 Task: Find connections with filter location Puttūr with filter topic #Strategywith filter profile language German with filter current company TQM for better Future ?? with filter school Indian Institute of Technology, Guwahati with filter industry Periodical Publishing with filter service category Immigration Law with filter keywords title Salon Manager
Action: Mouse moved to (734, 68)
Screenshot: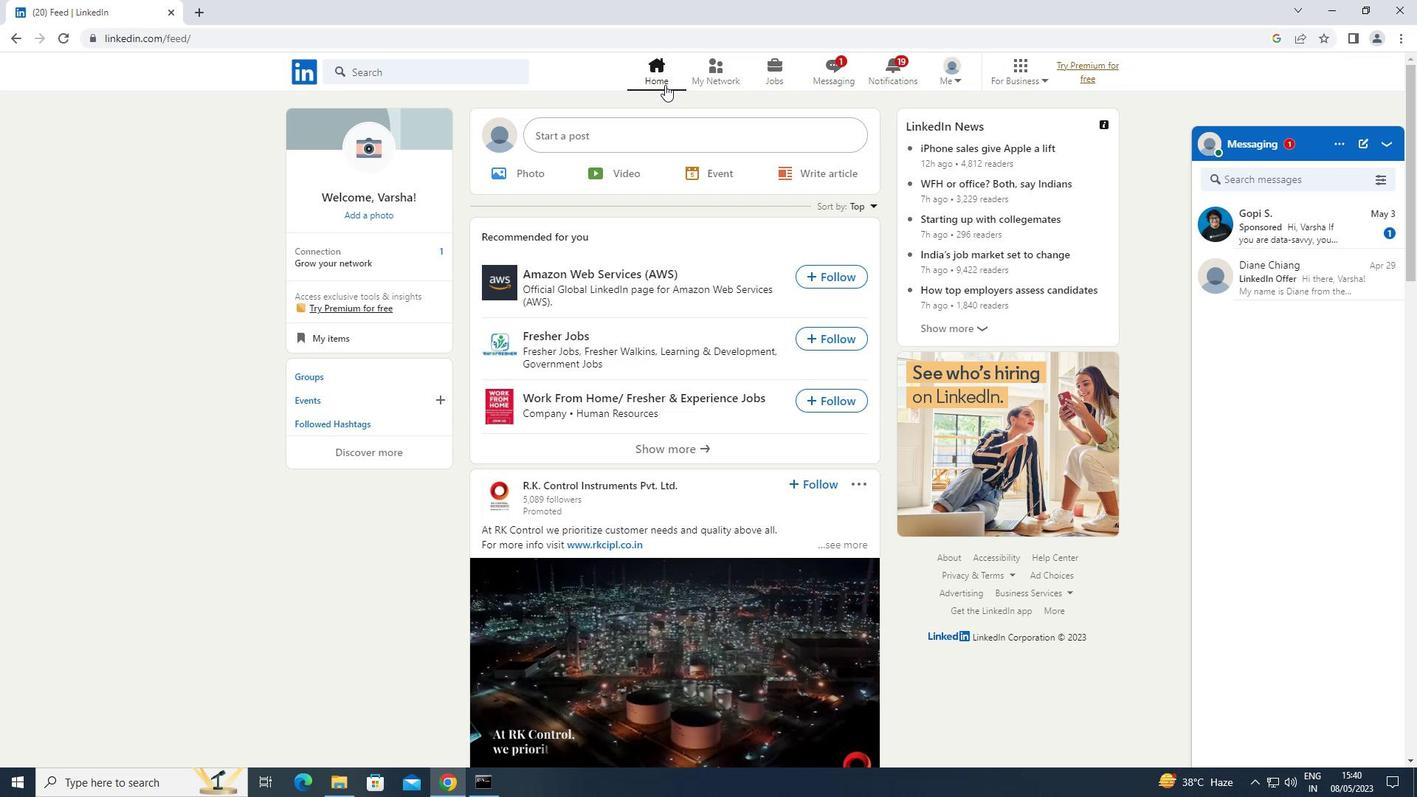 
Action: Mouse pressed left at (734, 68)
Screenshot: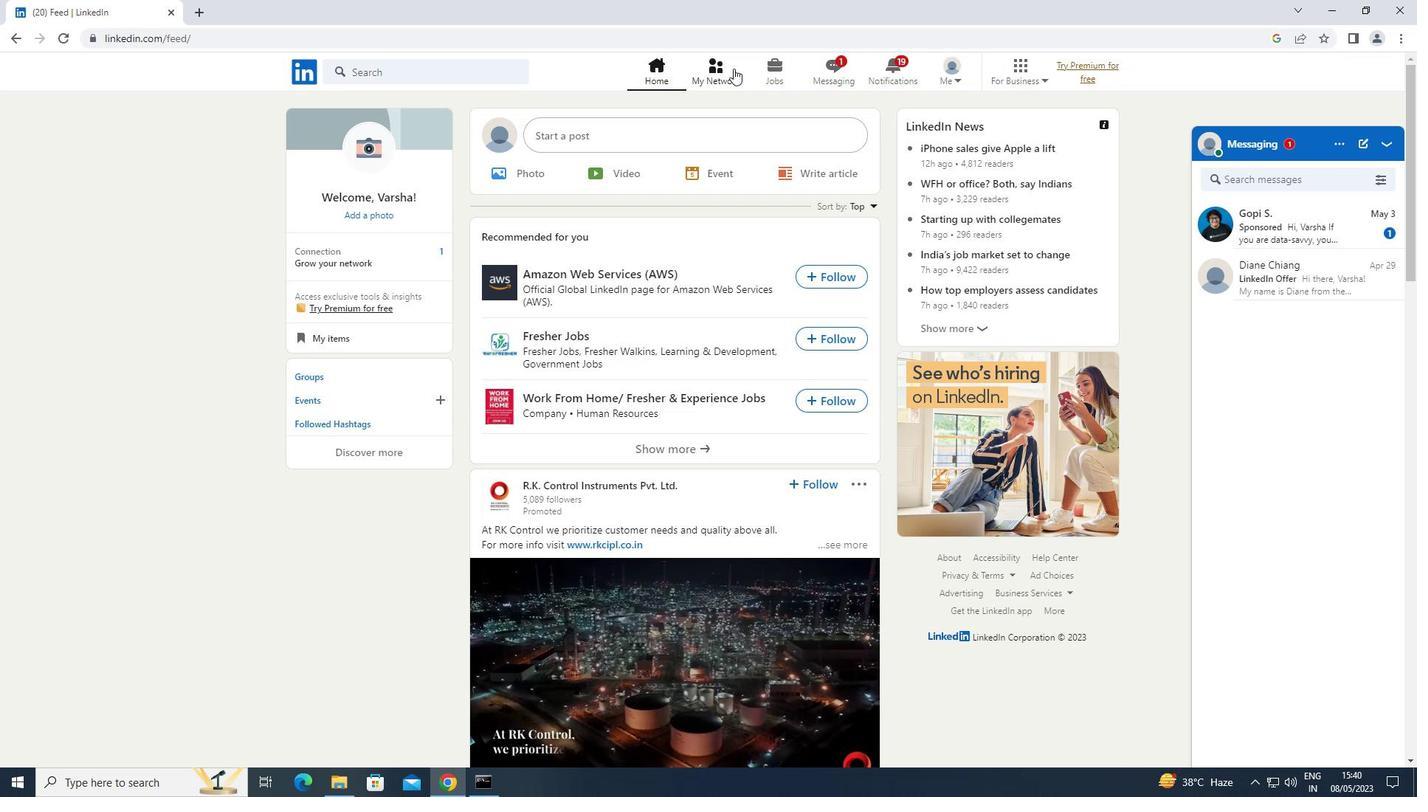 
Action: Mouse moved to (375, 155)
Screenshot: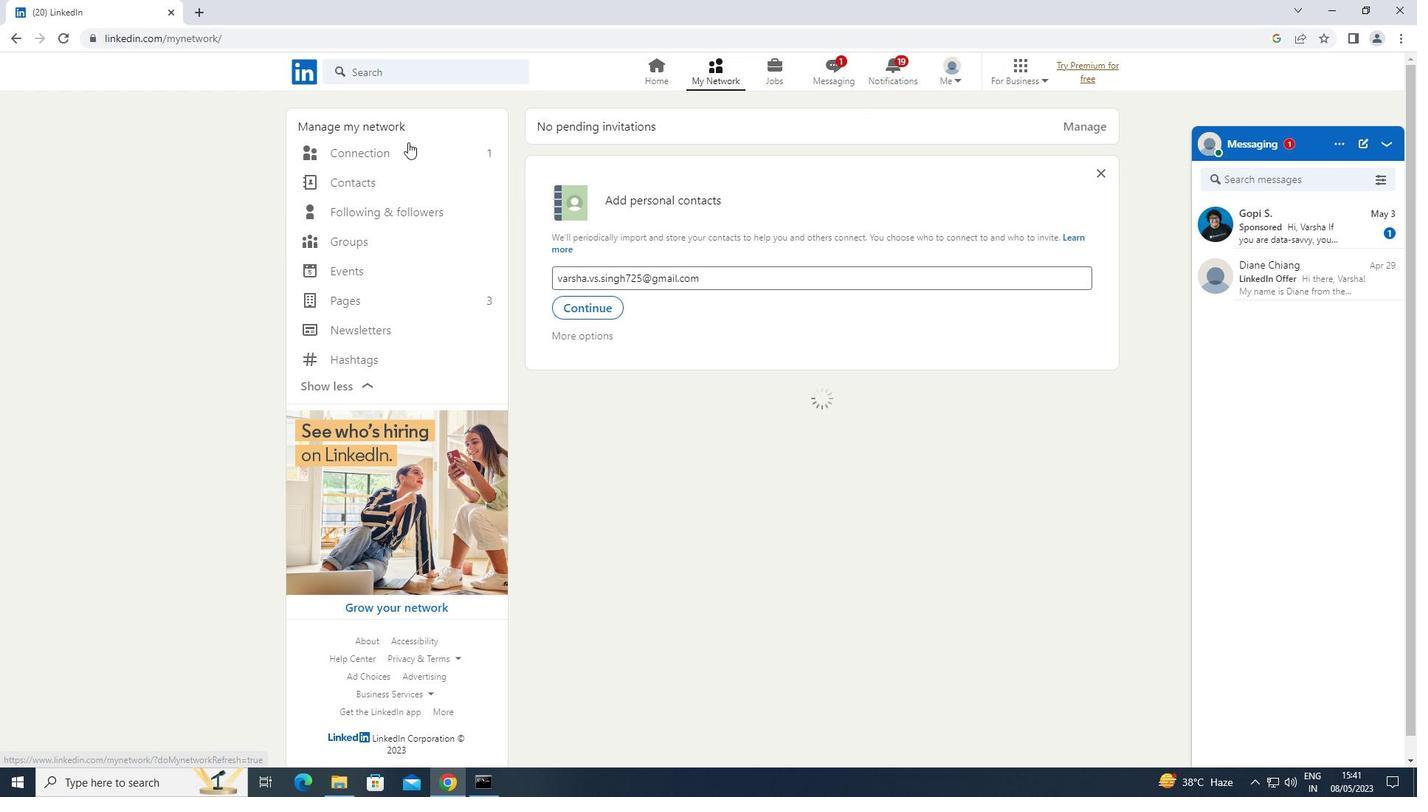 
Action: Mouse pressed left at (375, 155)
Screenshot: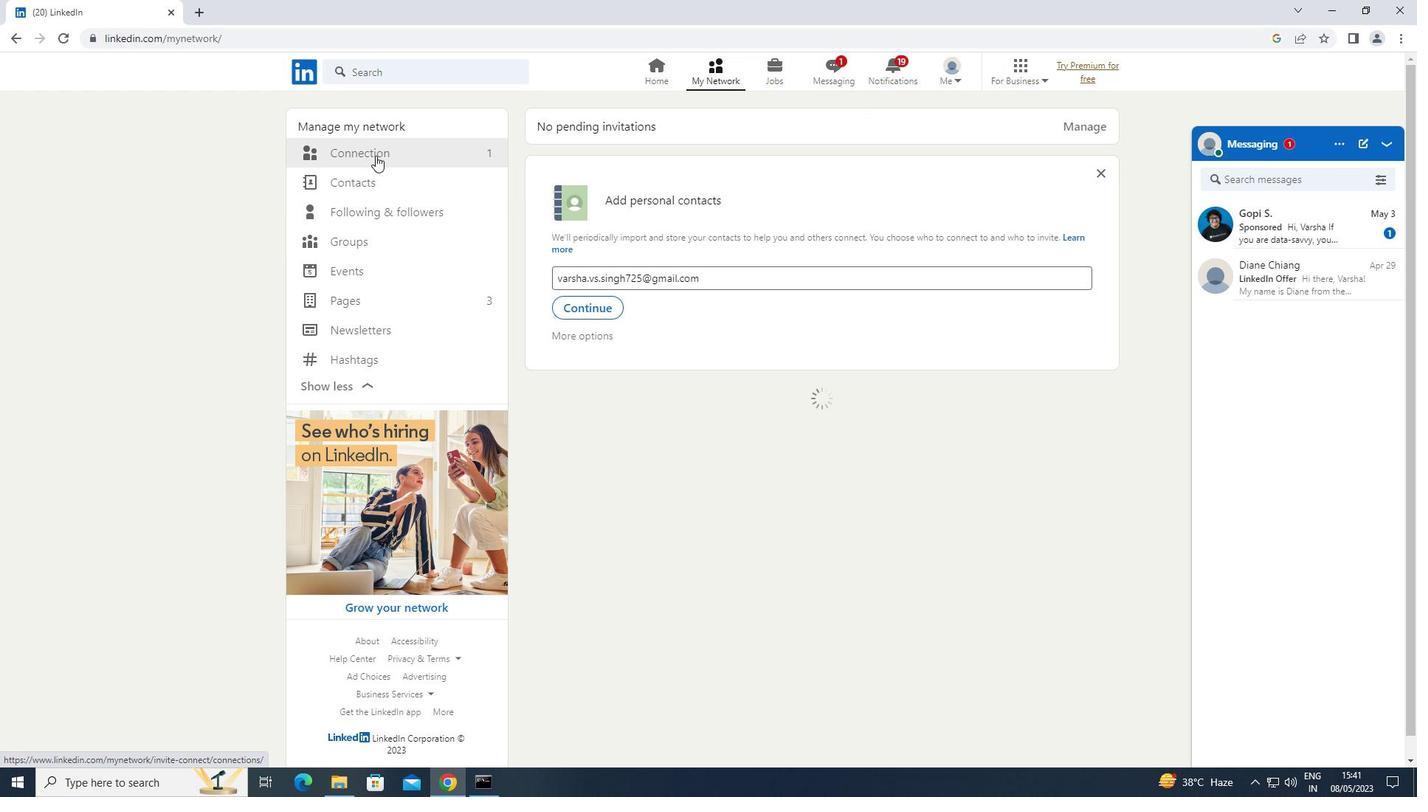
Action: Mouse moved to (823, 155)
Screenshot: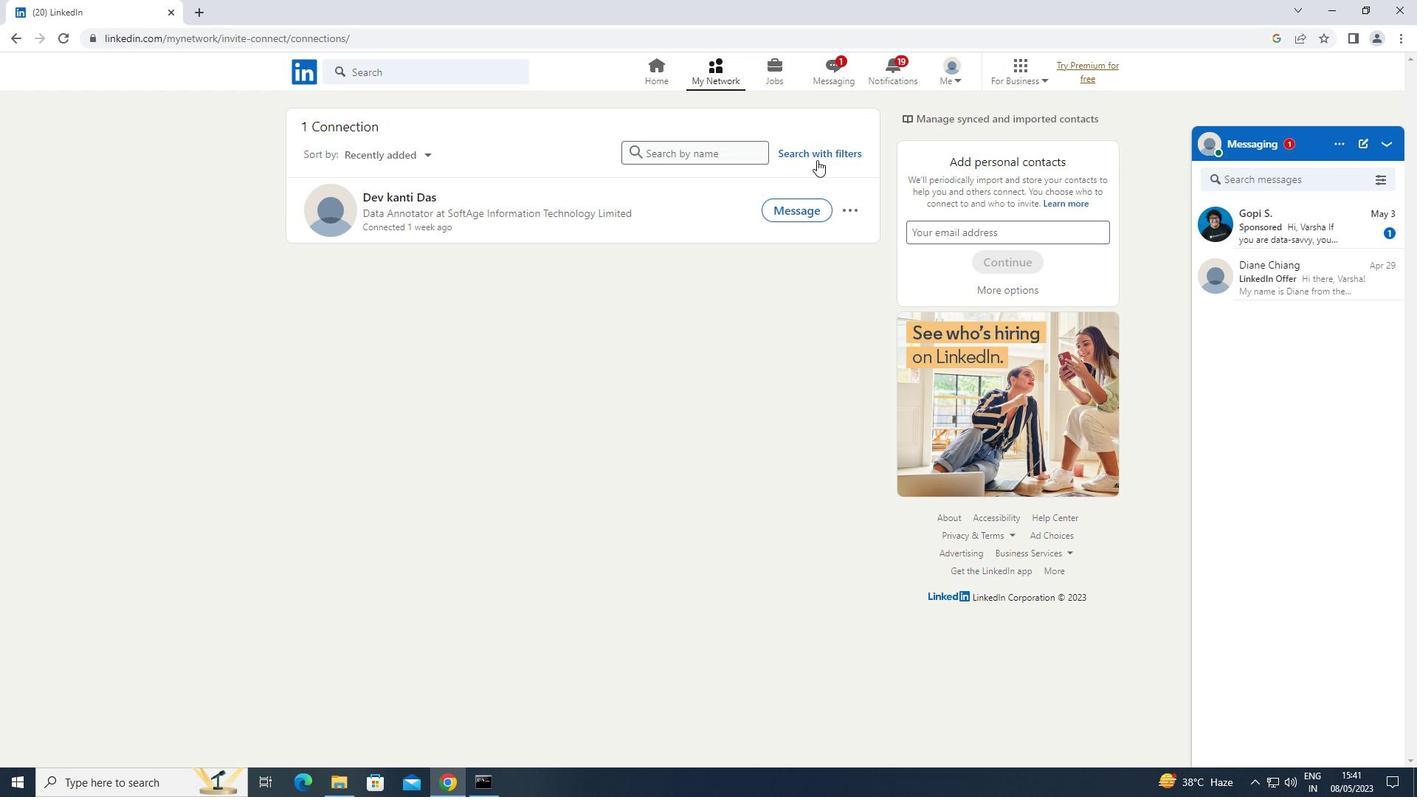 
Action: Mouse pressed left at (823, 155)
Screenshot: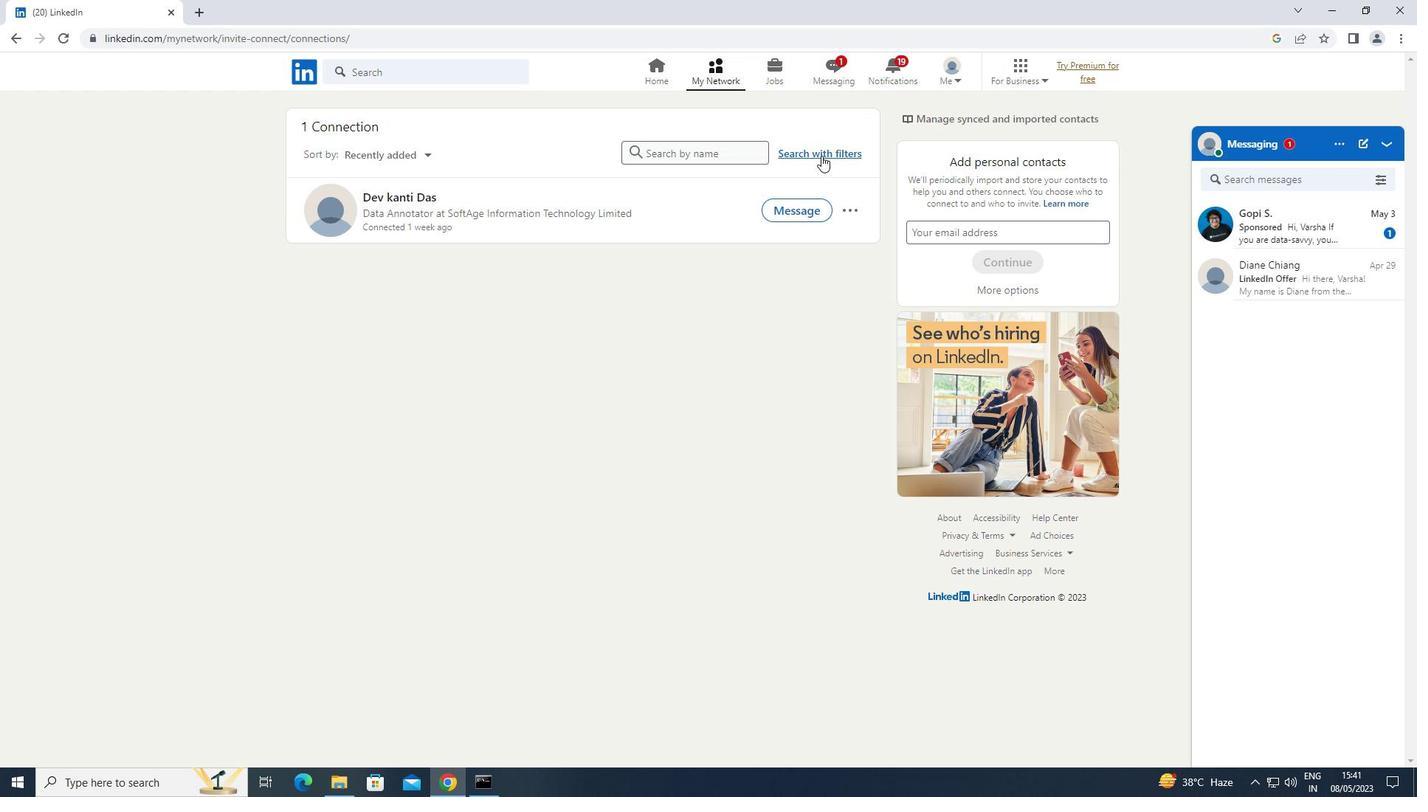 
Action: Mouse moved to (746, 110)
Screenshot: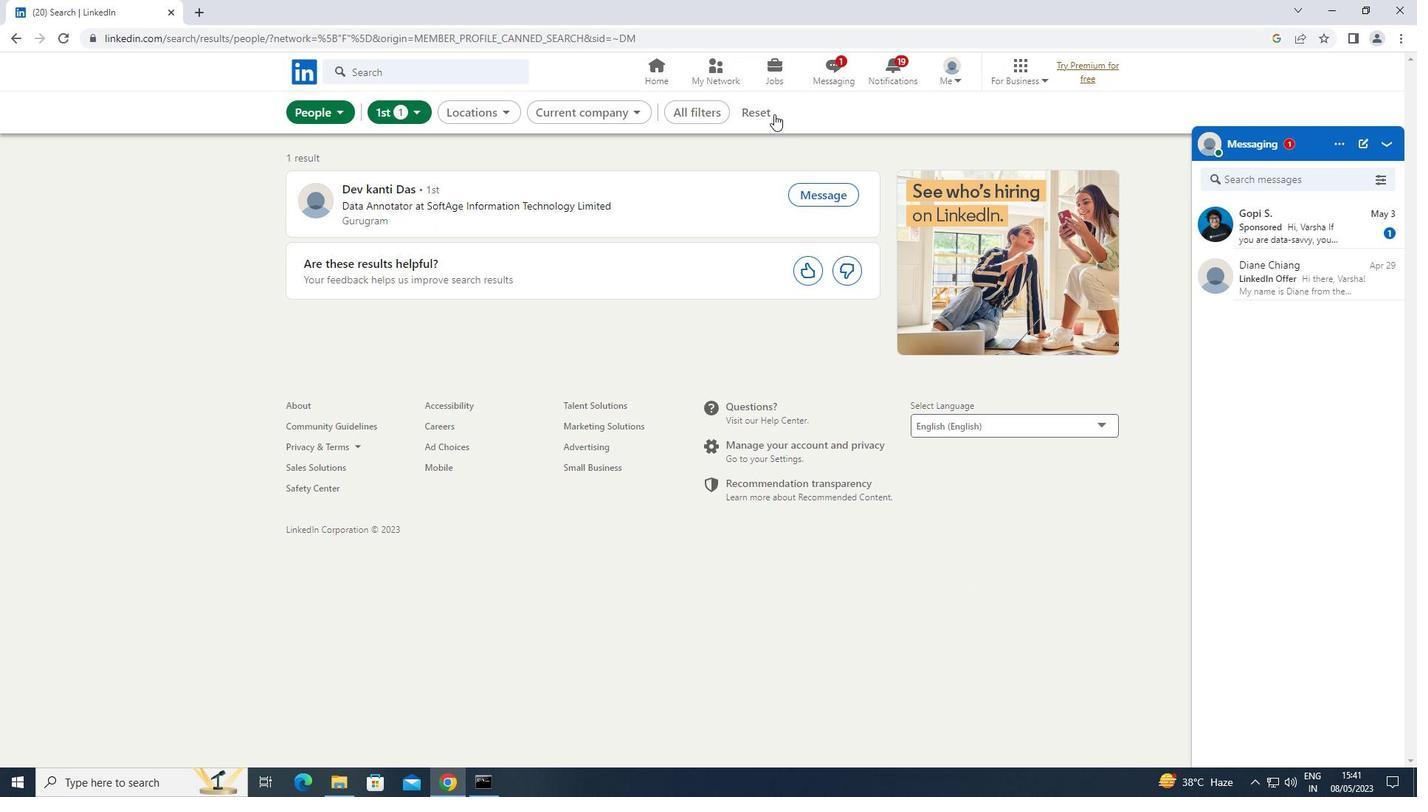 
Action: Mouse pressed left at (746, 110)
Screenshot: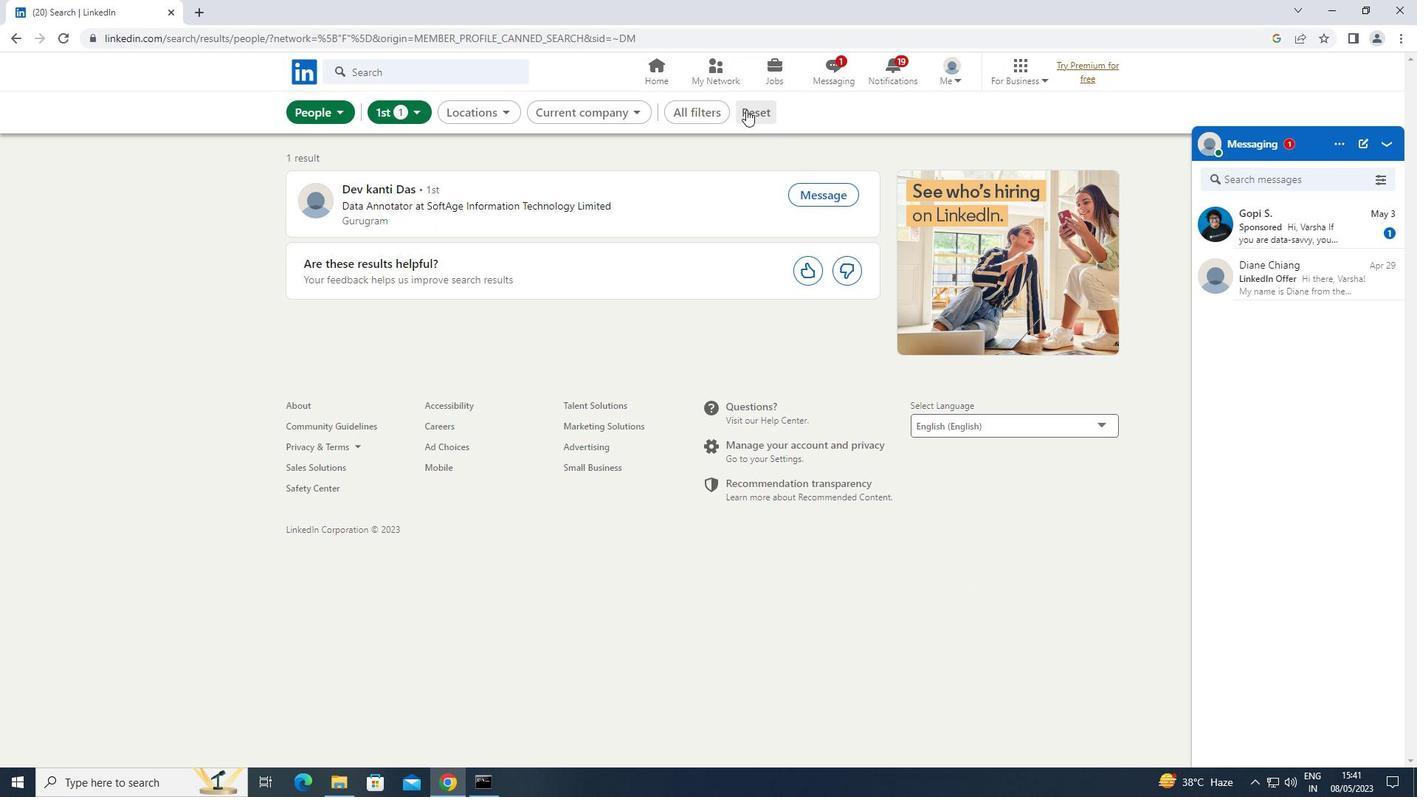 
Action: Mouse moved to (738, 111)
Screenshot: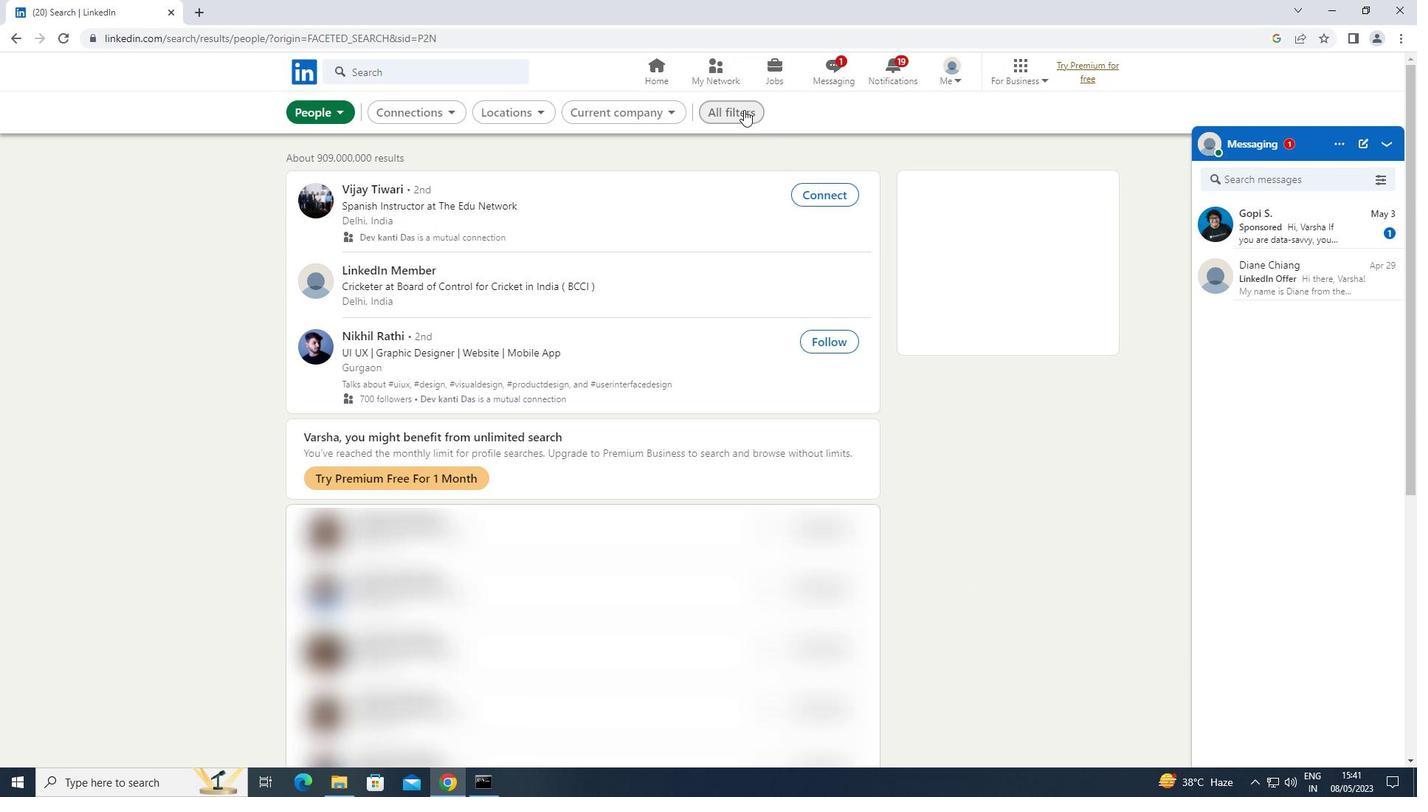 
Action: Mouse pressed left at (738, 111)
Screenshot: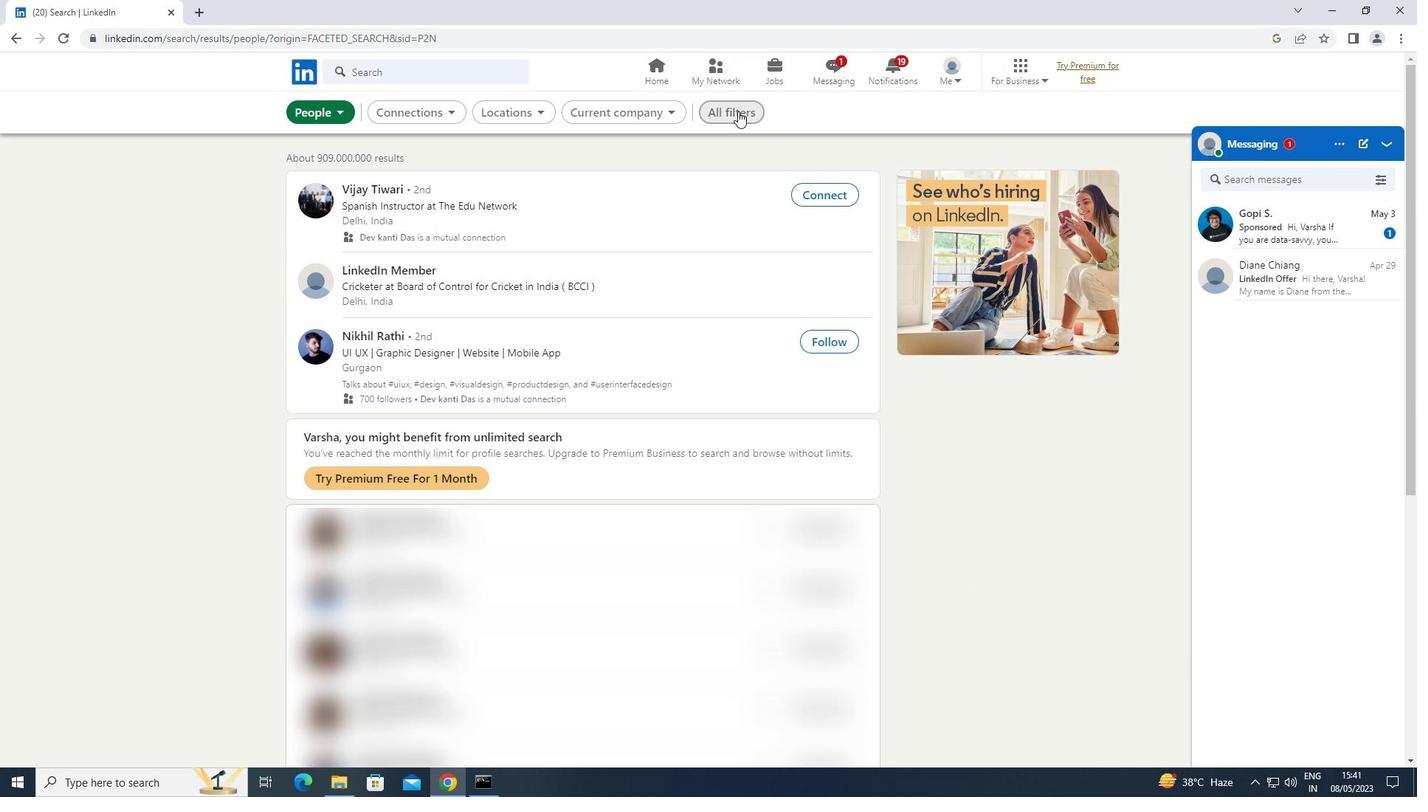 
Action: Mouse moved to (1005, 278)
Screenshot: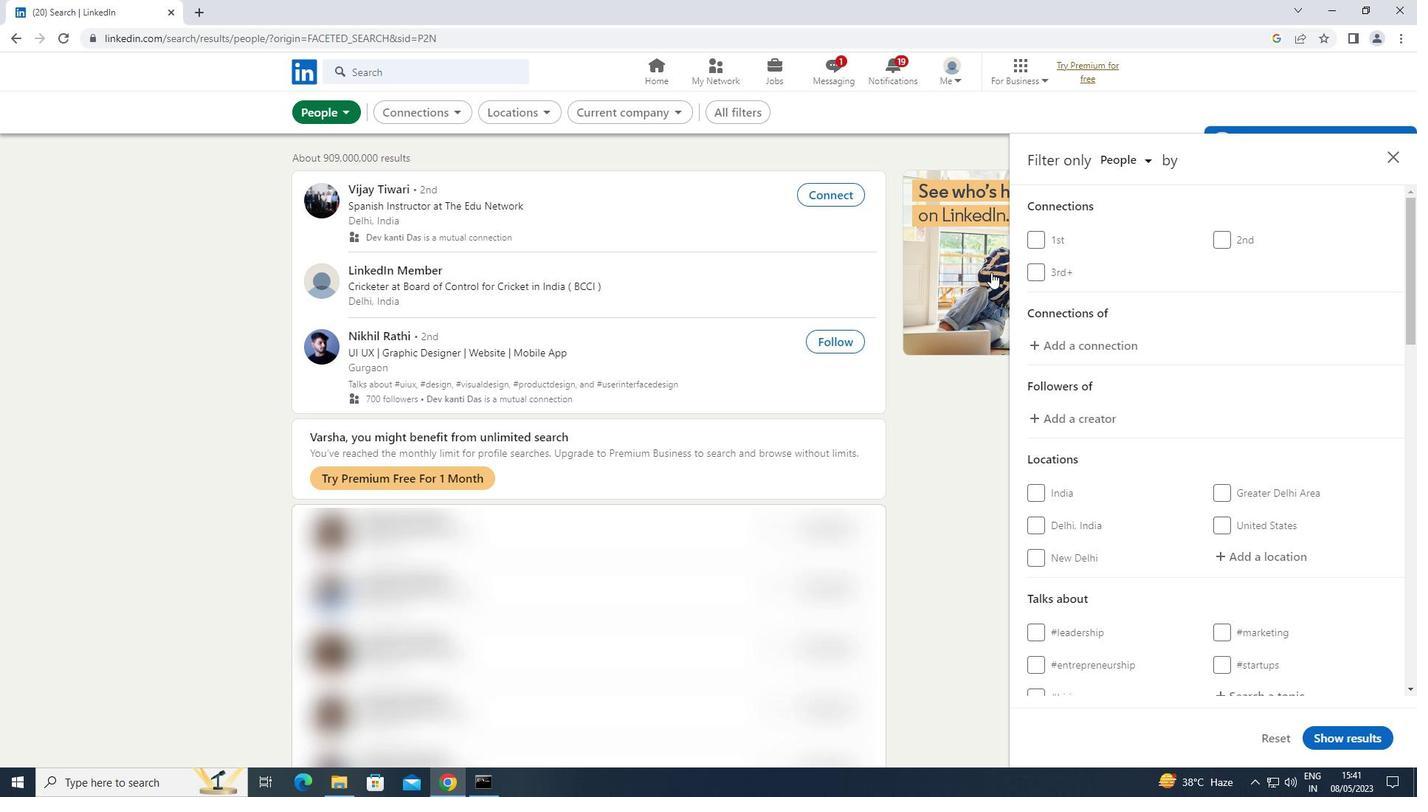 
Action: Mouse scrolled (1005, 277) with delta (0, 0)
Screenshot: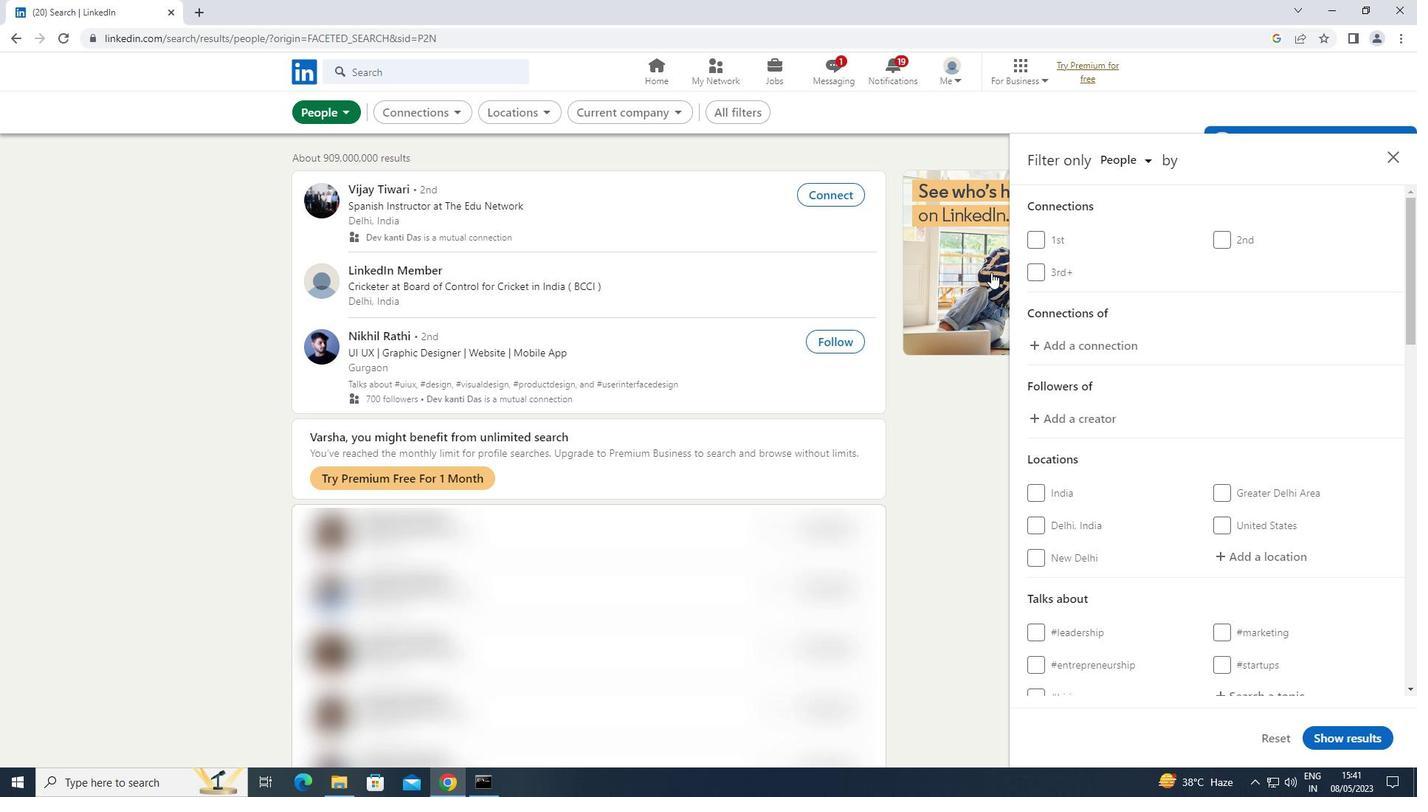 
Action: Mouse scrolled (1005, 277) with delta (0, 0)
Screenshot: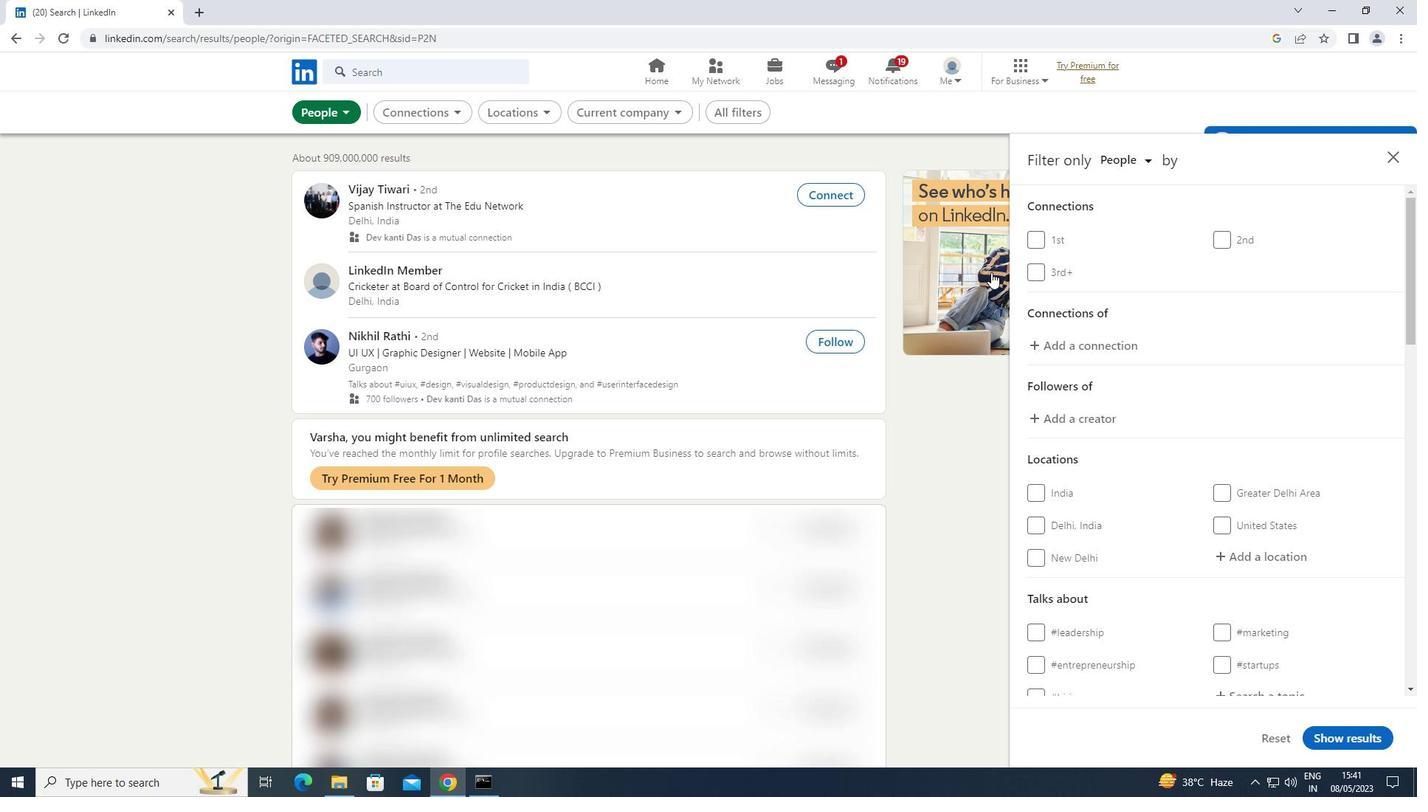 
Action: Mouse scrolled (1005, 277) with delta (0, 0)
Screenshot: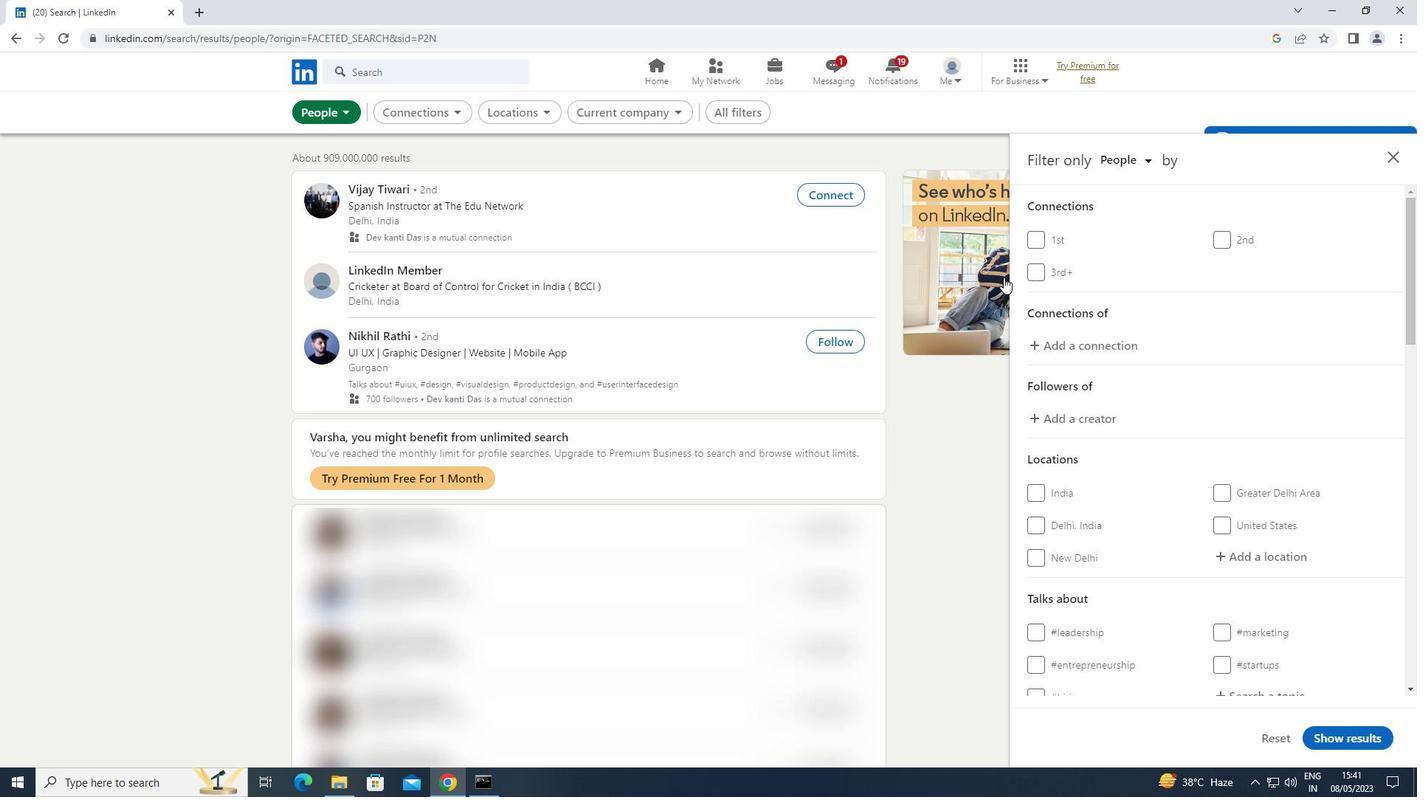
Action: Mouse moved to (1118, 339)
Screenshot: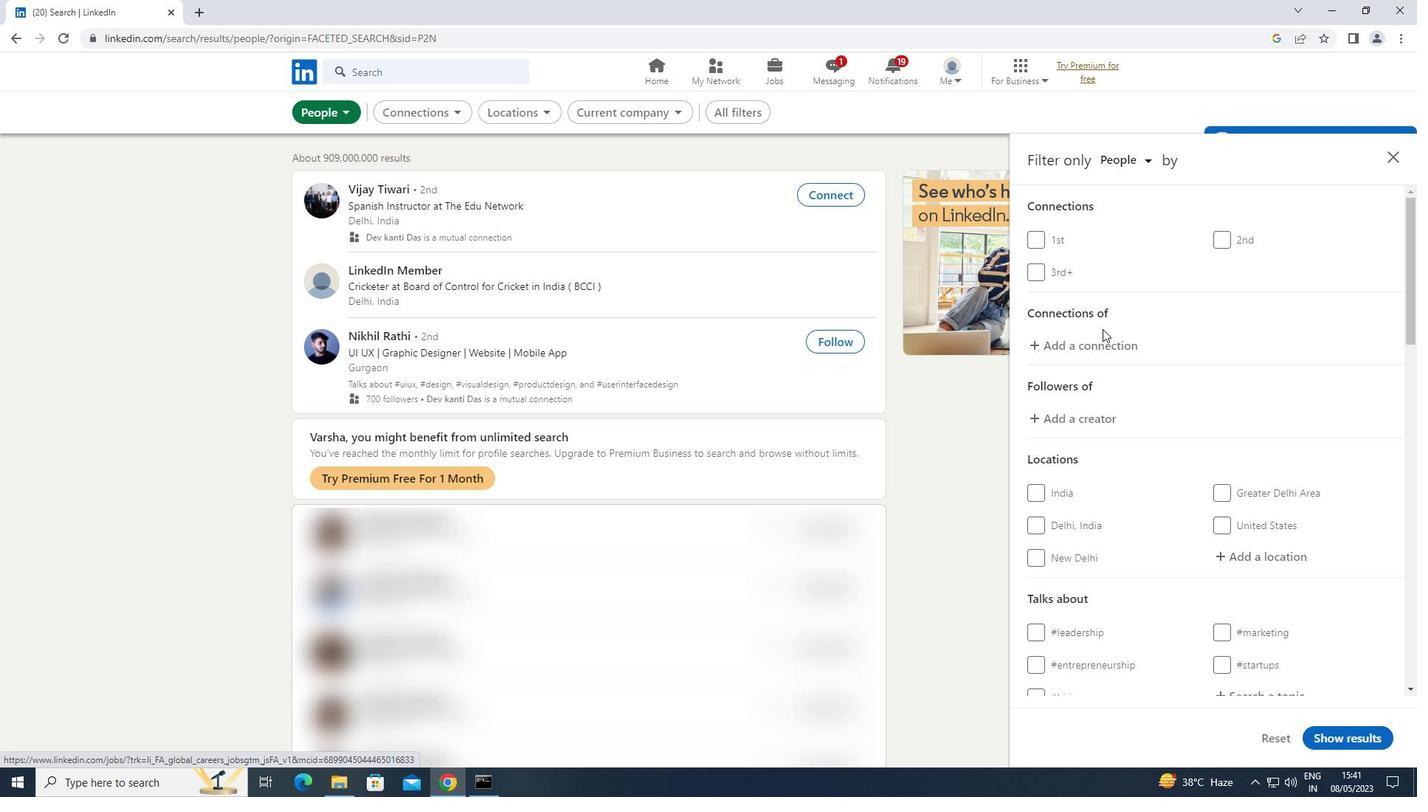 
Action: Mouse scrolled (1118, 338) with delta (0, 0)
Screenshot: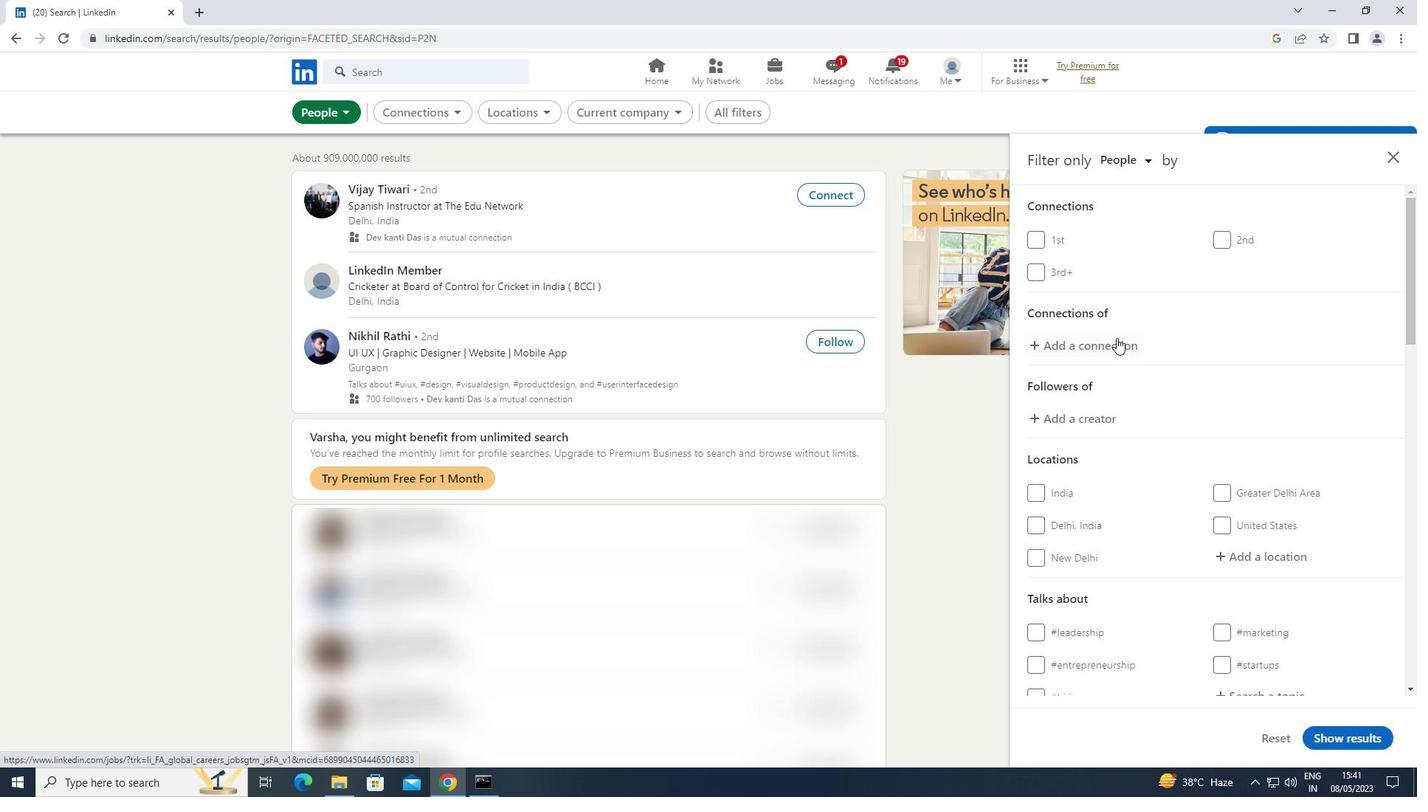 
Action: Mouse scrolled (1118, 338) with delta (0, 0)
Screenshot: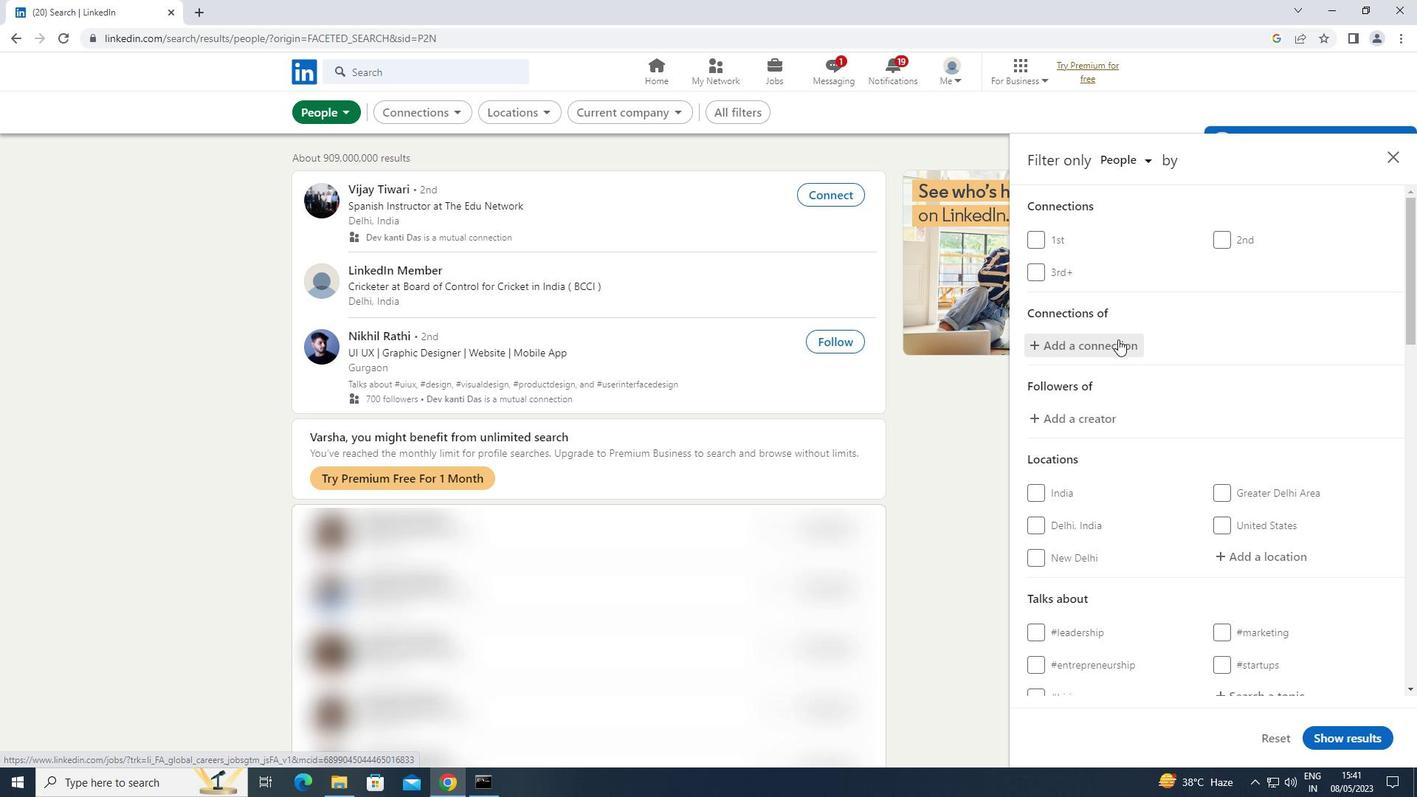 
Action: Mouse moved to (1239, 405)
Screenshot: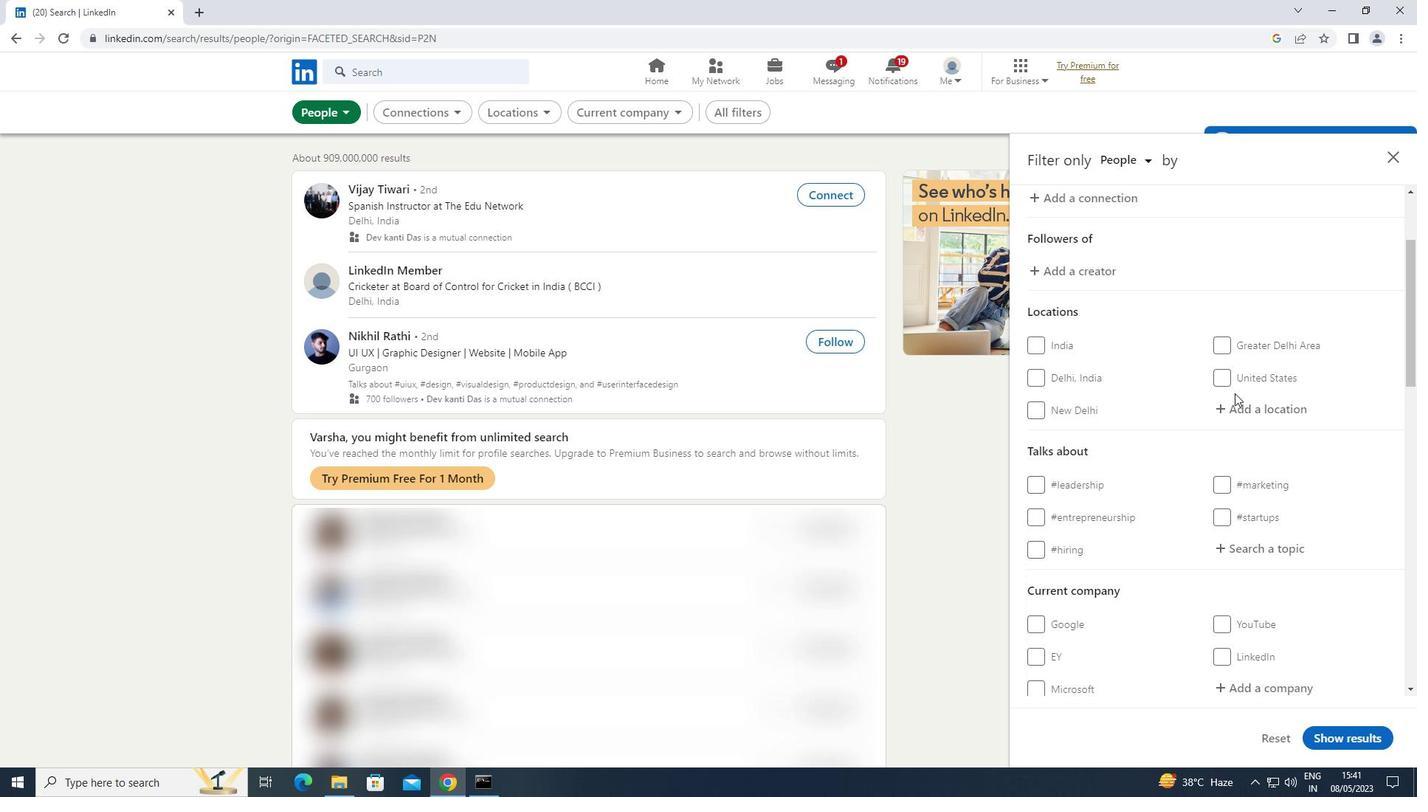 
Action: Mouse pressed left at (1239, 405)
Screenshot: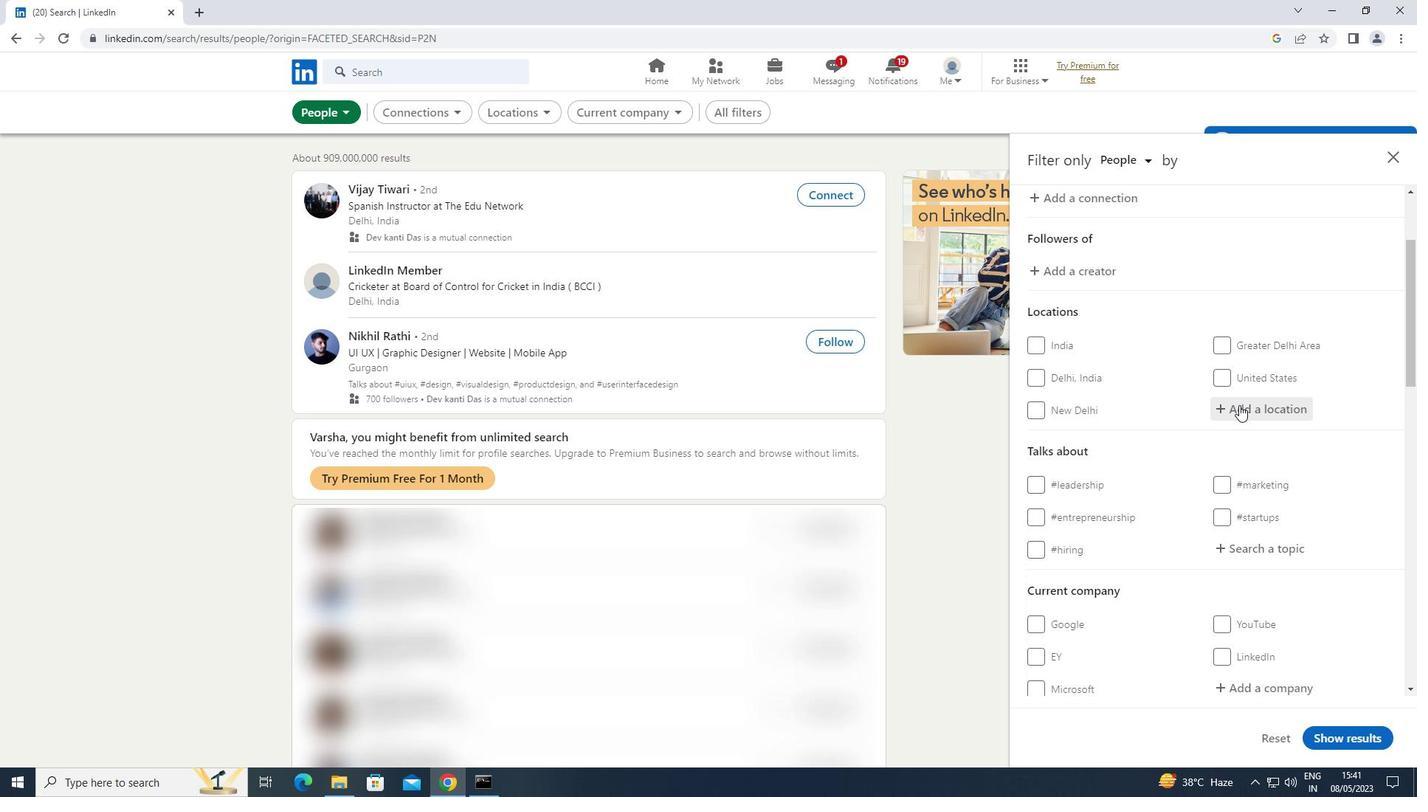 
Action: Mouse moved to (1236, 393)
Screenshot: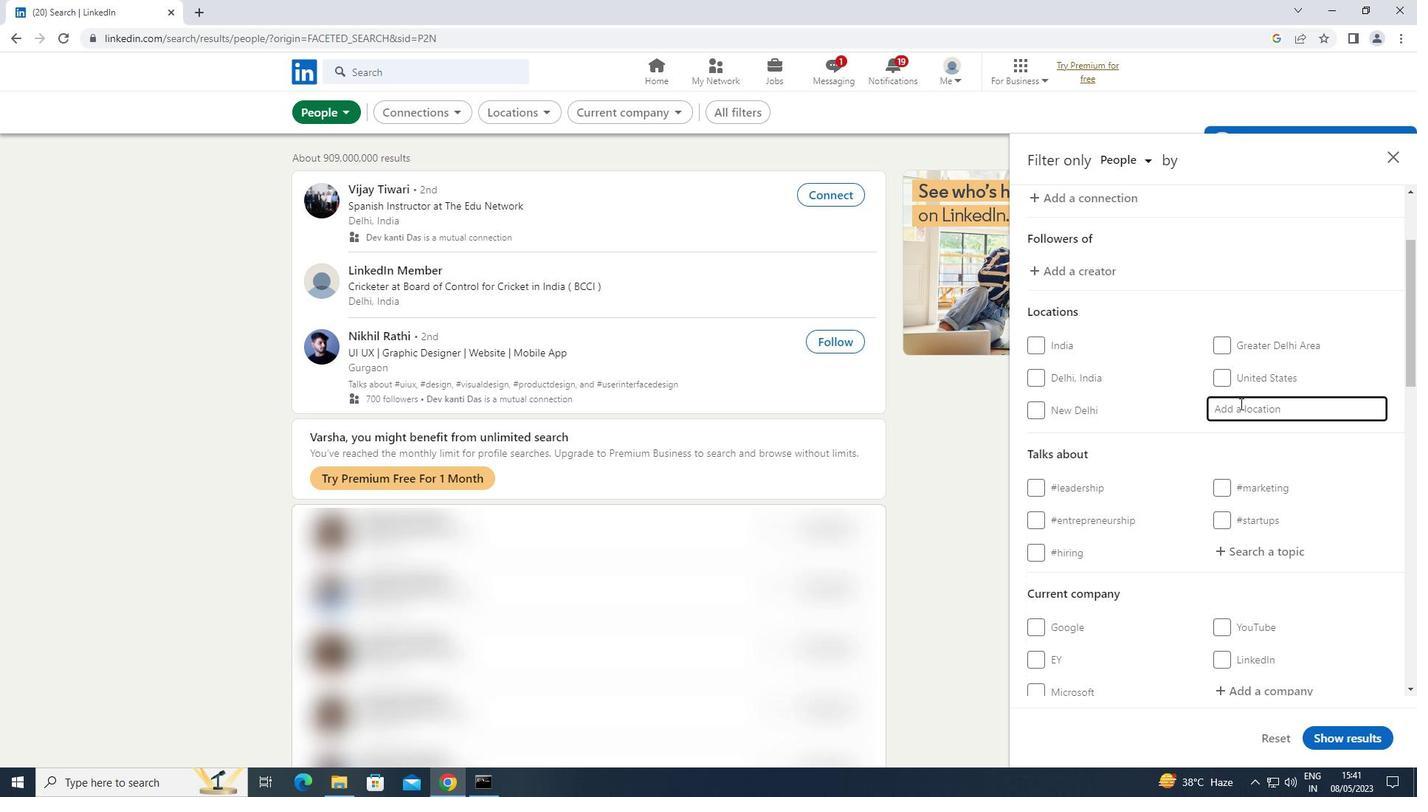 
Action: Key pressed <Key.shift>PUTTUR
Screenshot: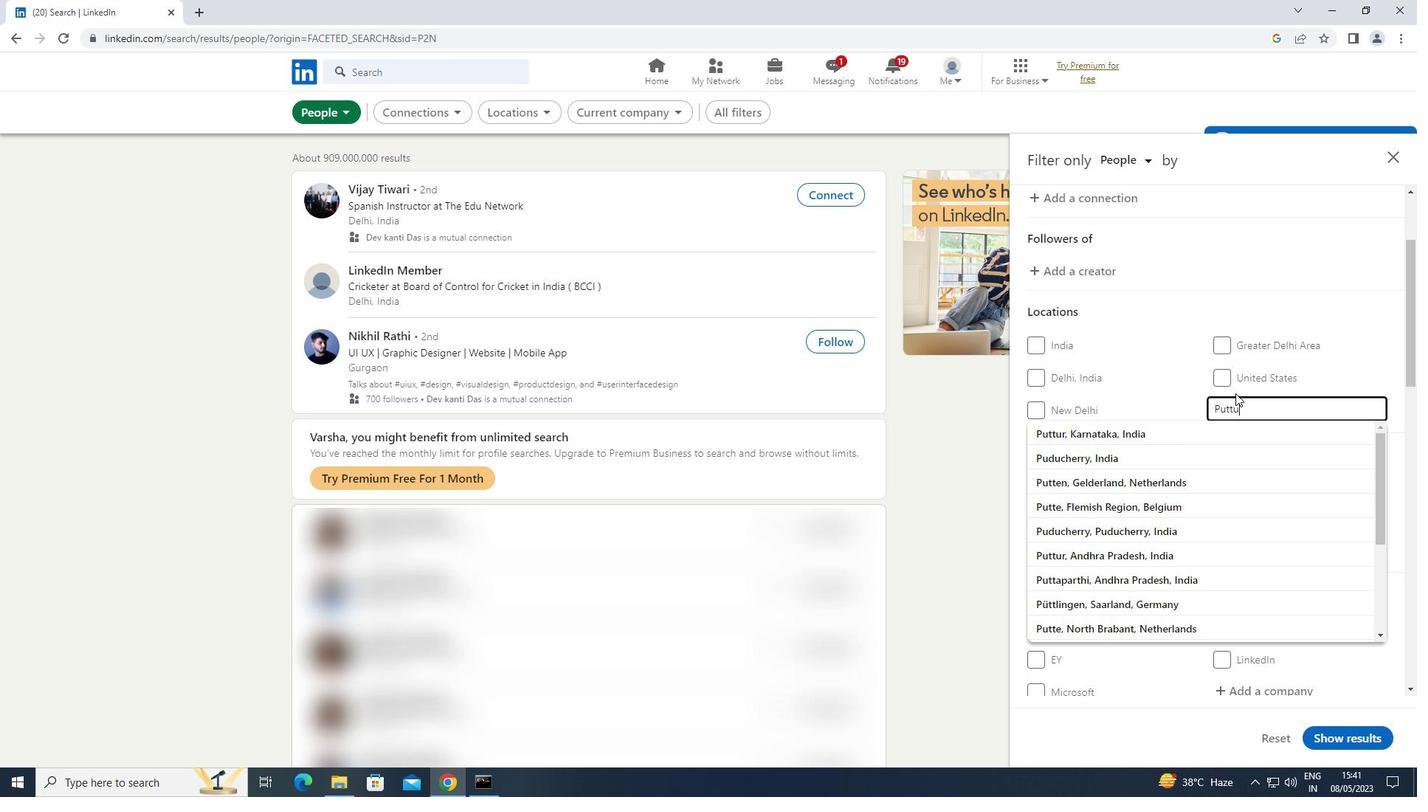
Action: Mouse moved to (1260, 556)
Screenshot: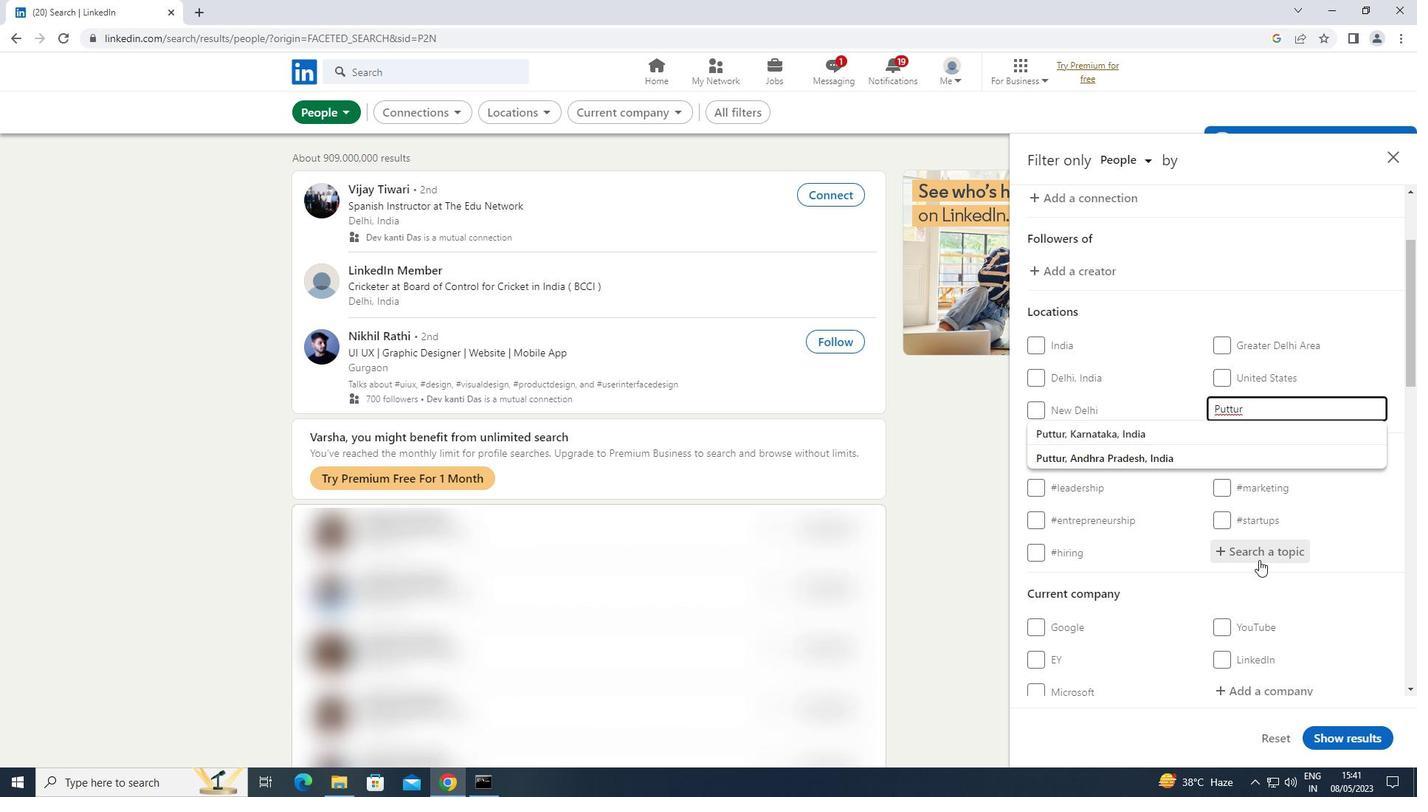 
Action: Mouse pressed left at (1260, 556)
Screenshot: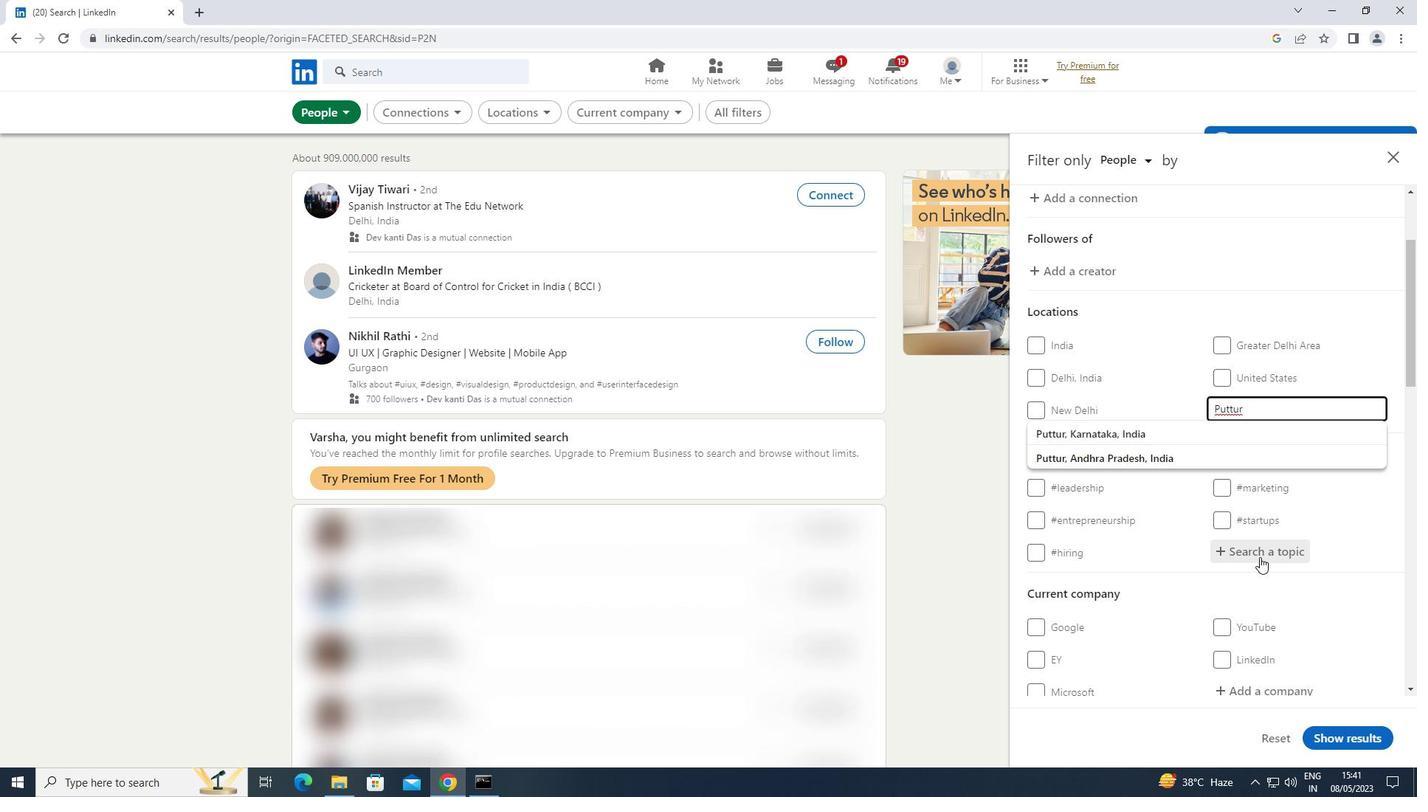 
Action: Key pressed <Key.shift><Key.shift><Key.shift><Key.shift>#<Key.shift>STRATEGY
Screenshot: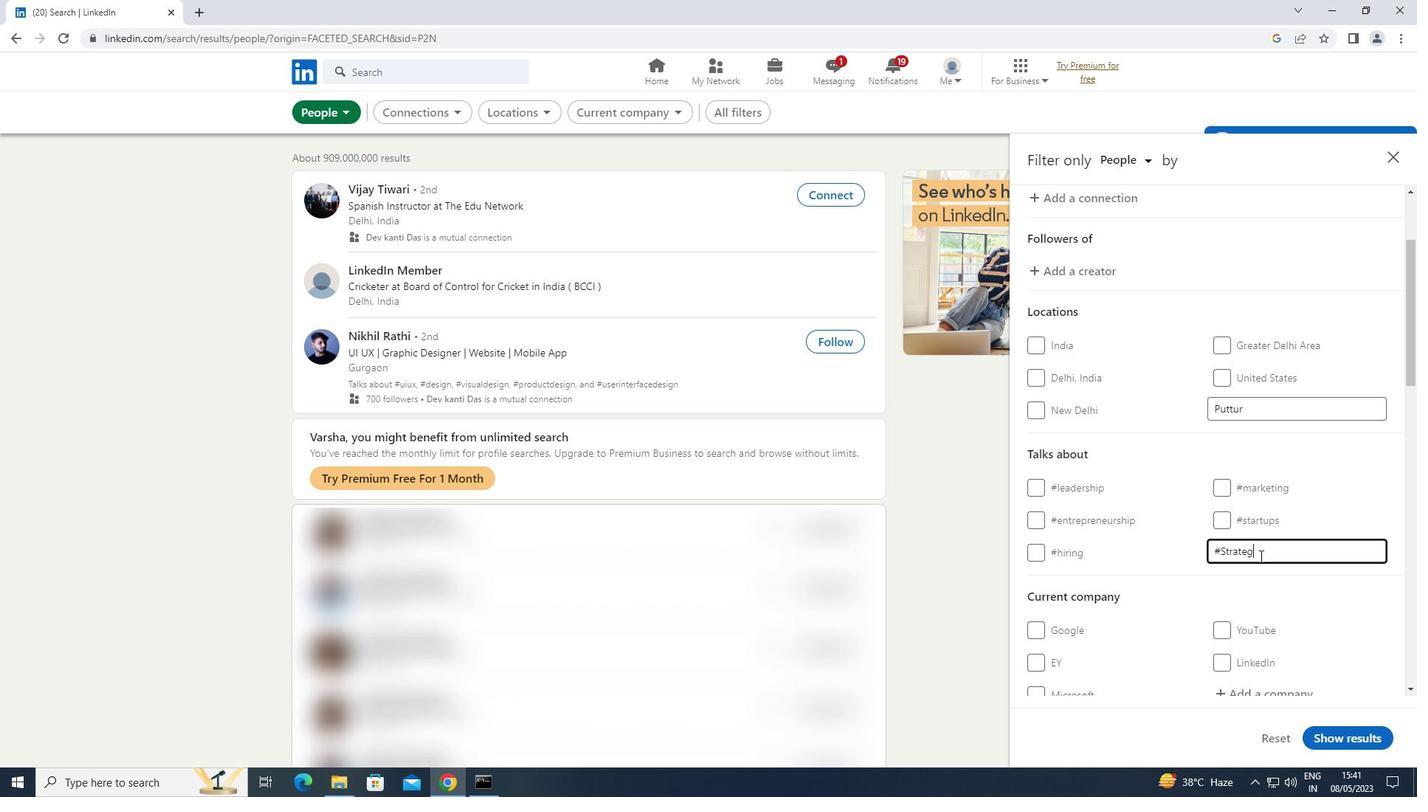 
Action: Mouse moved to (1277, 587)
Screenshot: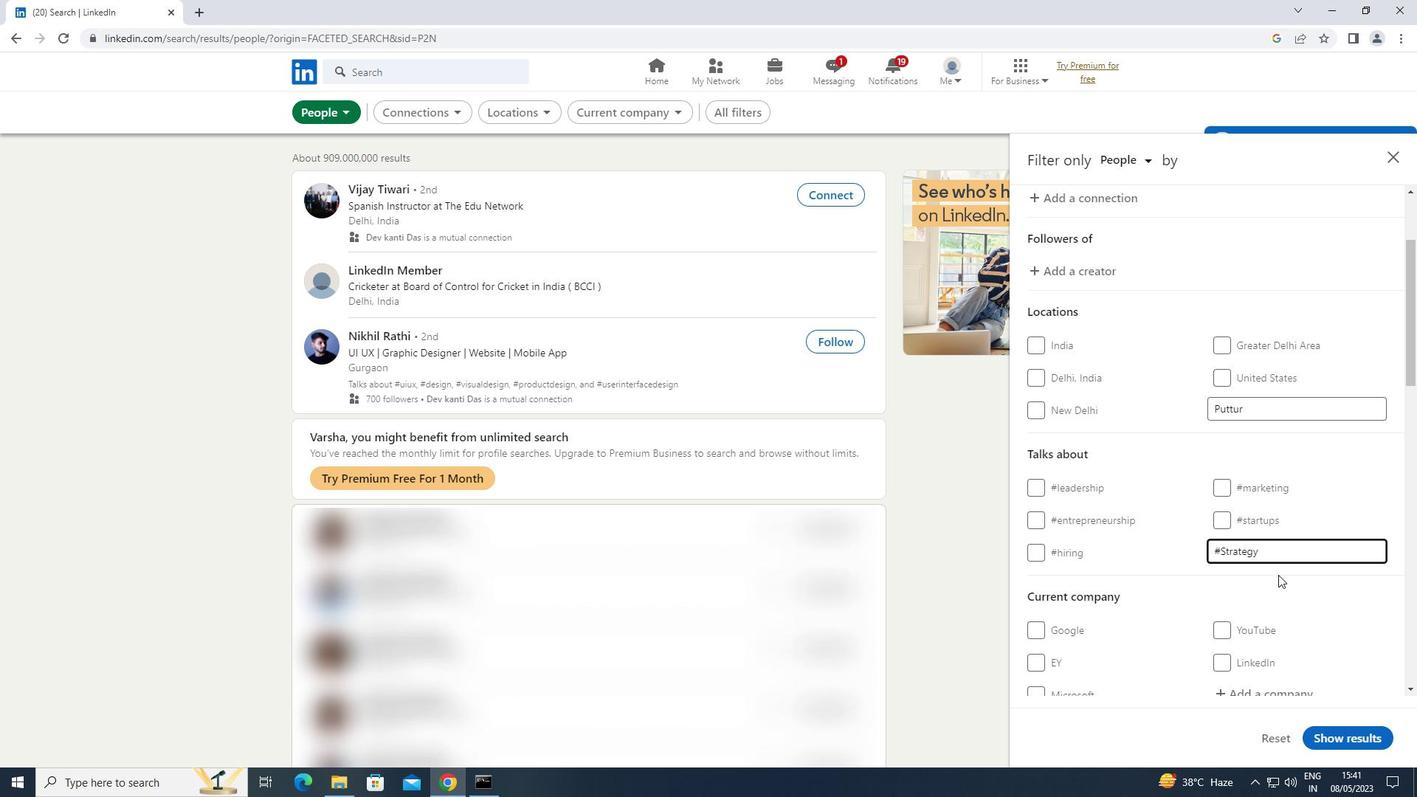 
Action: Mouse scrolled (1277, 586) with delta (0, 0)
Screenshot: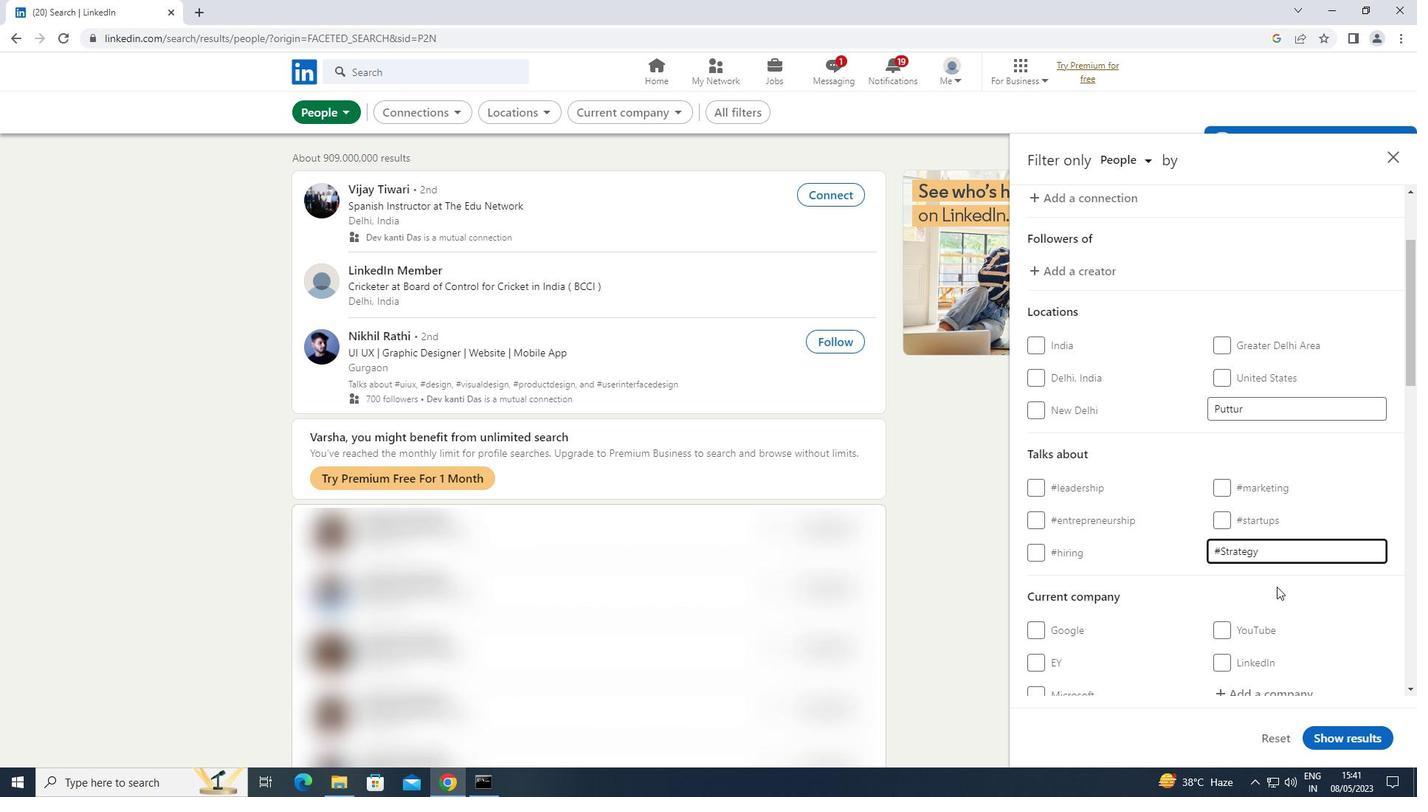 
Action: Mouse scrolled (1277, 586) with delta (0, 0)
Screenshot: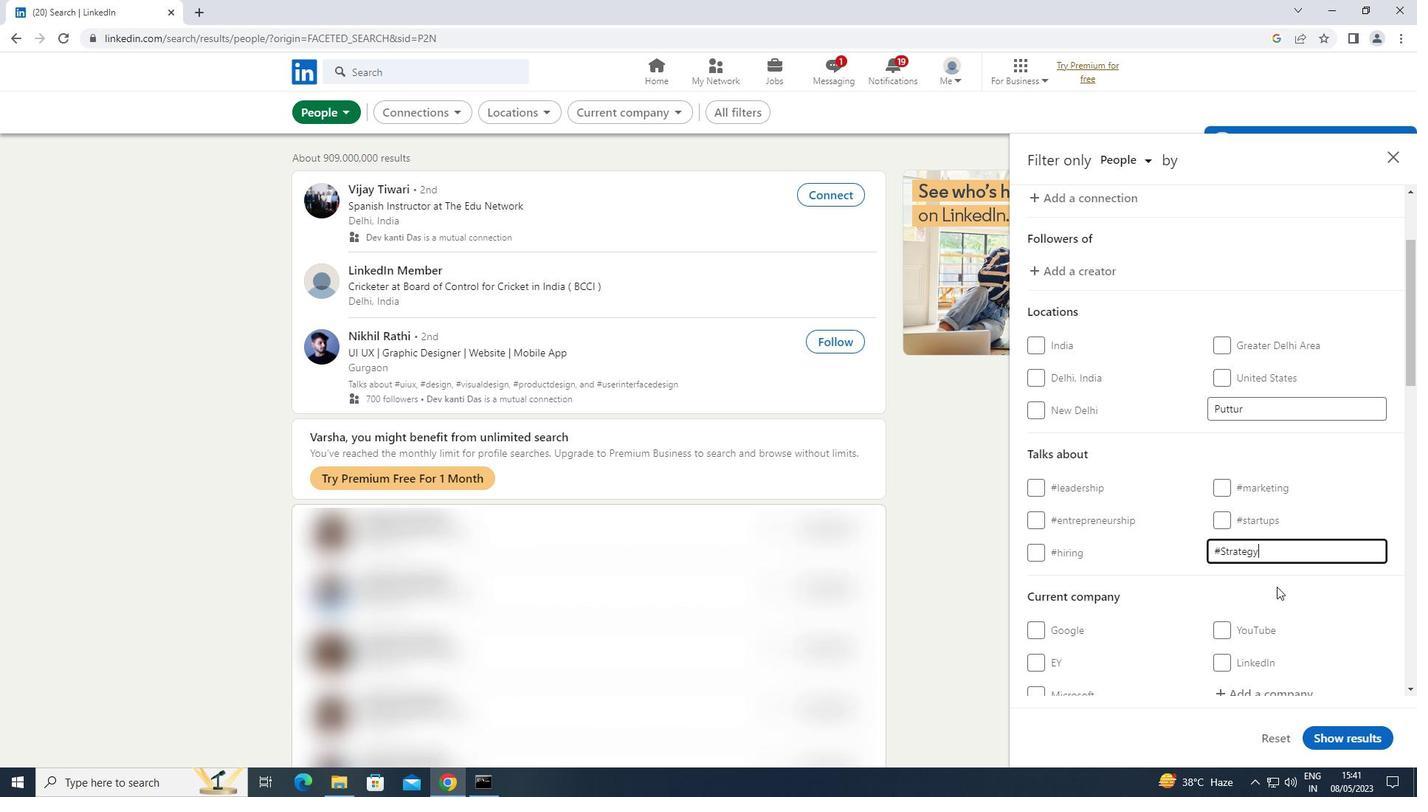 
Action: Mouse moved to (1277, 587)
Screenshot: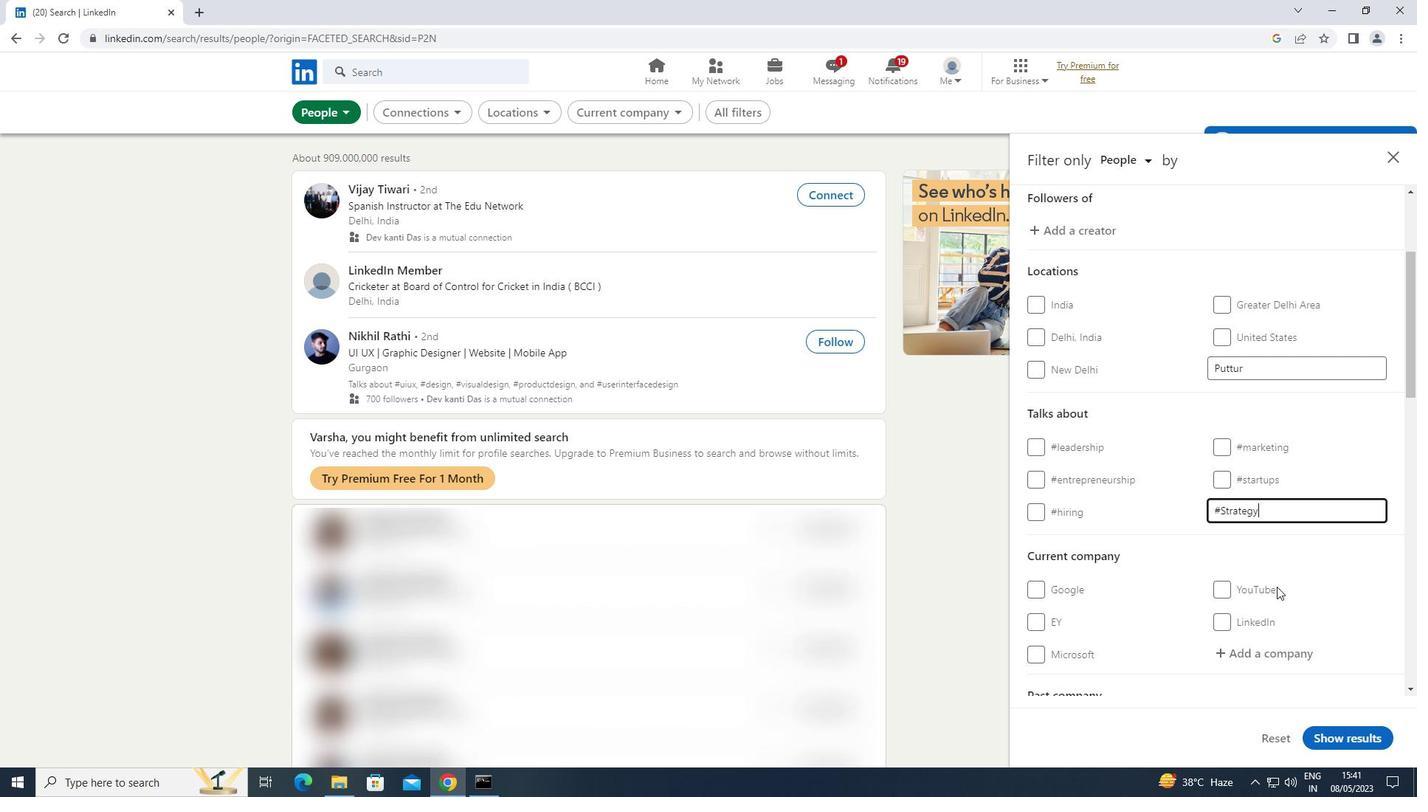 
Action: Mouse scrolled (1277, 586) with delta (0, 0)
Screenshot: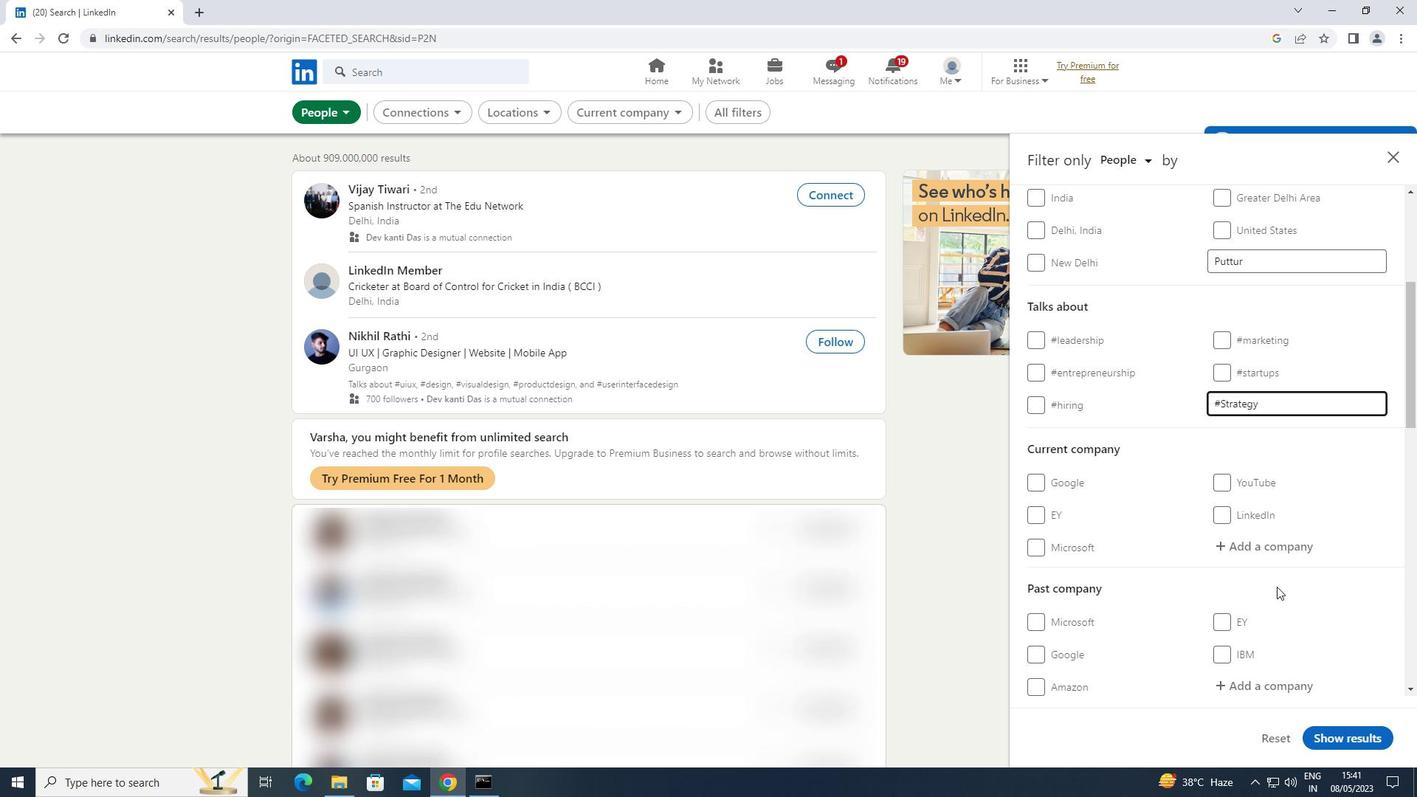 
Action: Mouse scrolled (1277, 586) with delta (0, 0)
Screenshot: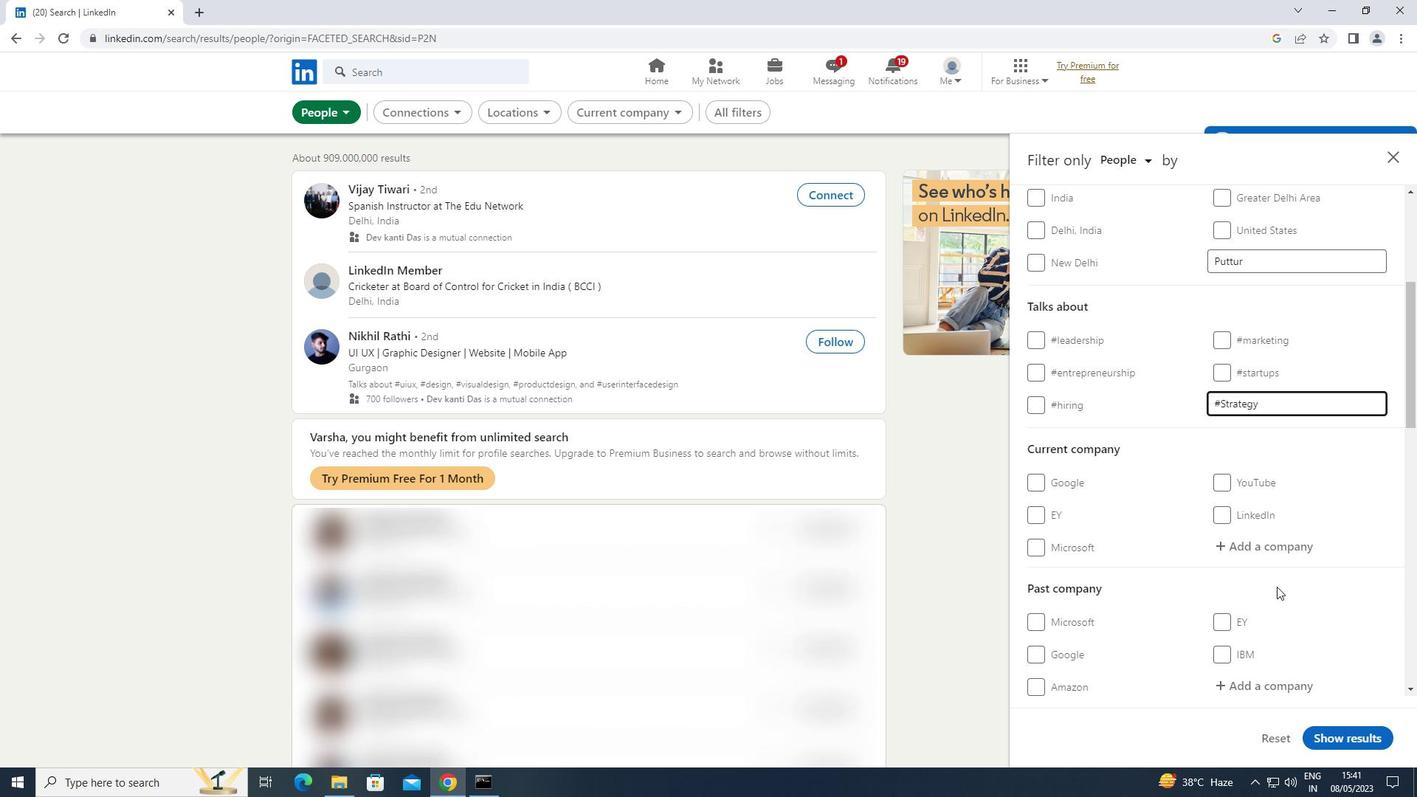 
Action: Mouse scrolled (1277, 586) with delta (0, 0)
Screenshot: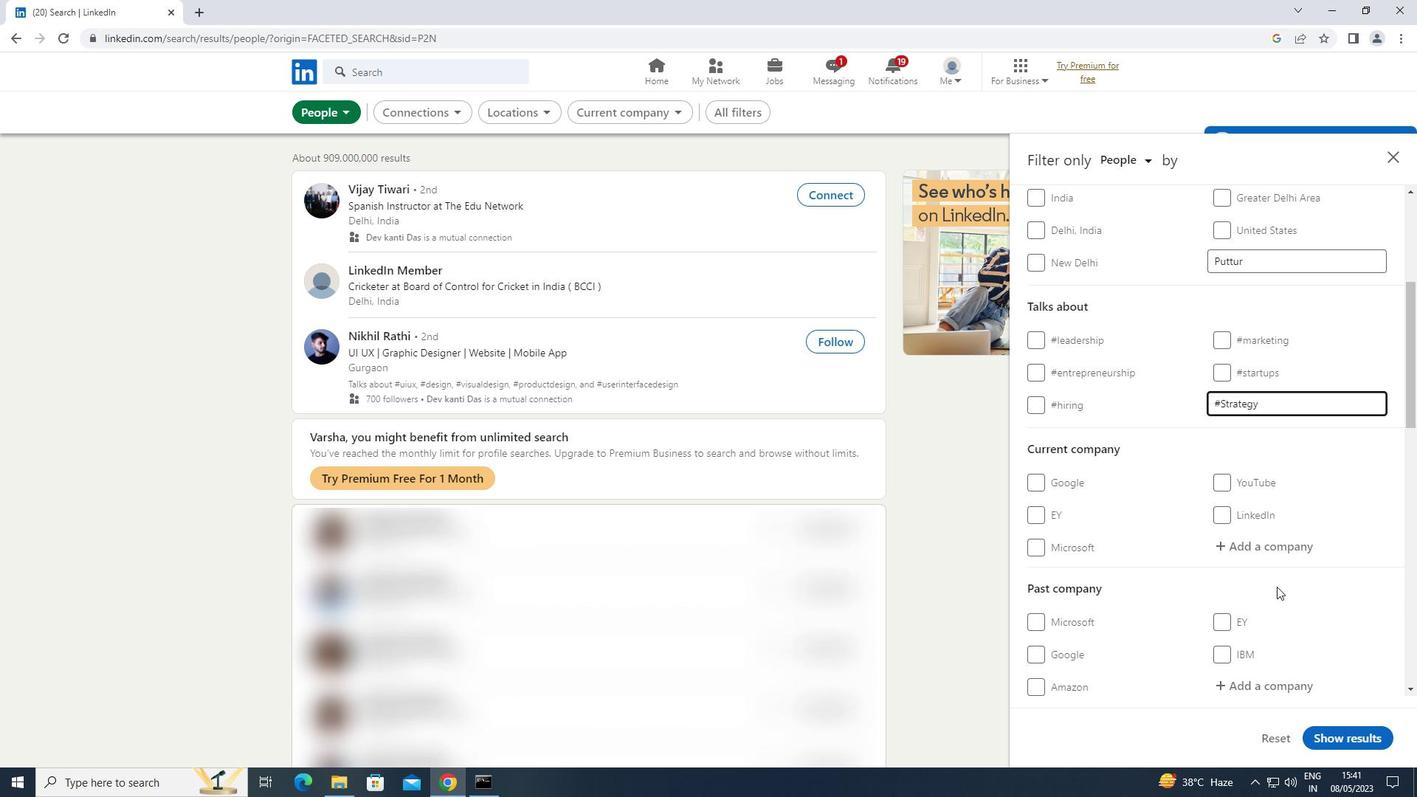 
Action: Mouse scrolled (1277, 586) with delta (0, 0)
Screenshot: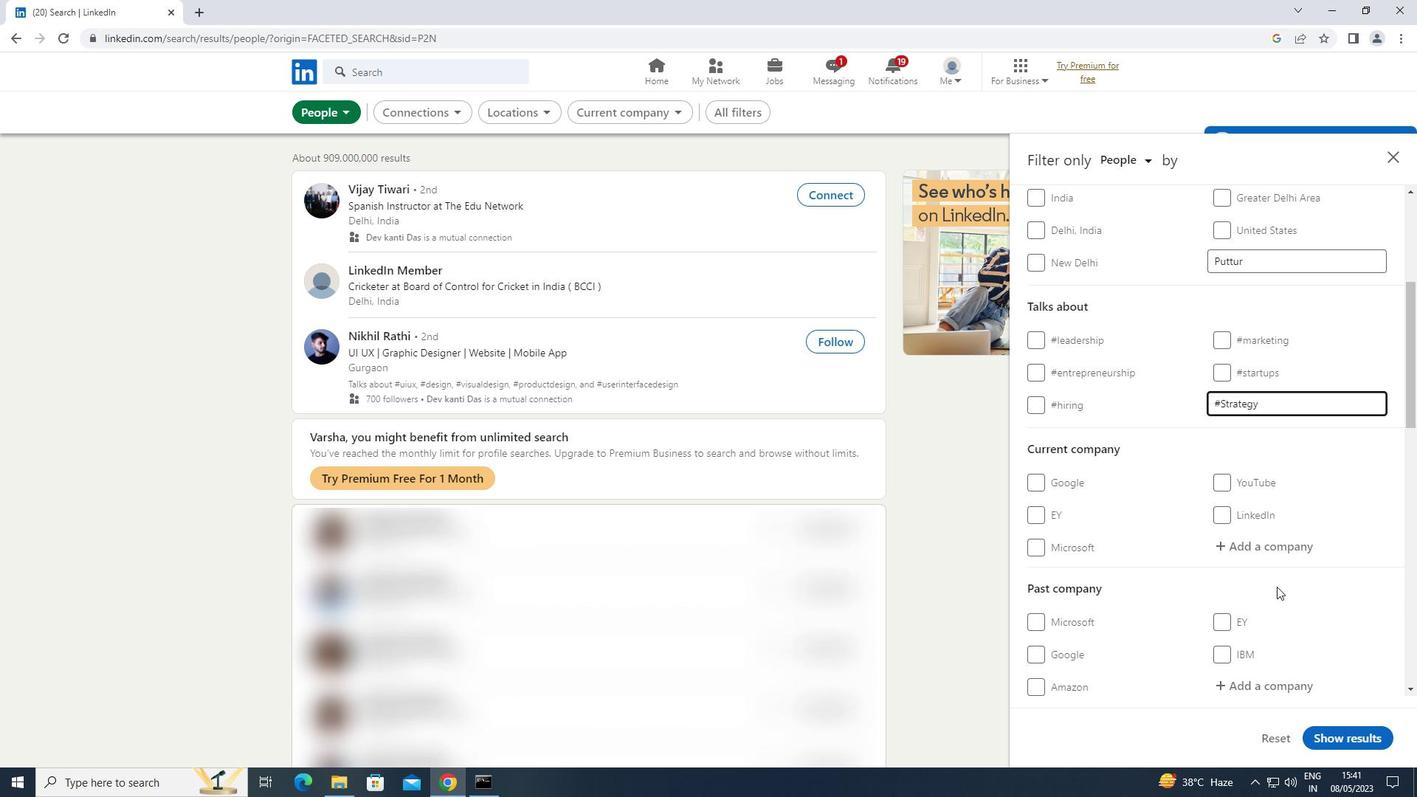 
Action: Mouse scrolled (1277, 586) with delta (0, 0)
Screenshot: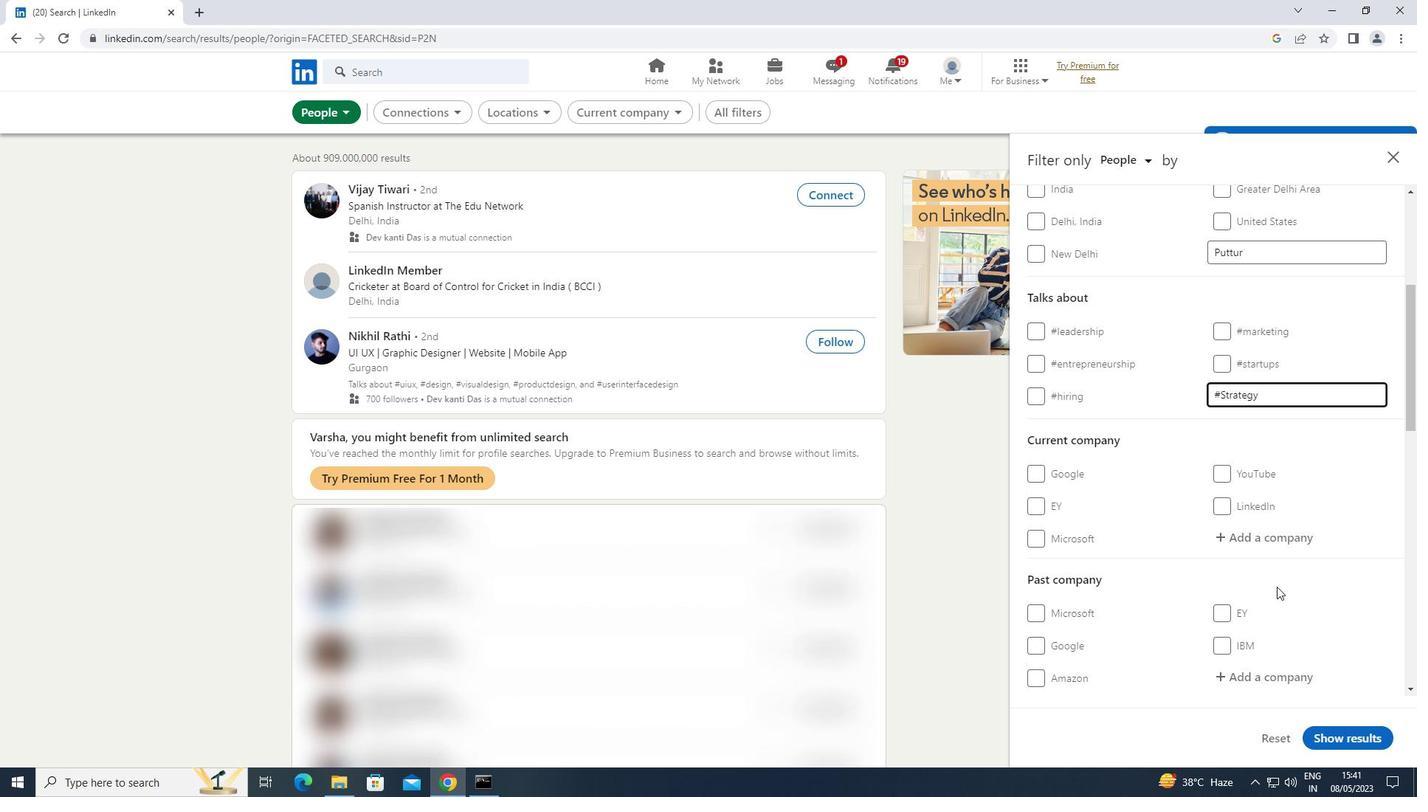 
Action: Mouse scrolled (1277, 586) with delta (0, 0)
Screenshot: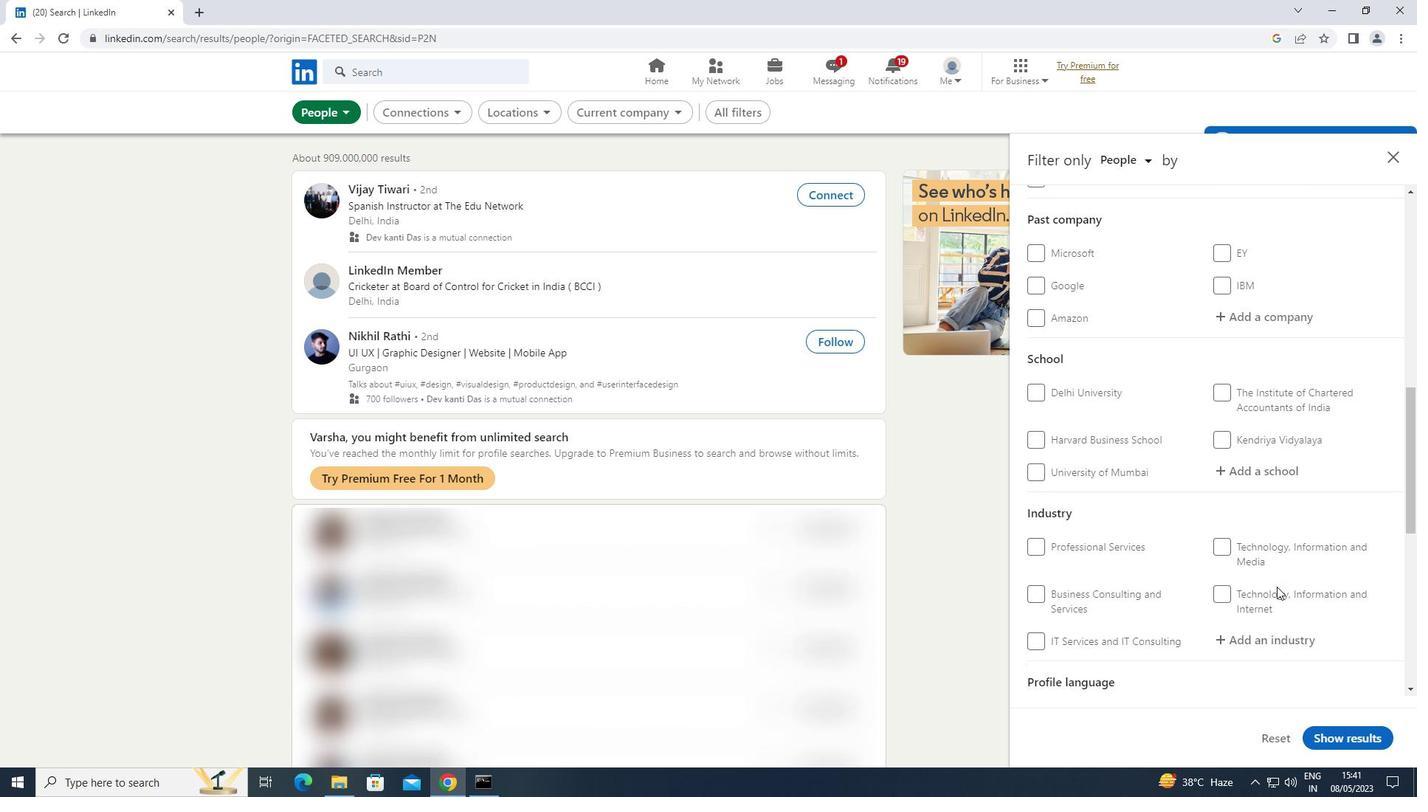
Action: Mouse scrolled (1277, 586) with delta (0, 0)
Screenshot: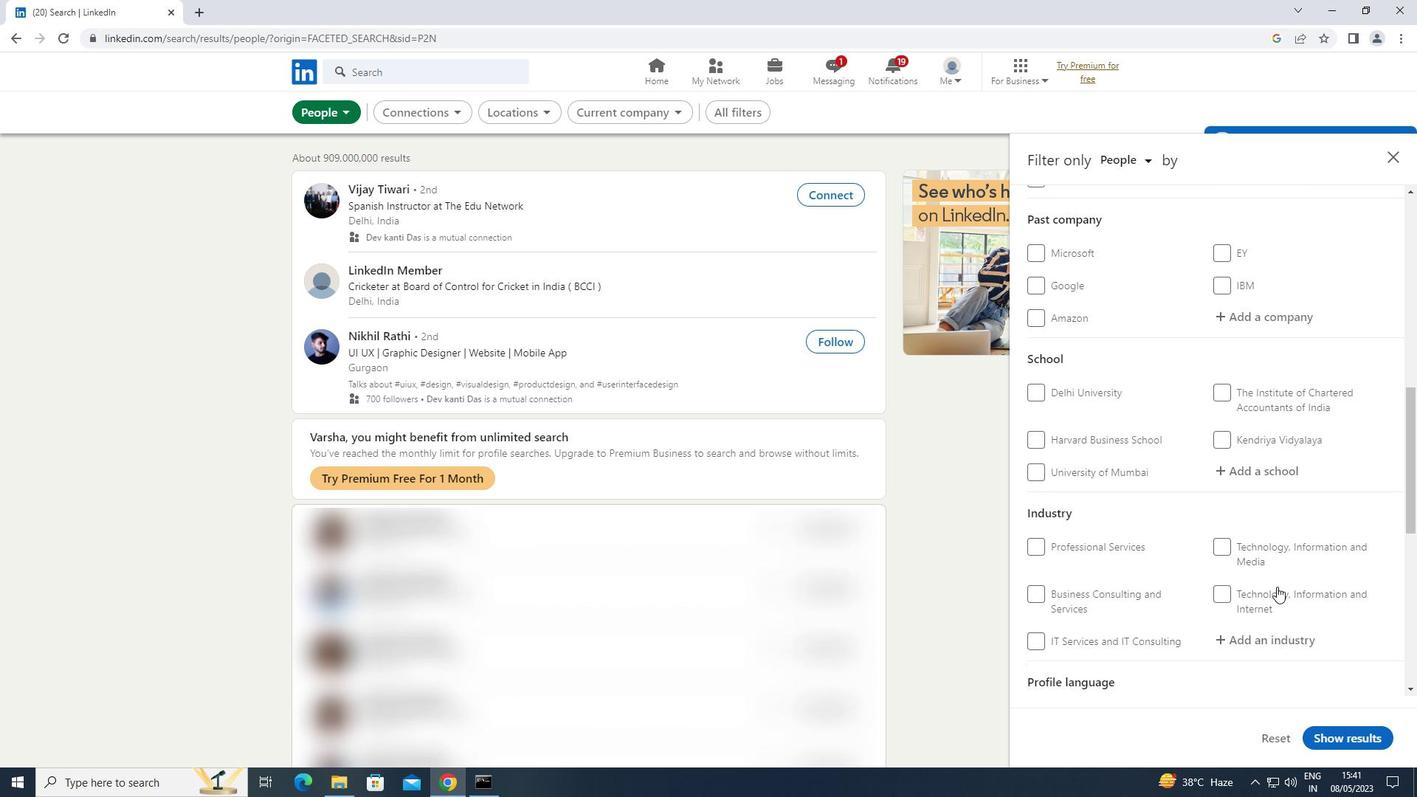 
Action: Mouse scrolled (1277, 586) with delta (0, 0)
Screenshot: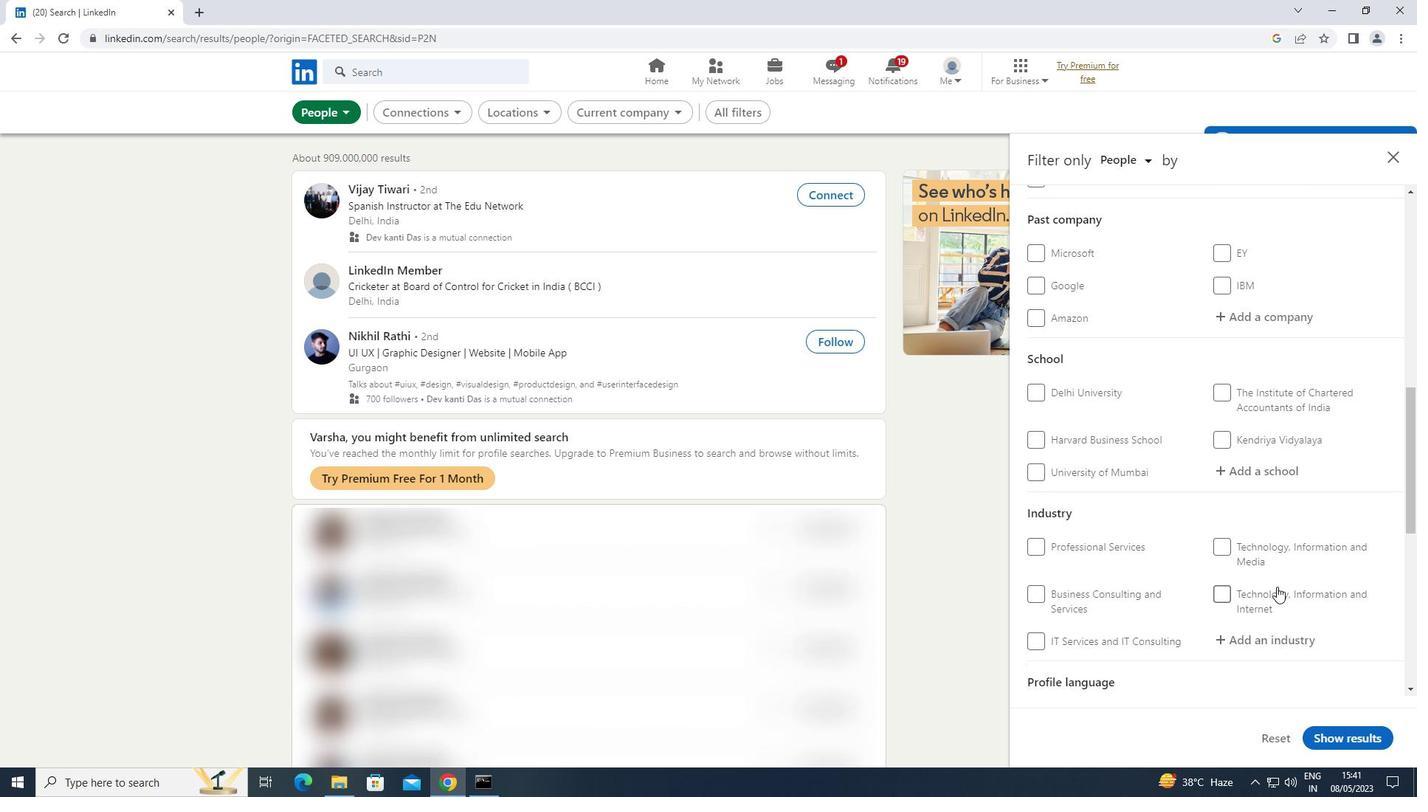 
Action: Mouse moved to (1042, 555)
Screenshot: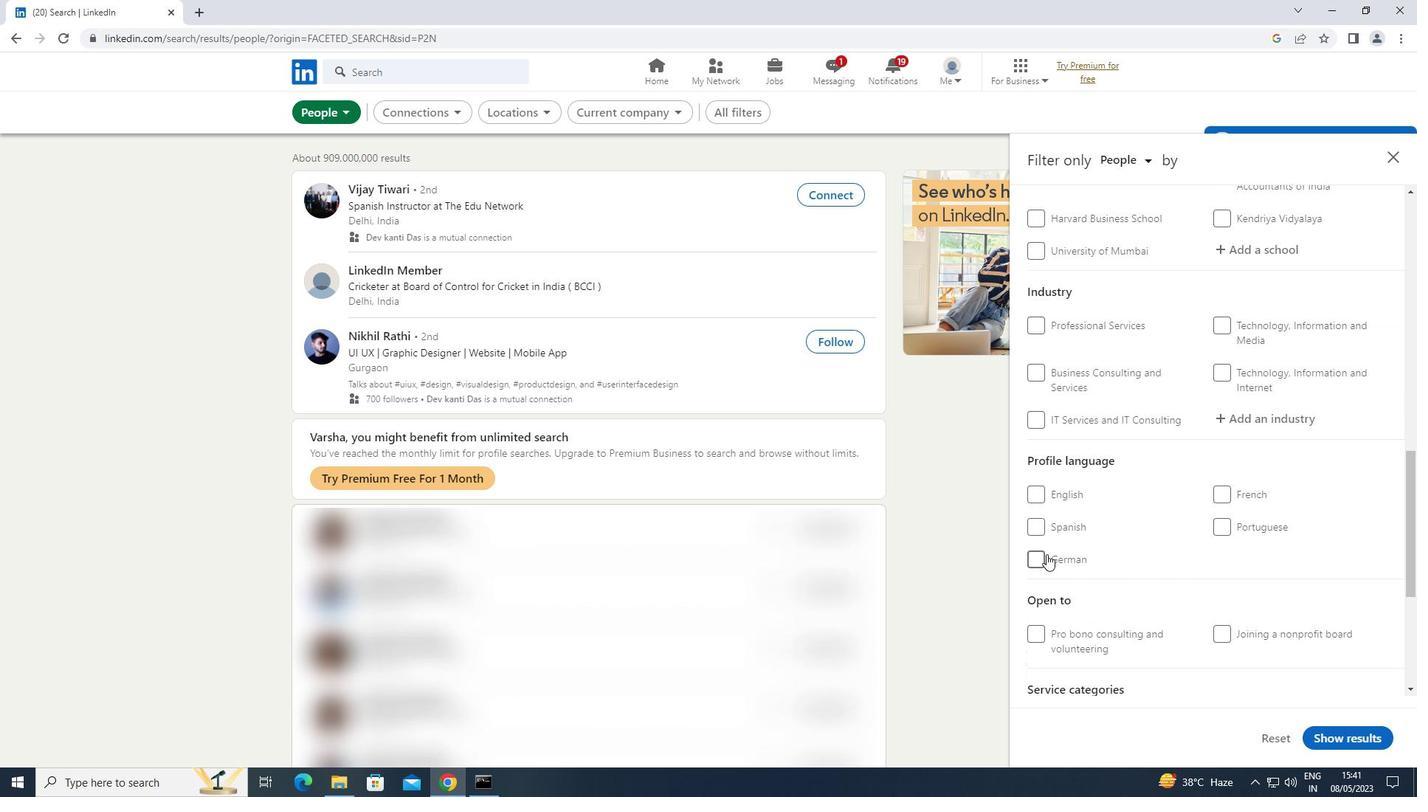 
Action: Mouse pressed left at (1042, 555)
Screenshot: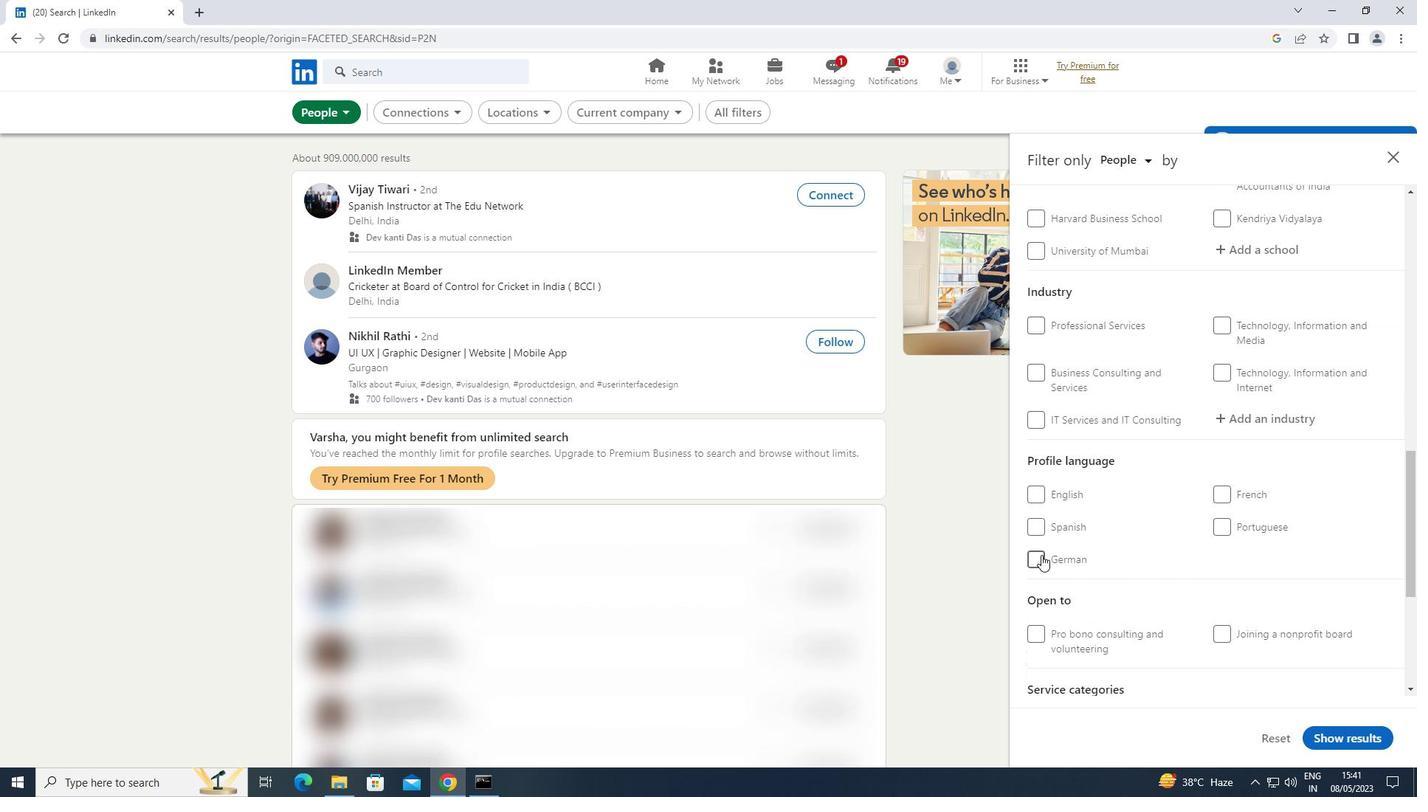
Action: Mouse moved to (1042, 555)
Screenshot: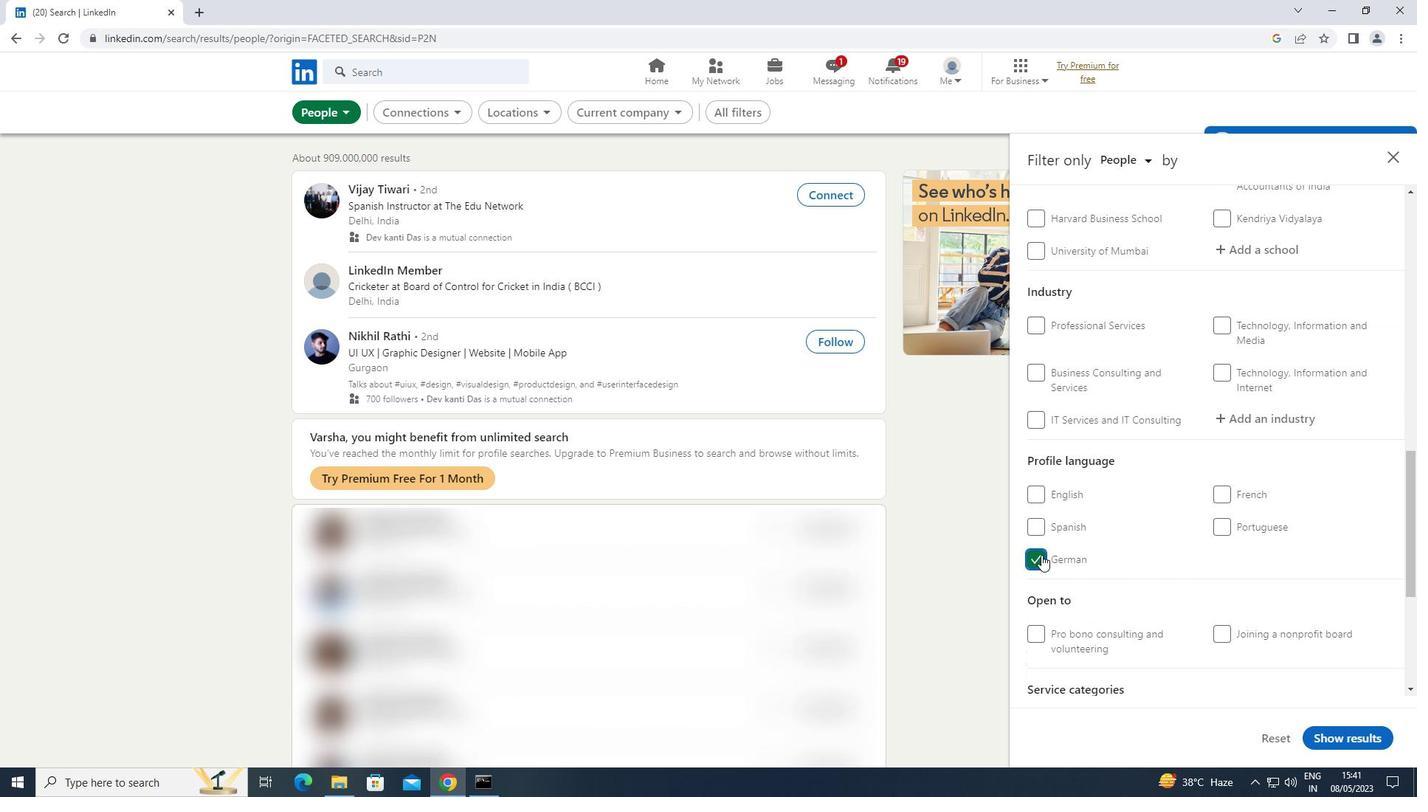 
Action: Mouse scrolled (1042, 556) with delta (0, 0)
Screenshot: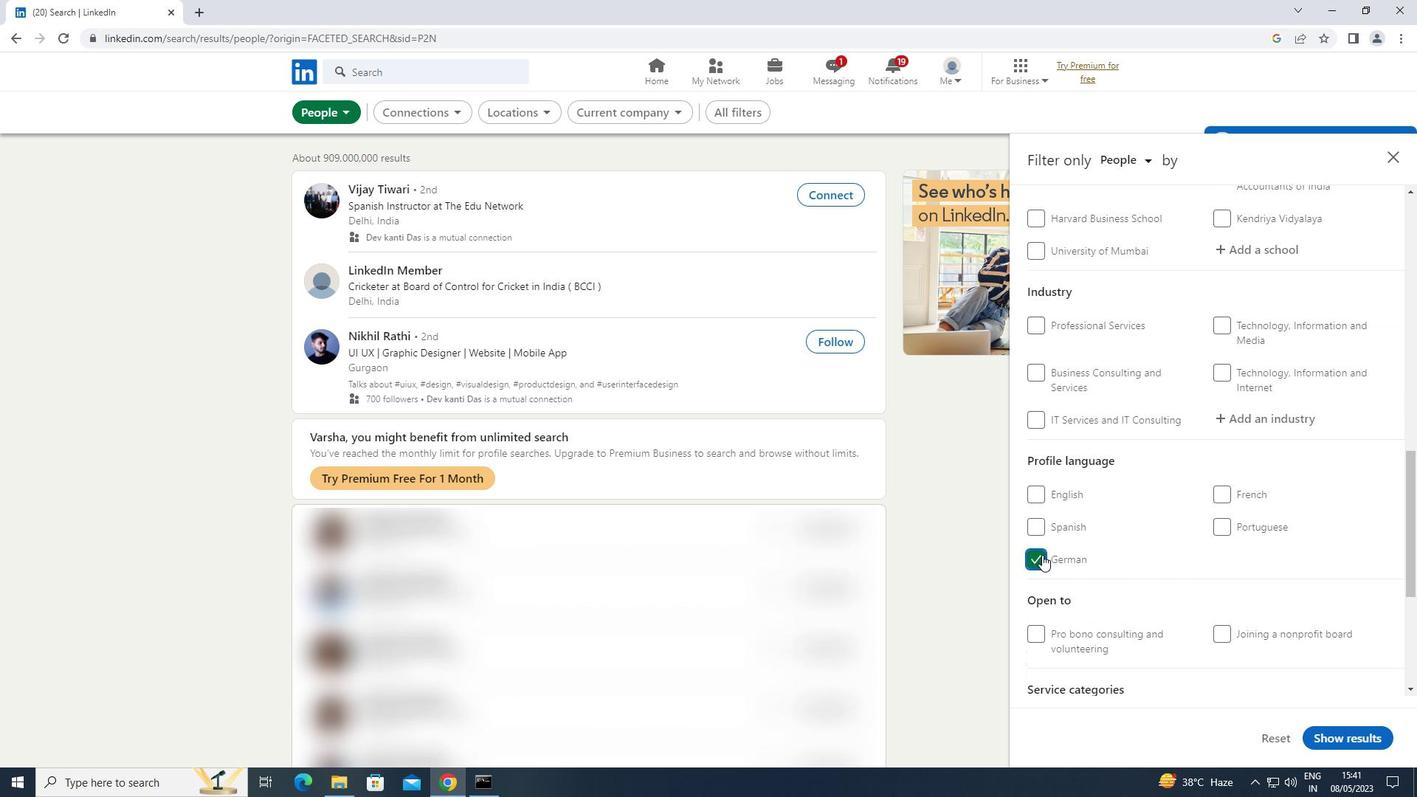 
Action: Mouse moved to (1044, 555)
Screenshot: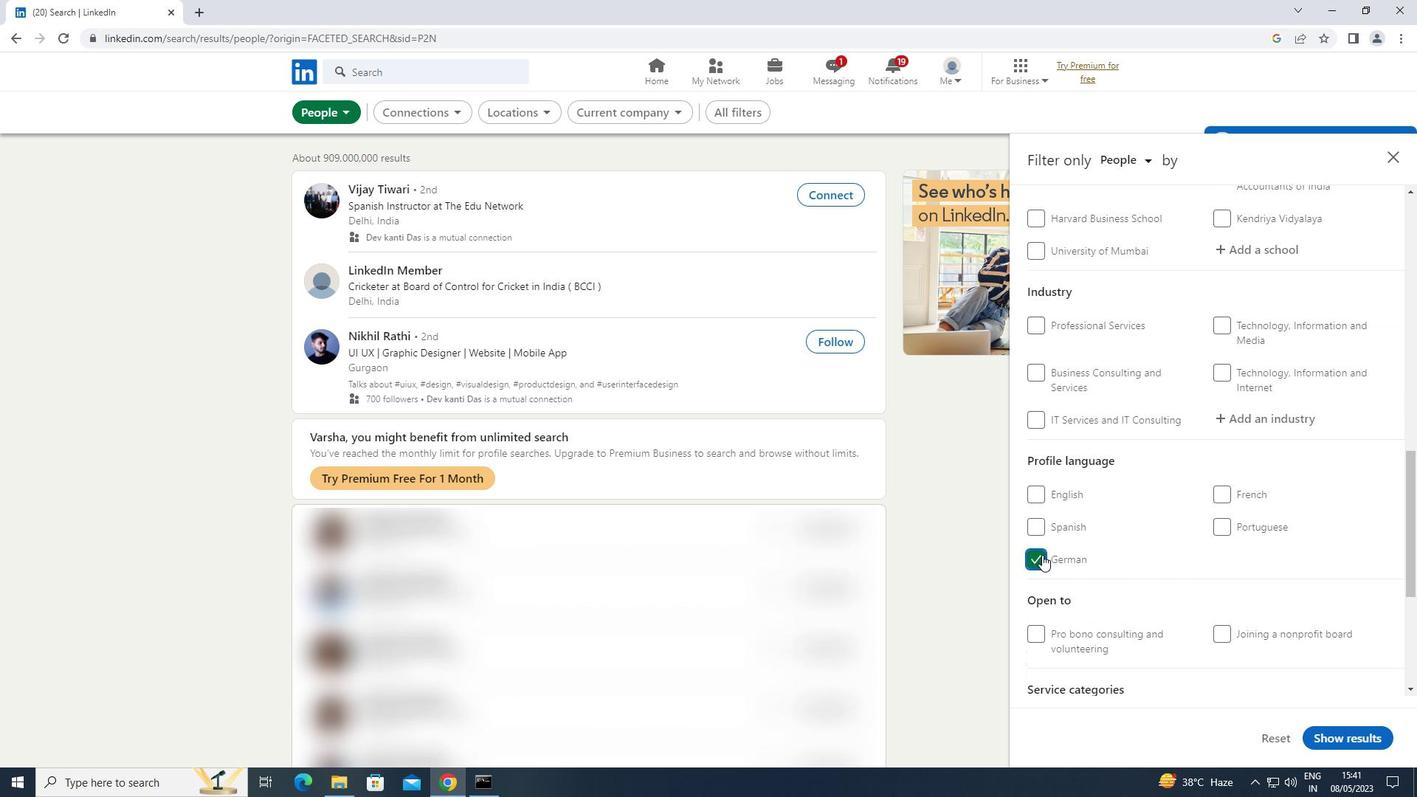 
Action: Mouse scrolled (1044, 556) with delta (0, 0)
Screenshot: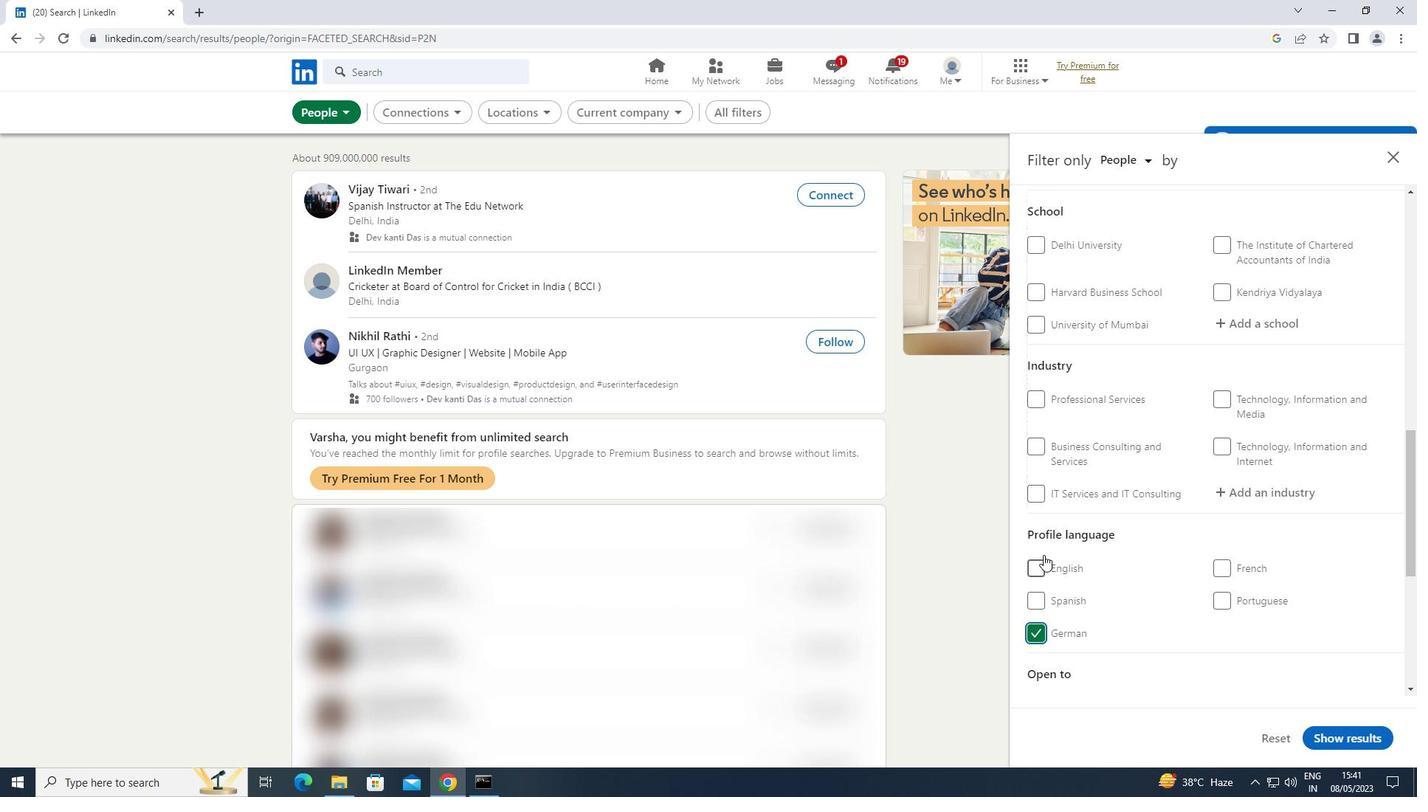 
Action: Mouse scrolled (1044, 556) with delta (0, 0)
Screenshot: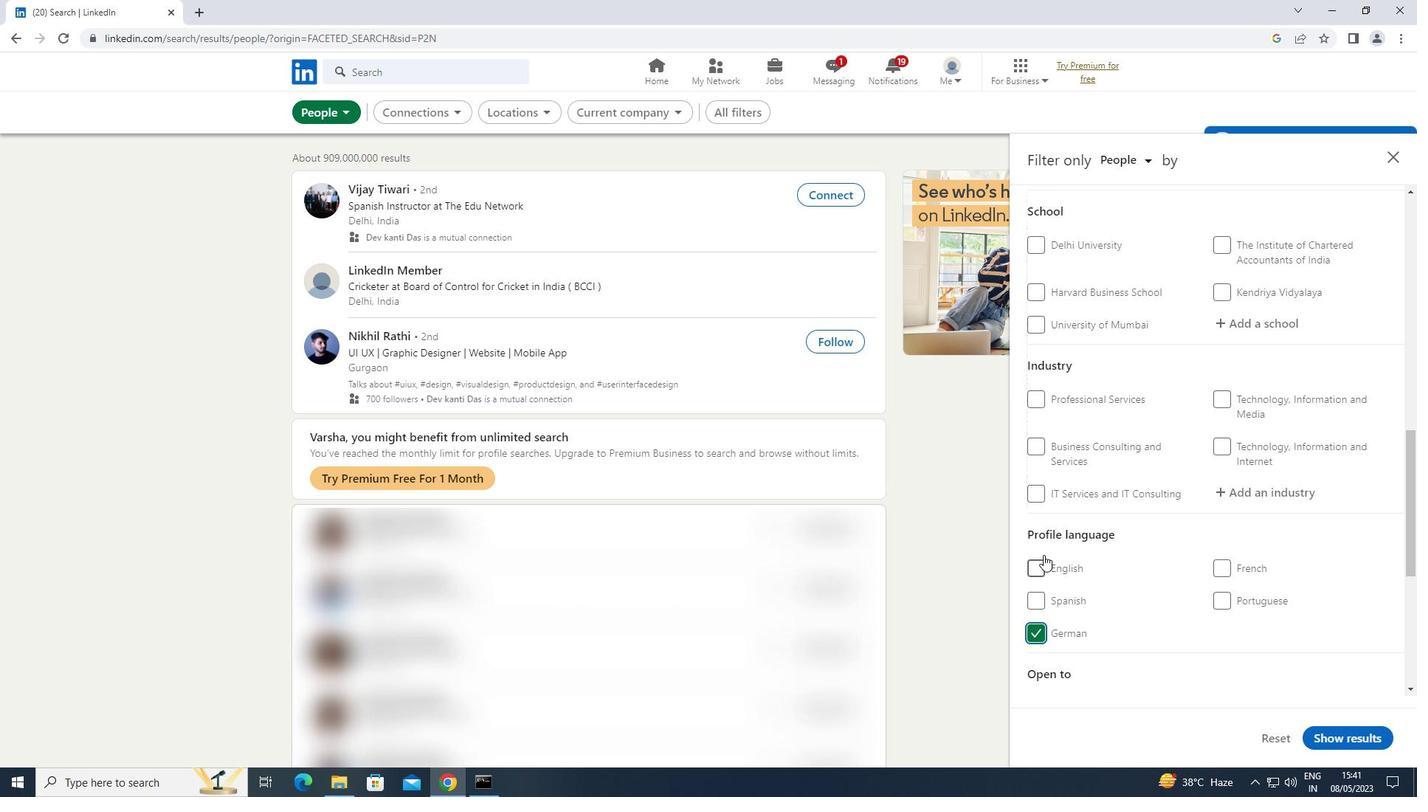 
Action: Mouse scrolled (1044, 556) with delta (0, 0)
Screenshot: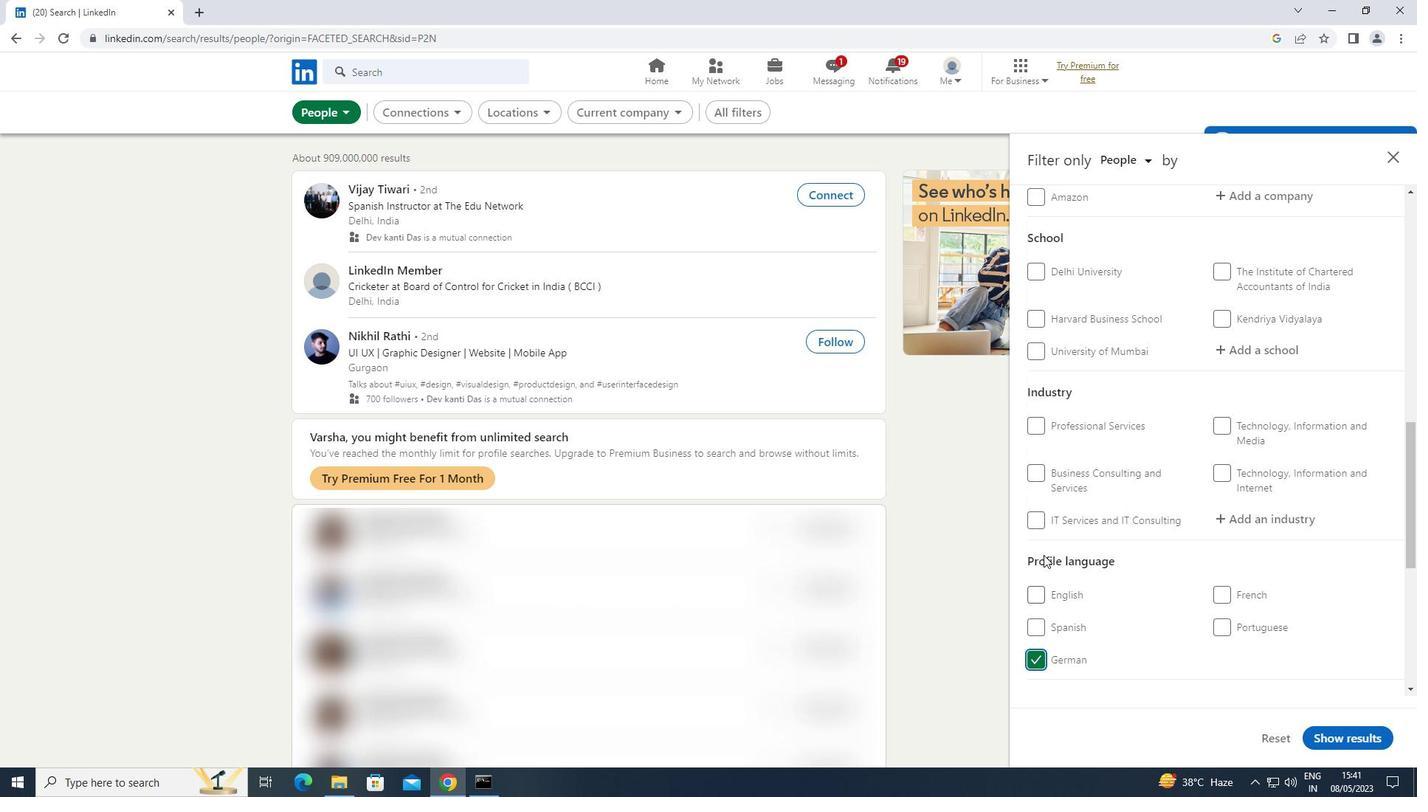 
Action: Mouse scrolled (1044, 556) with delta (0, 0)
Screenshot: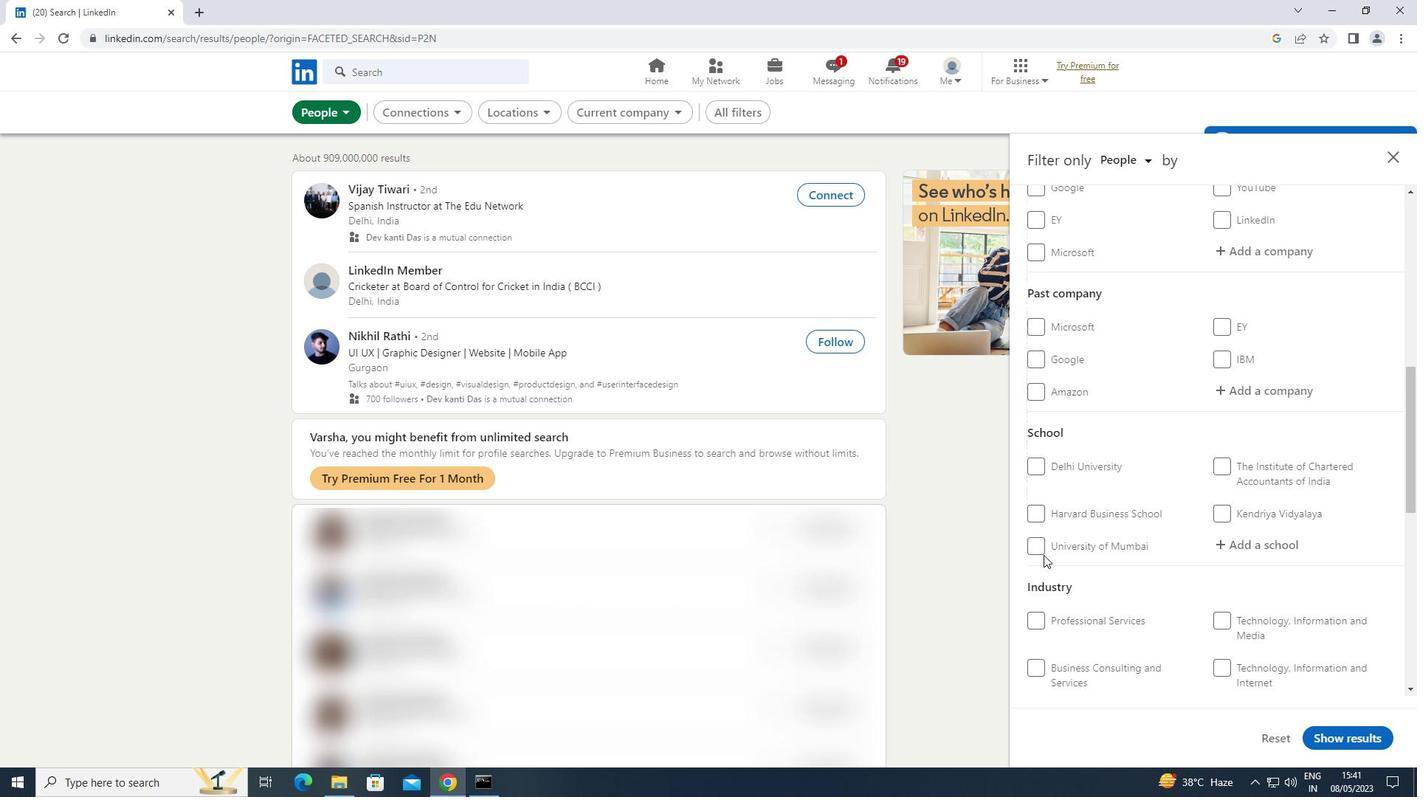 
Action: Mouse scrolled (1044, 556) with delta (0, 0)
Screenshot: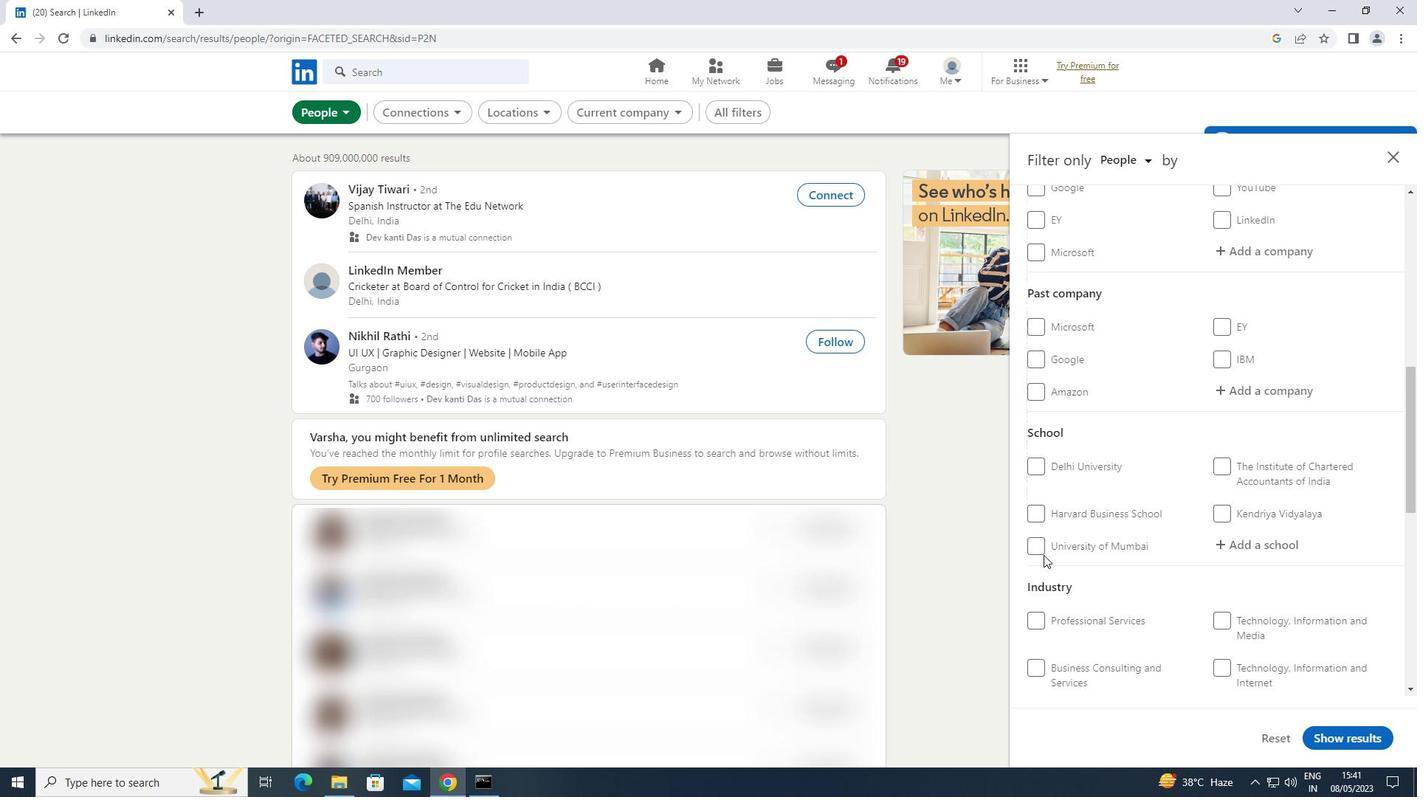 
Action: Mouse scrolled (1044, 556) with delta (0, 0)
Screenshot: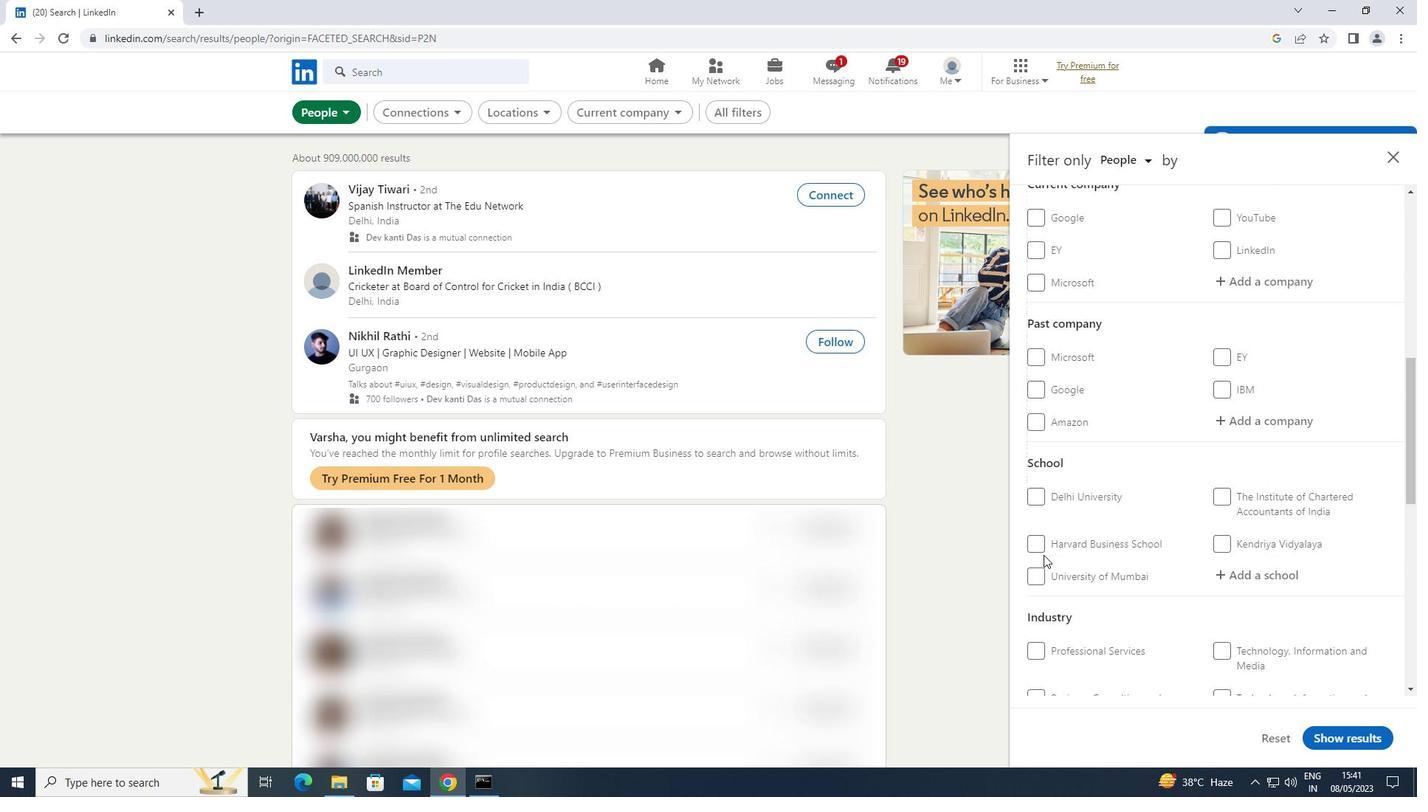 
Action: Mouse moved to (1292, 471)
Screenshot: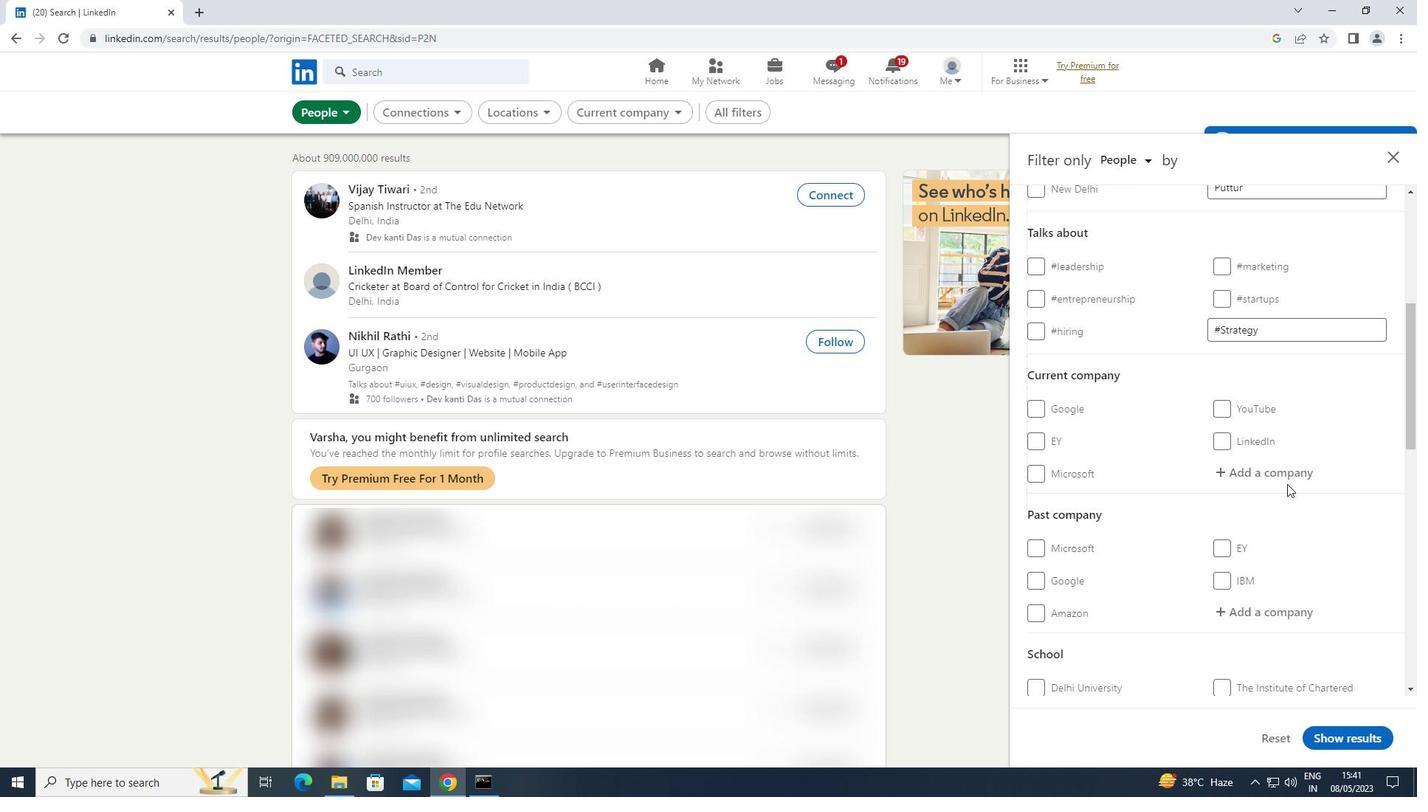 
Action: Mouse pressed left at (1292, 471)
Screenshot: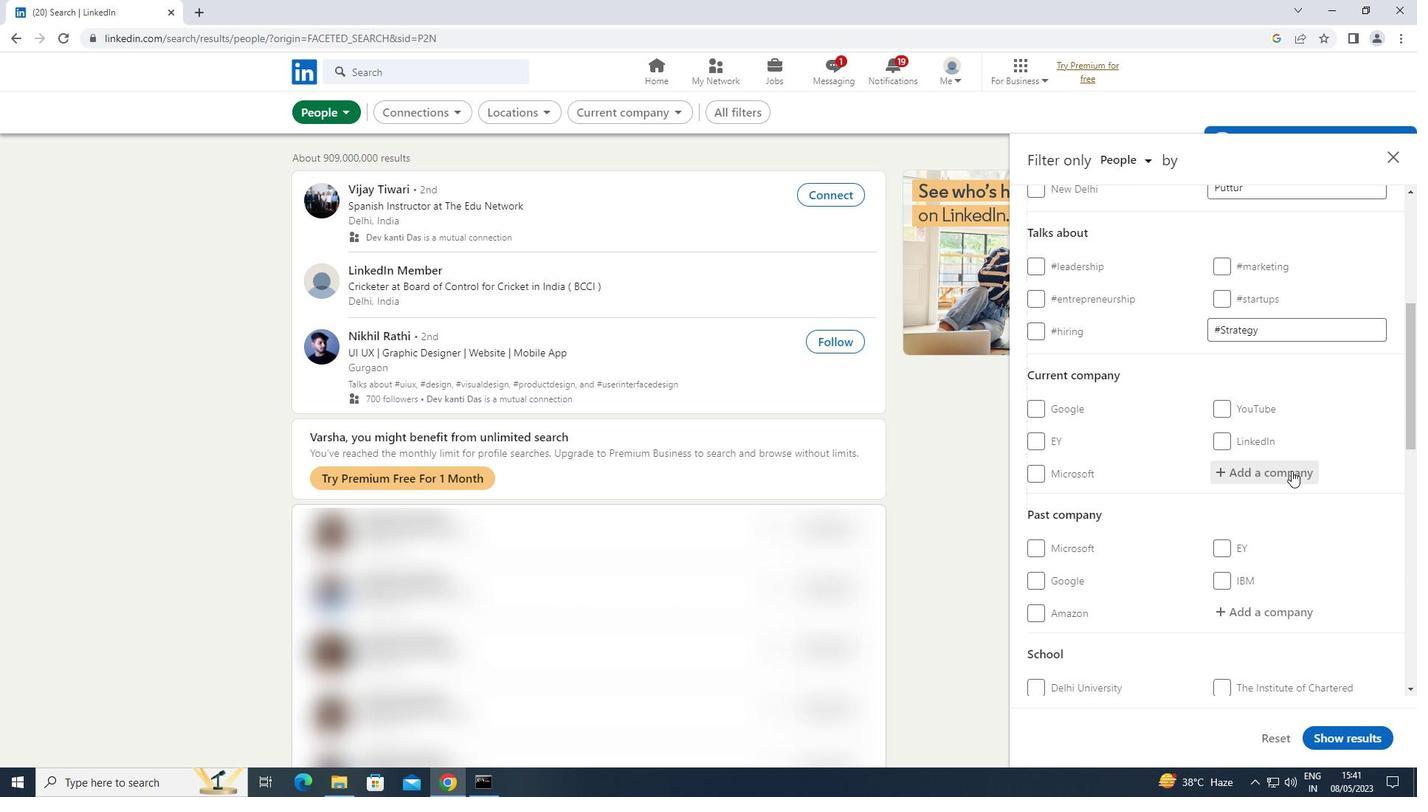 
Action: Key pressed <Key.shift>TQM
Screenshot: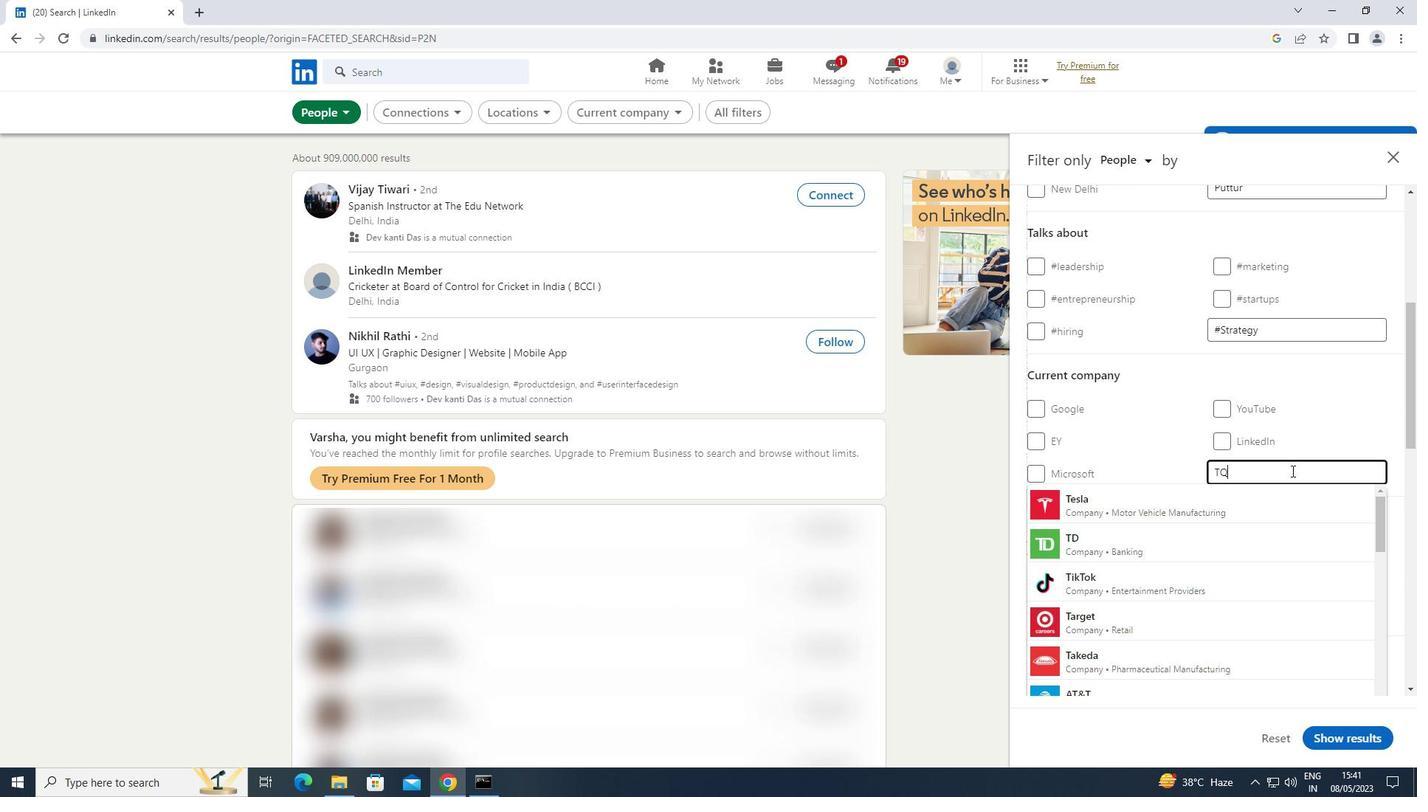 
Action: Mouse moved to (1225, 580)
Screenshot: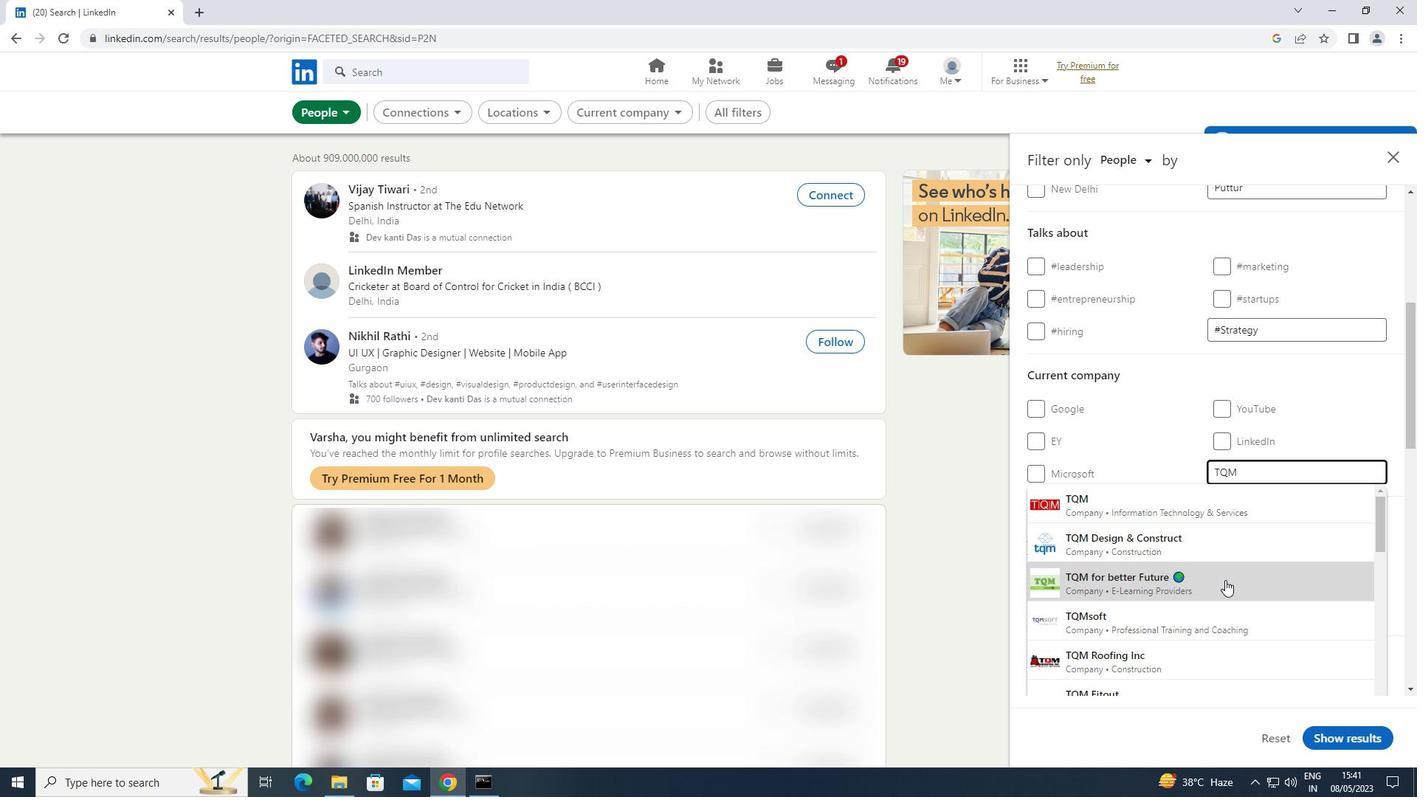 
Action: Mouse scrolled (1225, 579) with delta (0, 0)
Screenshot: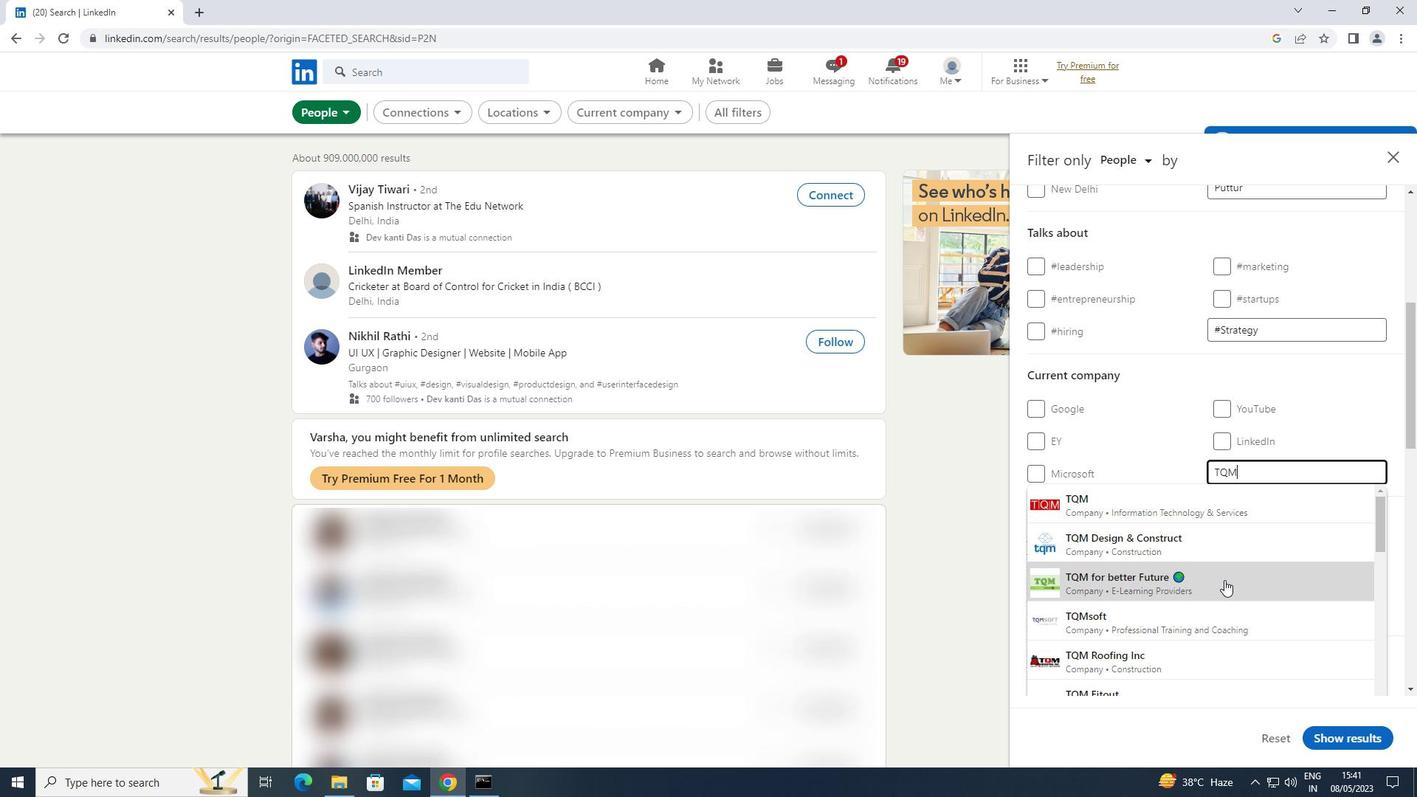 
Action: Mouse scrolled (1225, 579) with delta (0, 0)
Screenshot: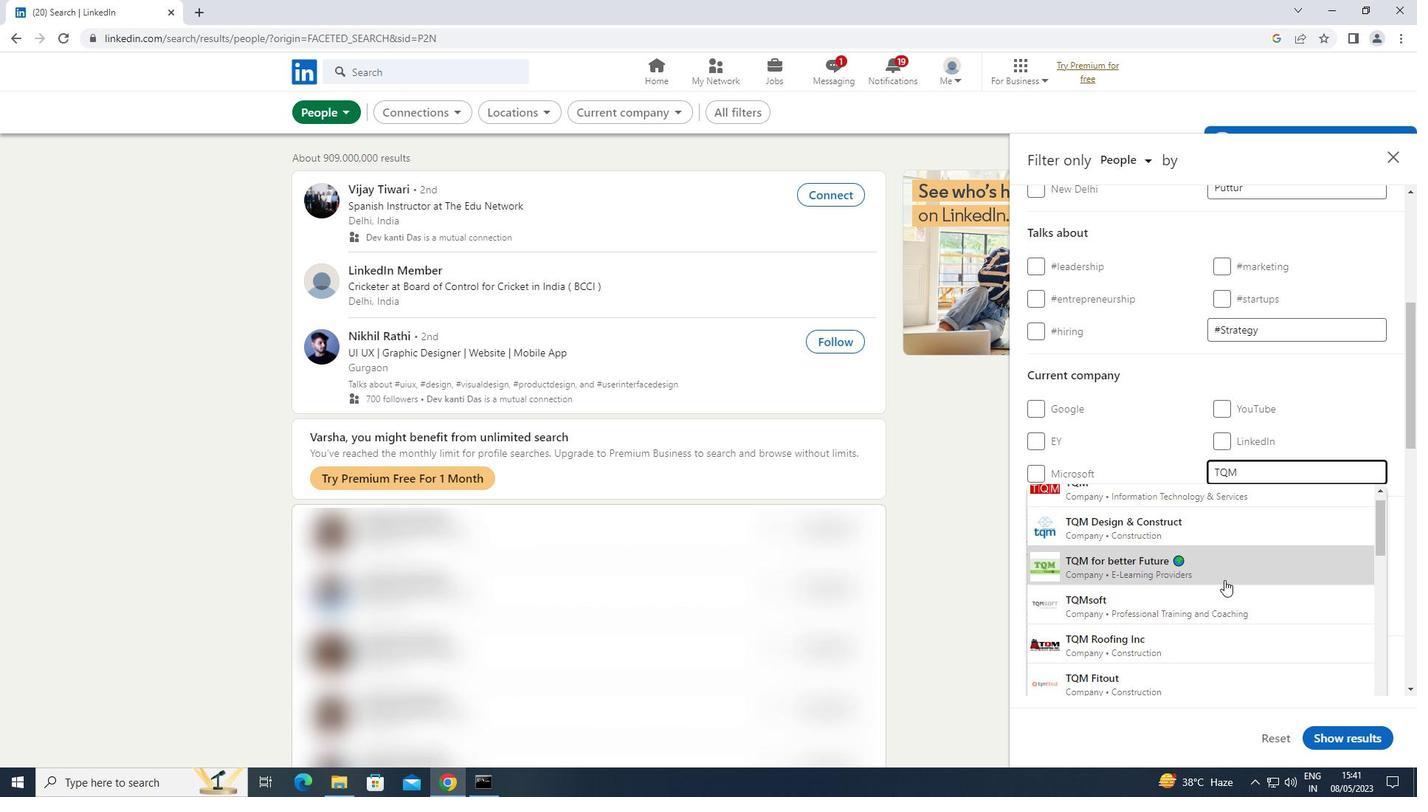 
Action: Mouse scrolled (1225, 579) with delta (0, 0)
Screenshot: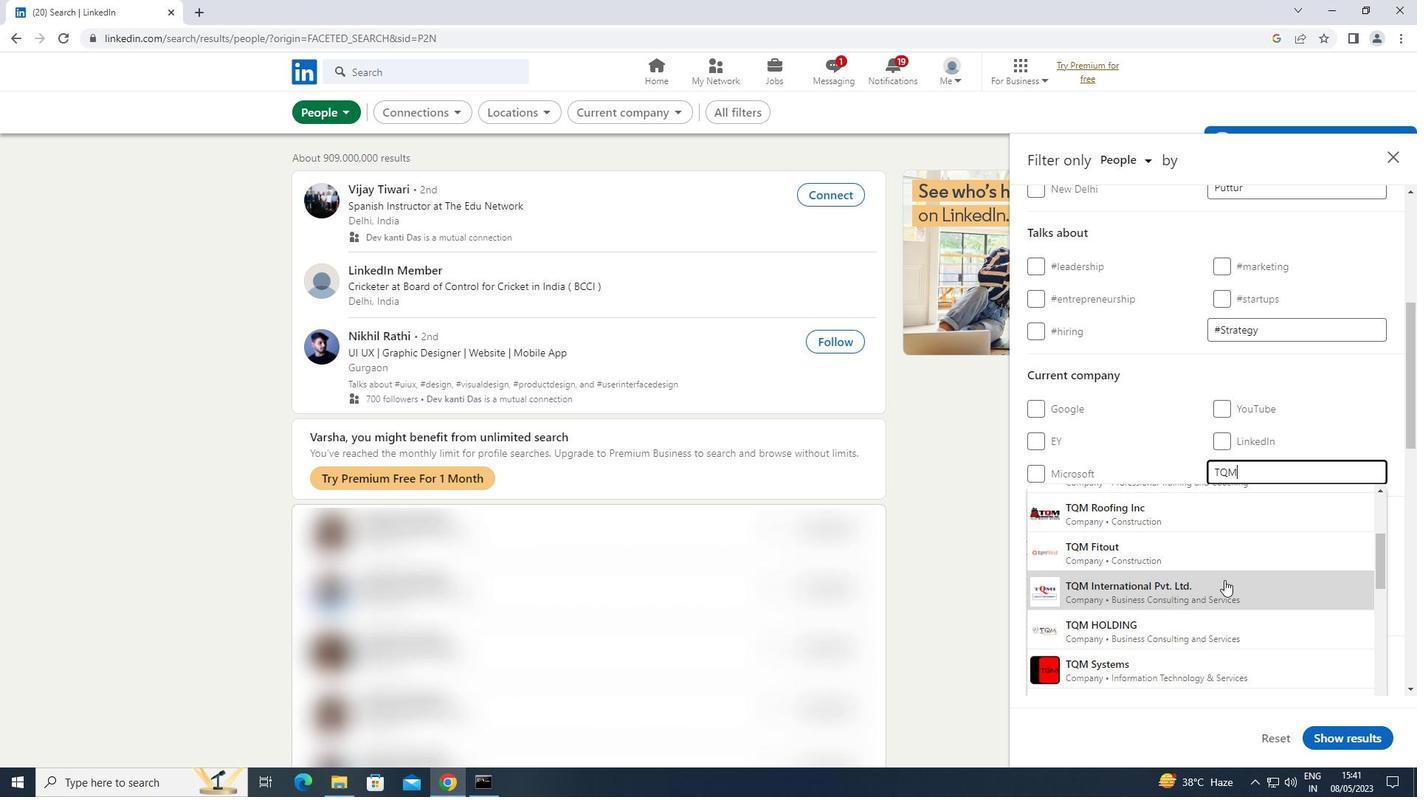 
Action: Mouse scrolled (1225, 579) with delta (0, 0)
Screenshot: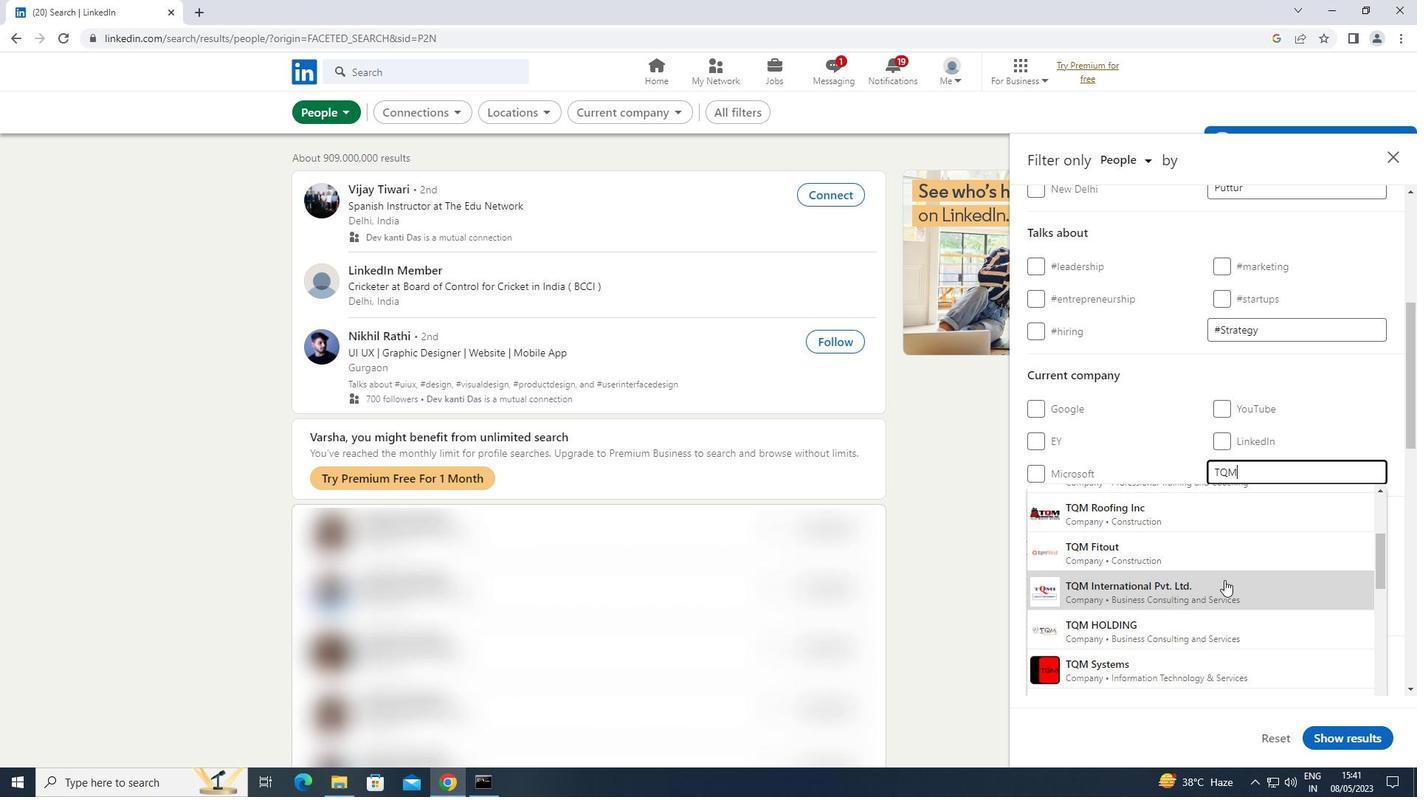 
Action: Mouse scrolled (1225, 579) with delta (0, 0)
Screenshot: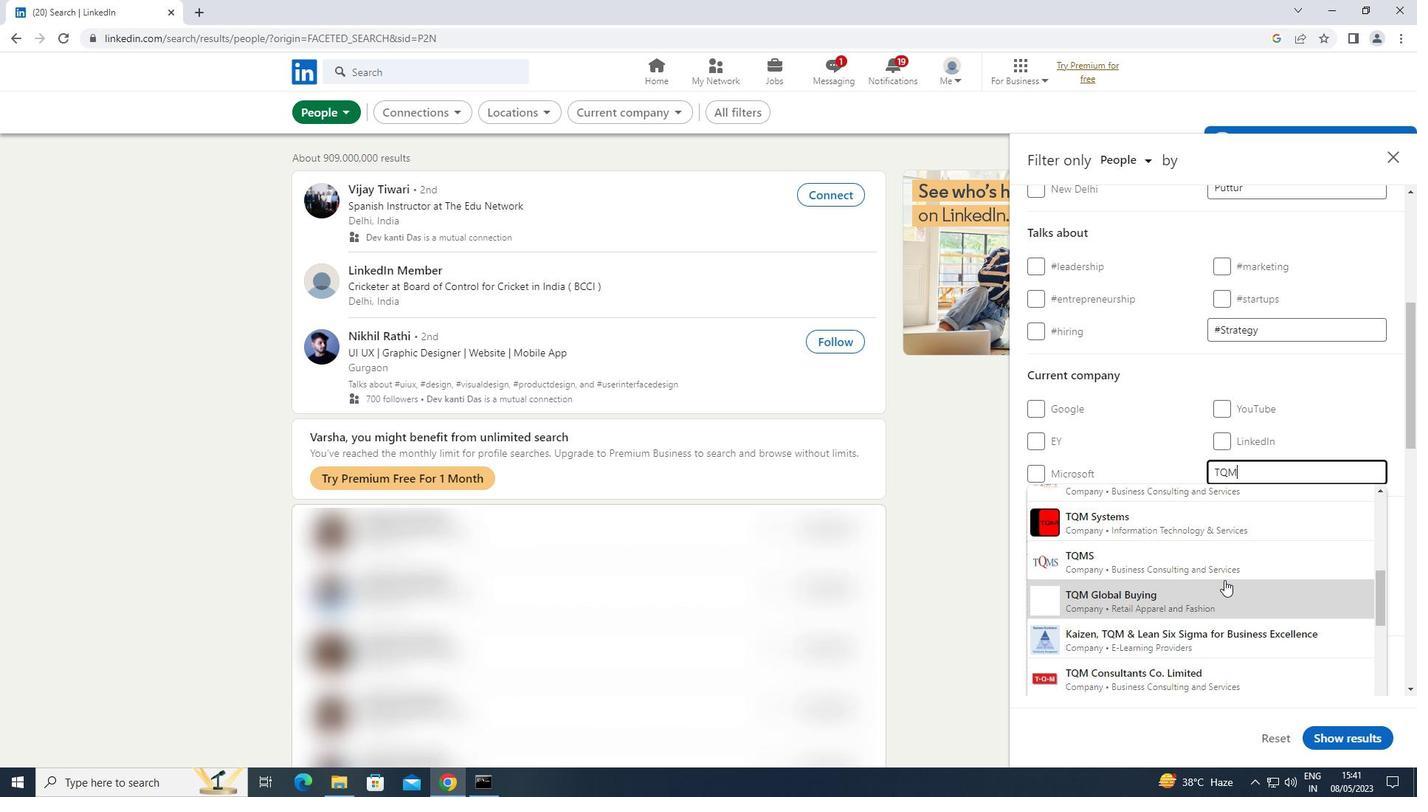 
Action: Mouse scrolled (1225, 579) with delta (0, 0)
Screenshot: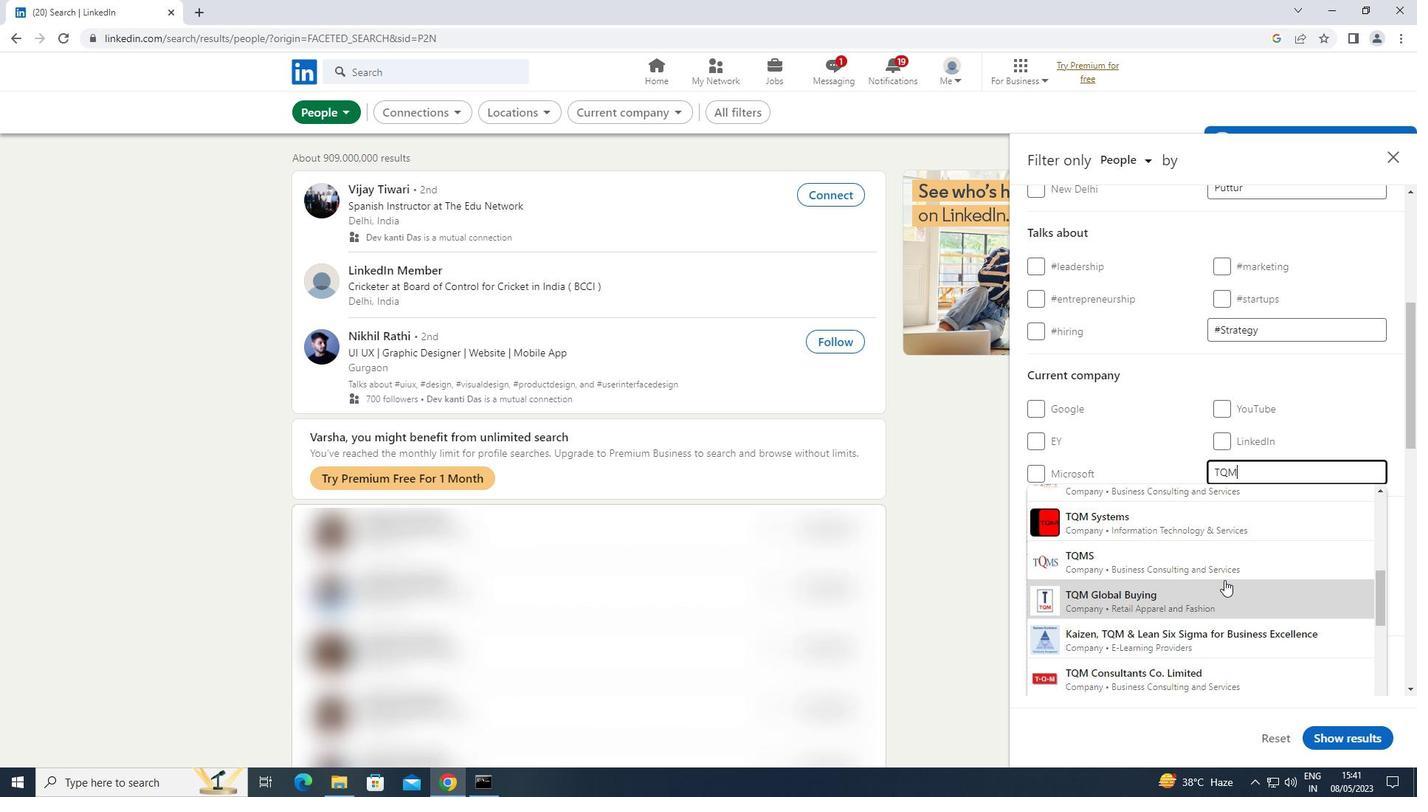 
Action: Mouse moved to (1224, 581)
Screenshot: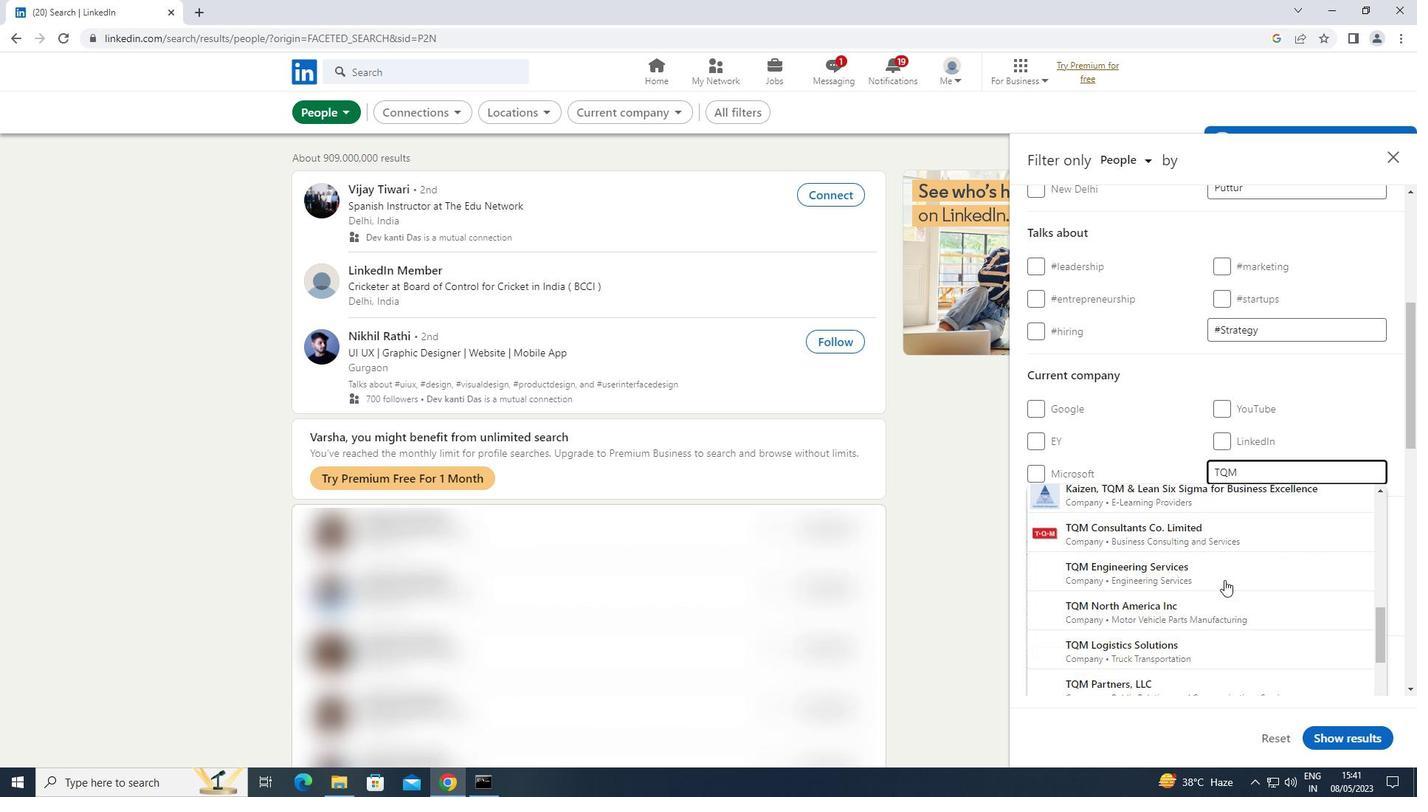
Action: Mouse scrolled (1224, 580) with delta (0, 0)
Screenshot: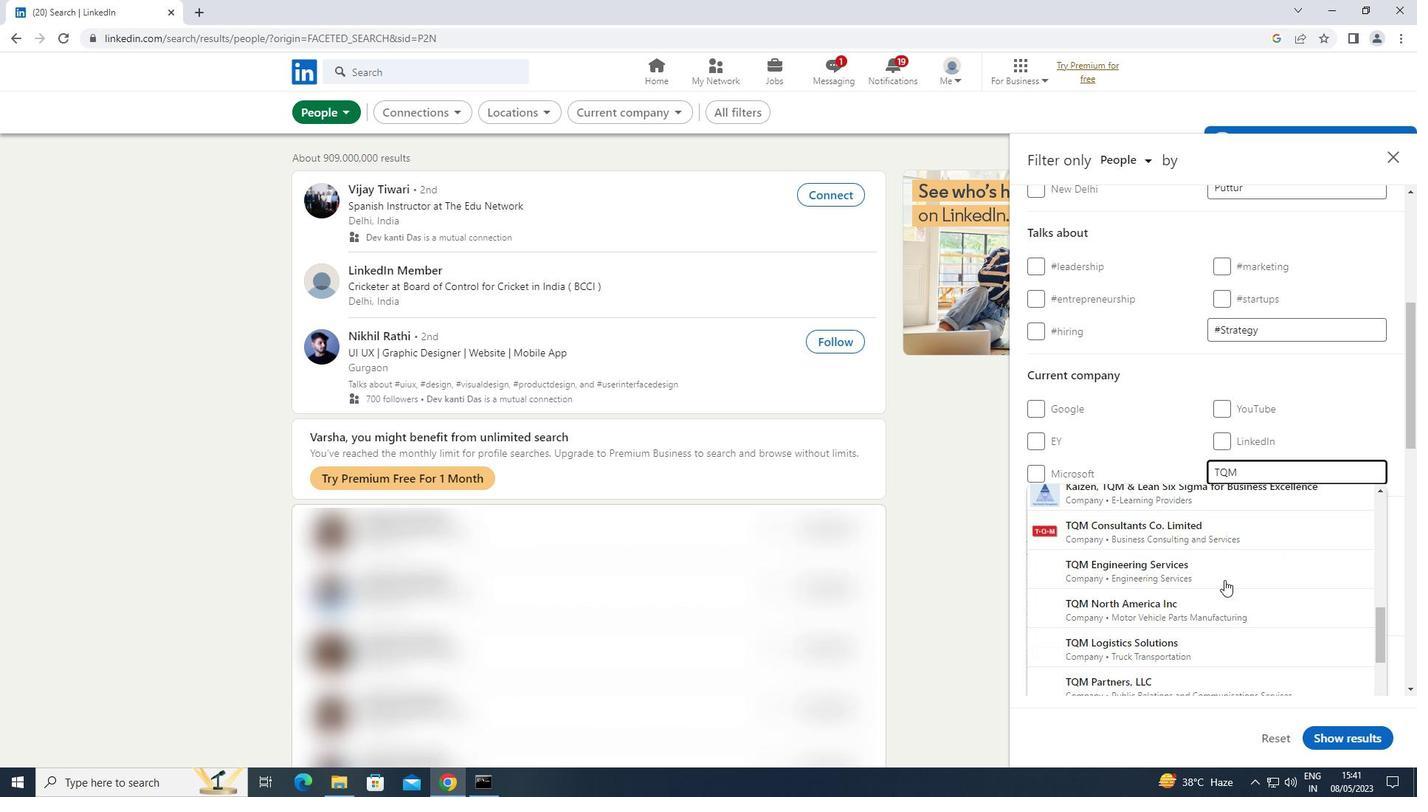 
Action: Mouse scrolled (1224, 580) with delta (0, 0)
Screenshot: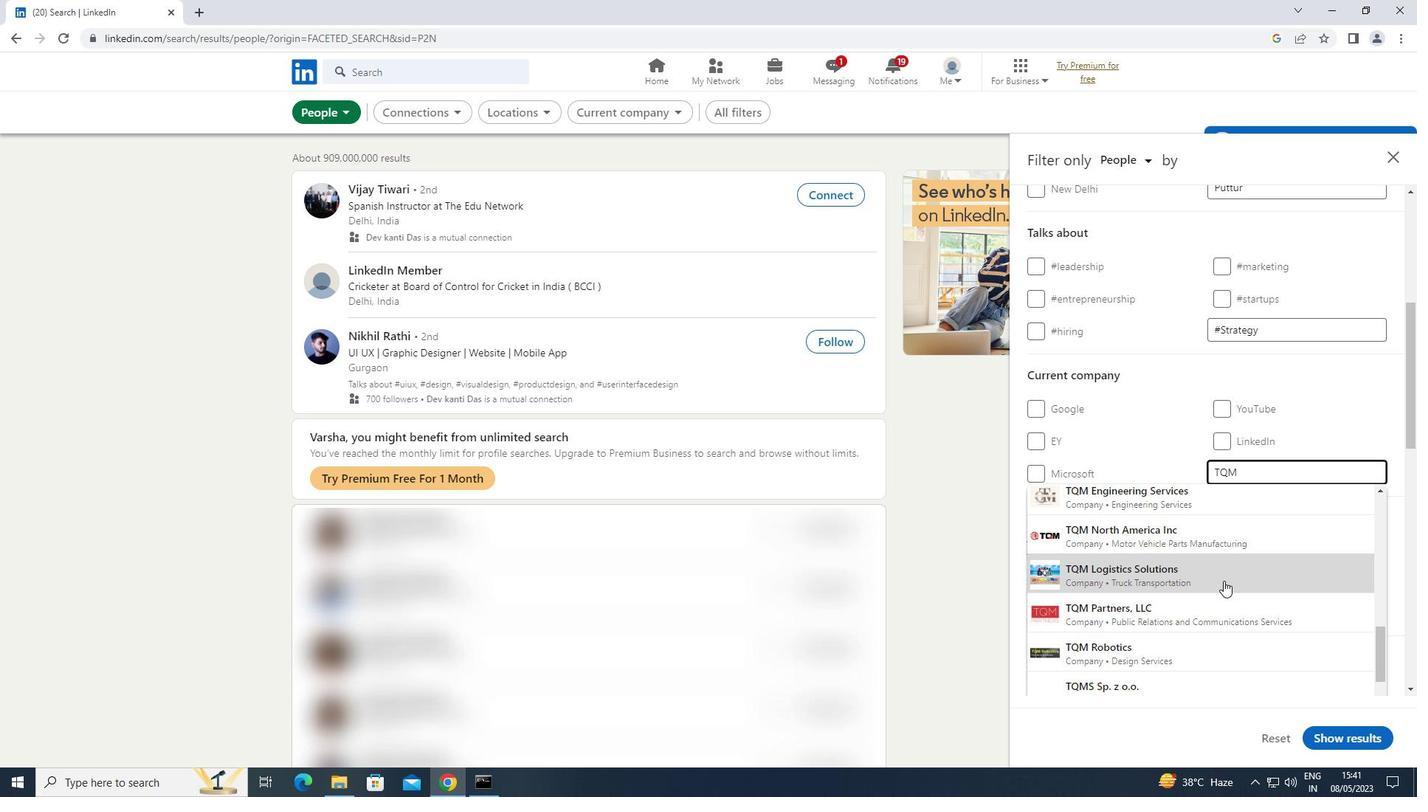 
Action: Mouse scrolled (1224, 580) with delta (0, 0)
Screenshot: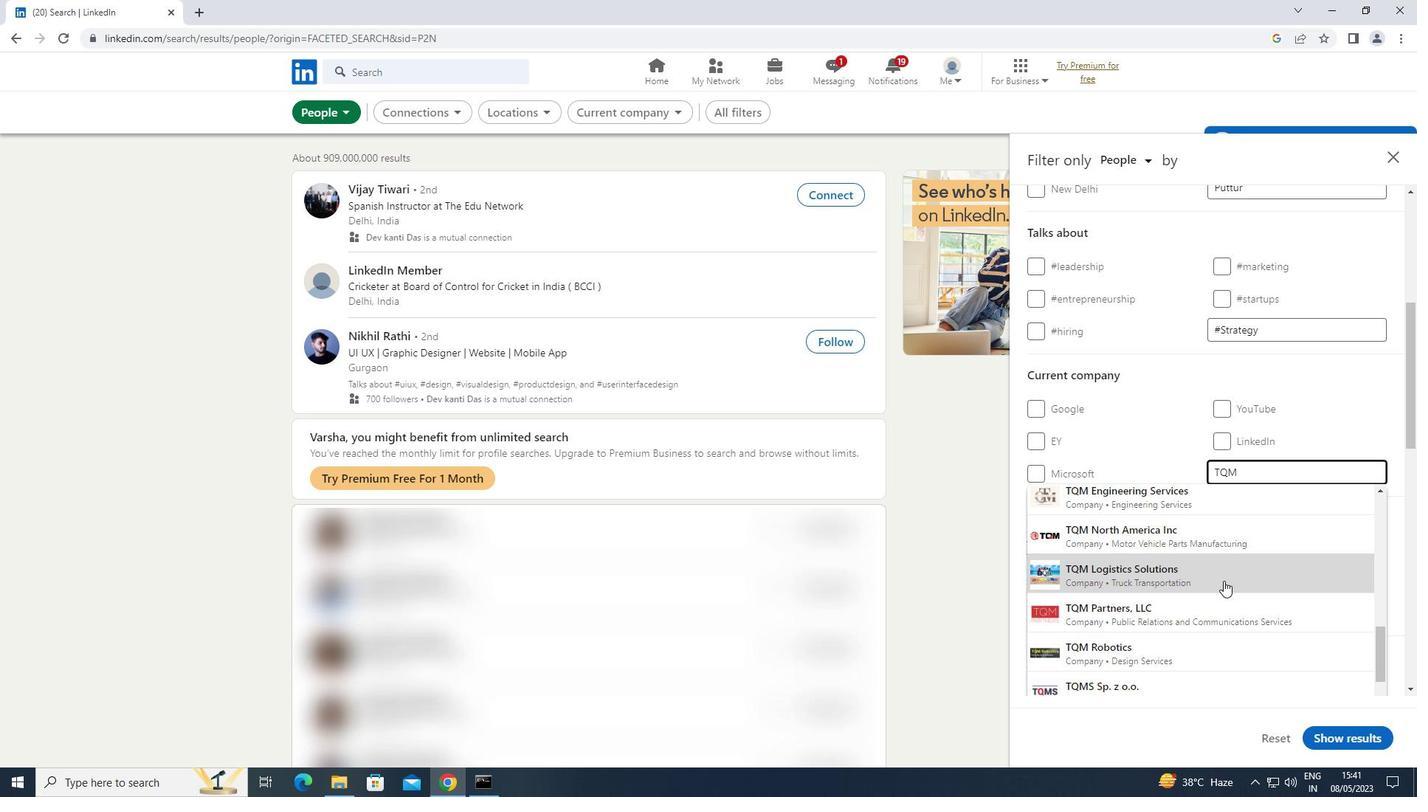 
Action: Mouse scrolled (1224, 581) with delta (0, 0)
Screenshot: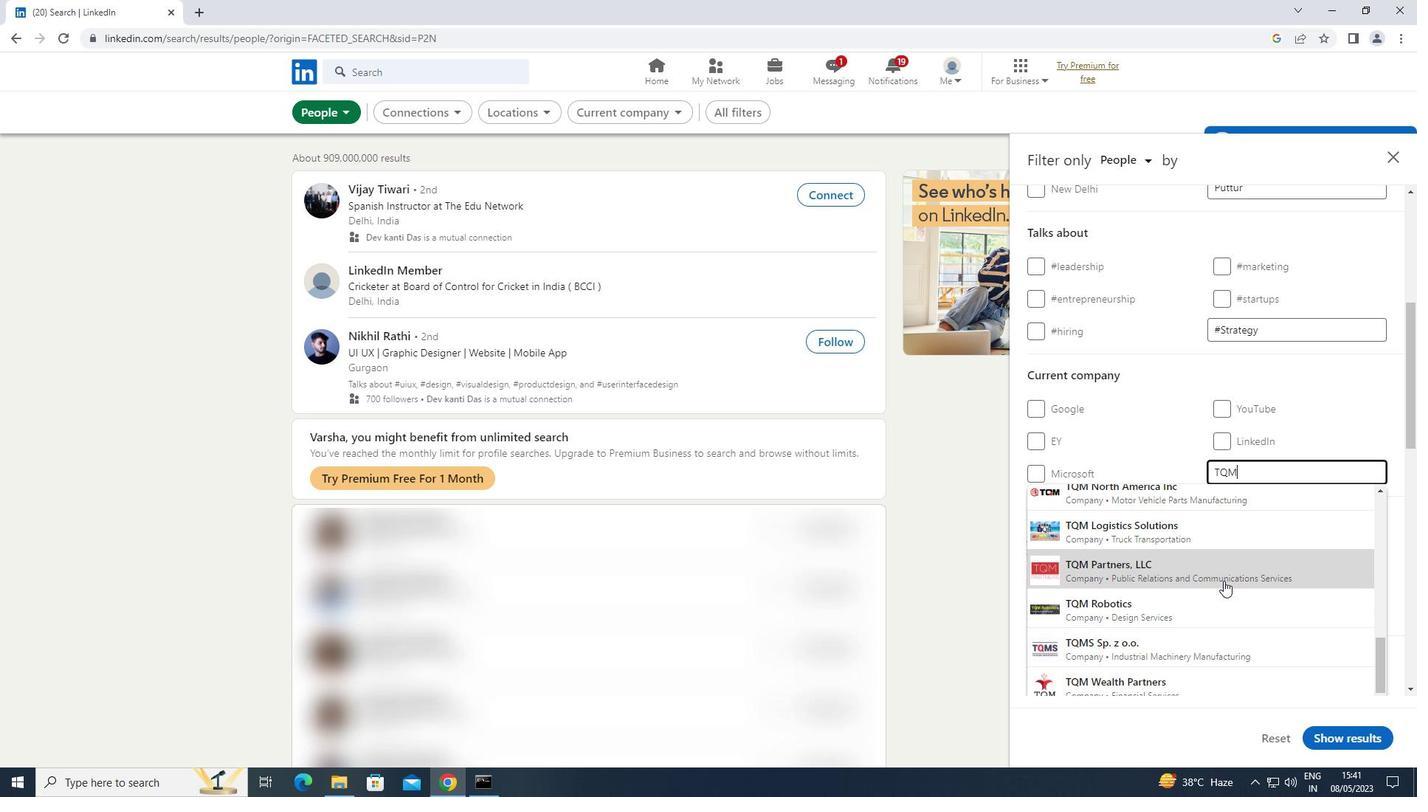 
Action: Mouse scrolled (1224, 581) with delta (0, 0)
Screenshot: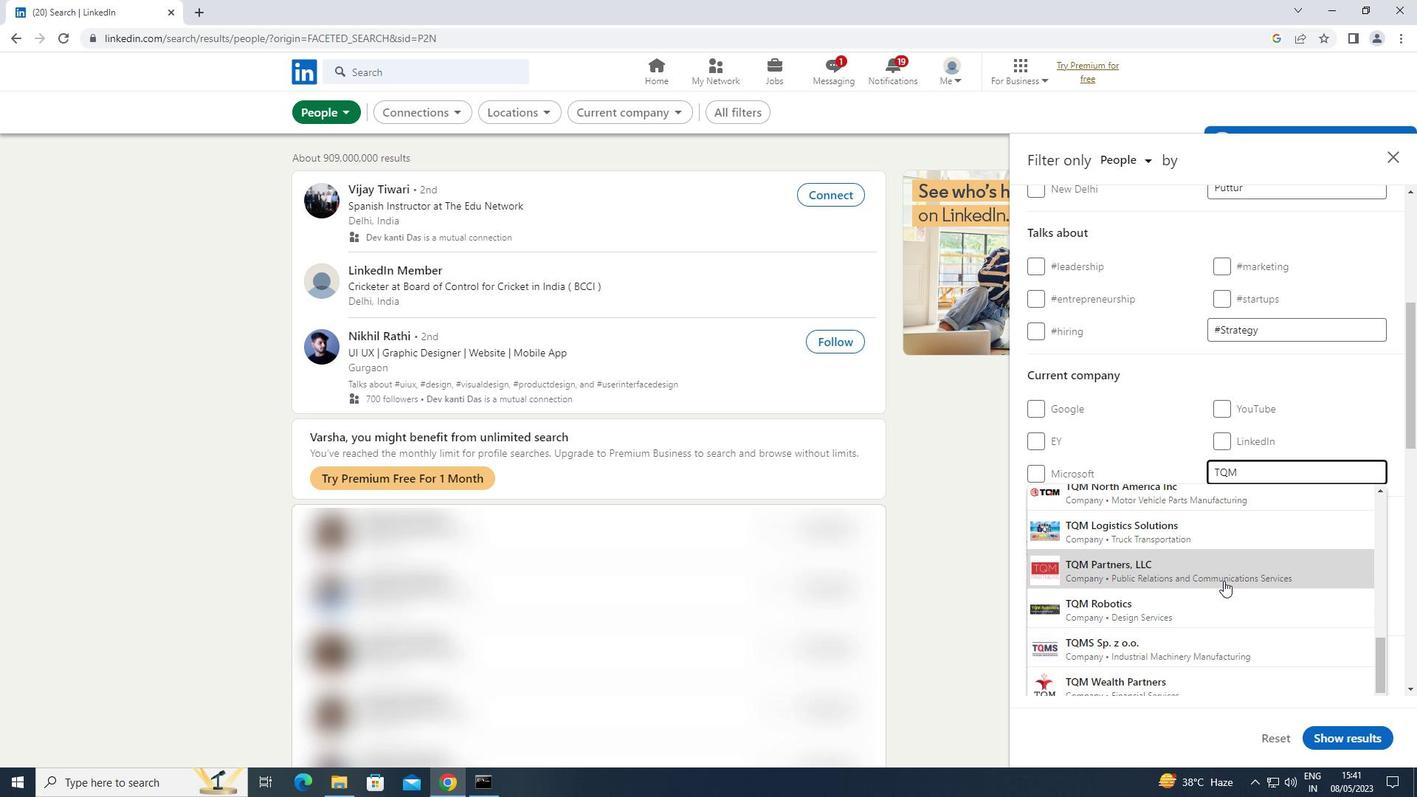 
Action: Mouse scrolled (1224, 581) with delta (0, 0)
Screenshot: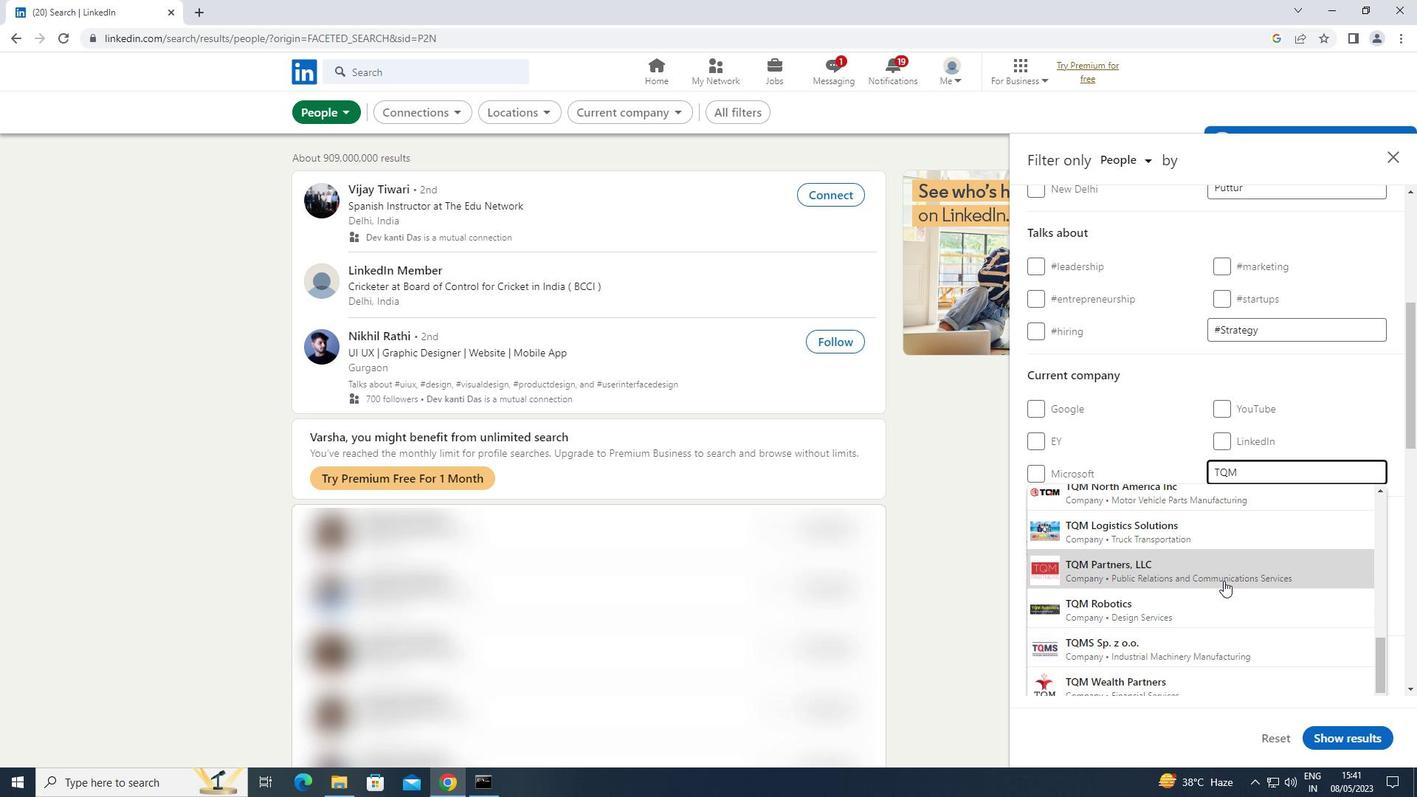 
Action: Mouse scrolled (1224, 581) with delta (0, 0)
Screenshot: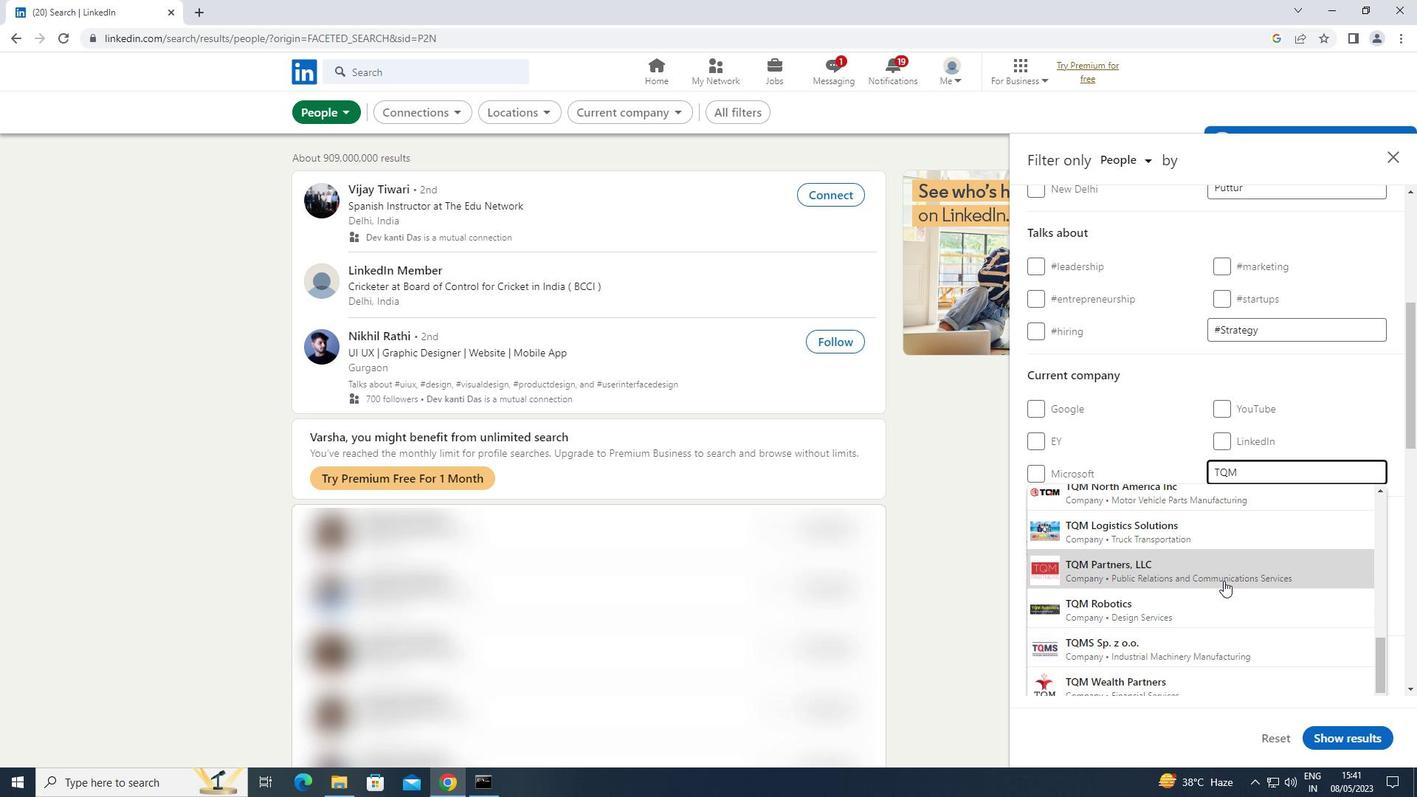 
Action: Mouse scrolled (1224, 581) with delta (0, 0)
Screenshot: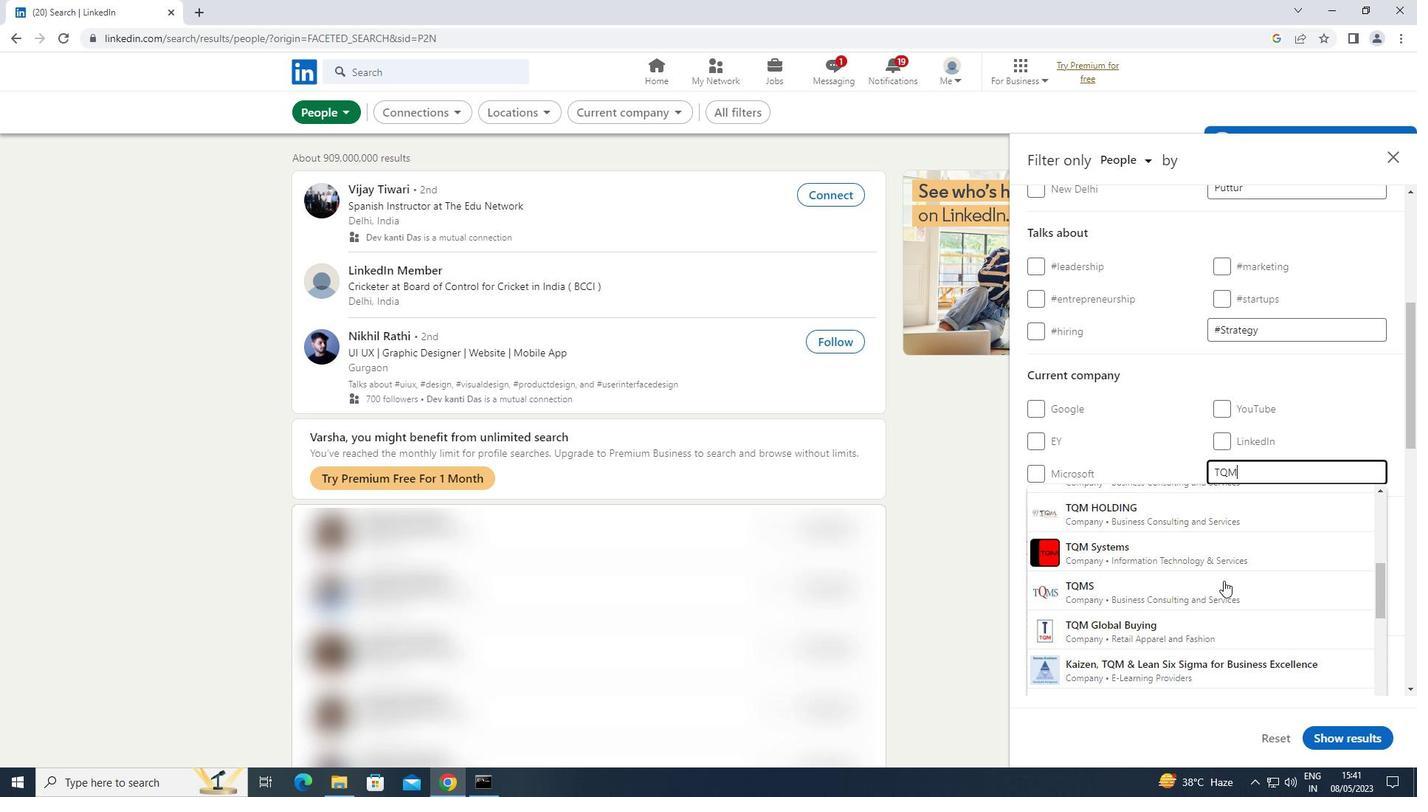 
Action: Mouse scrolled (1224, 581) with delta (0, 0)
Screenshot: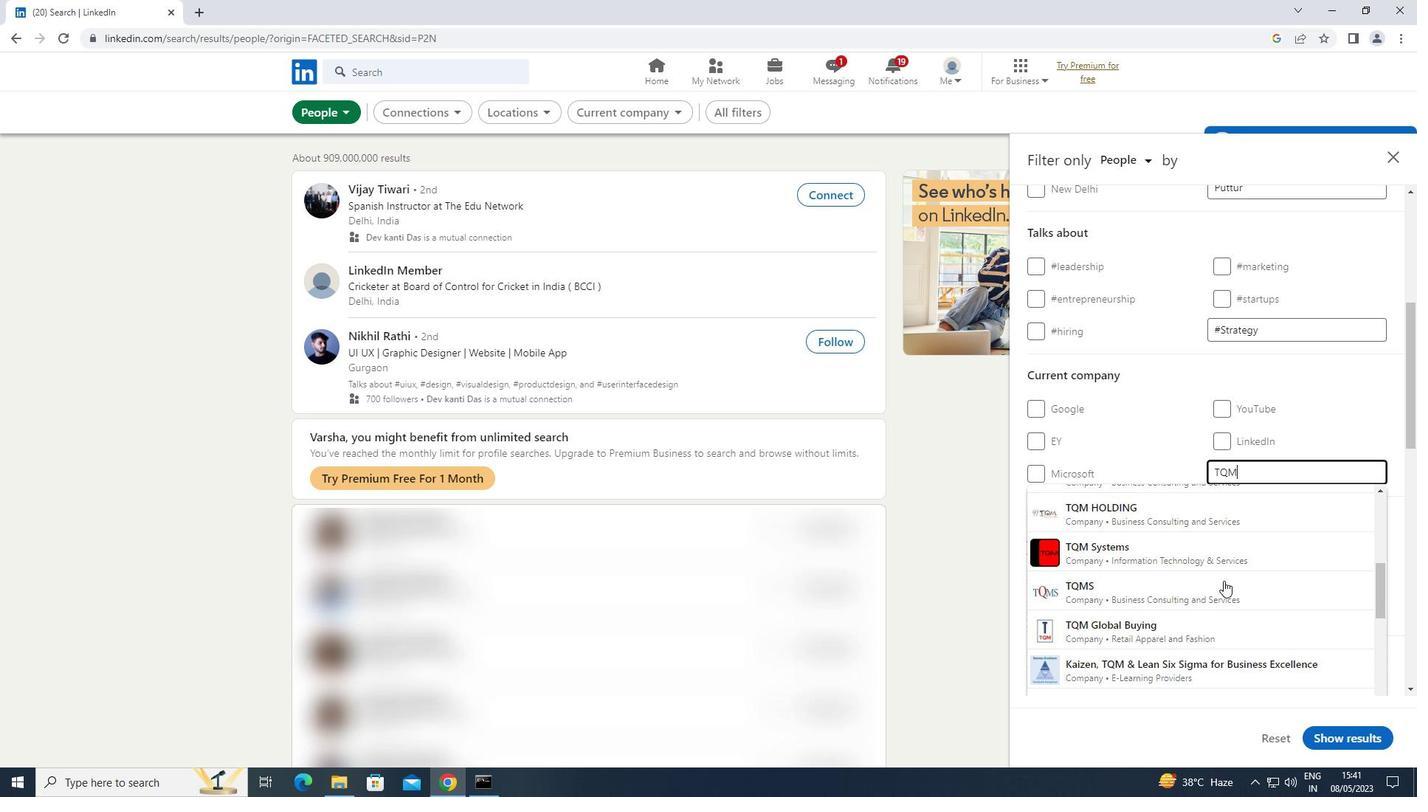 
Action: Mouse scrolled (1224, 581) with delta (0, 0)
Screenshot: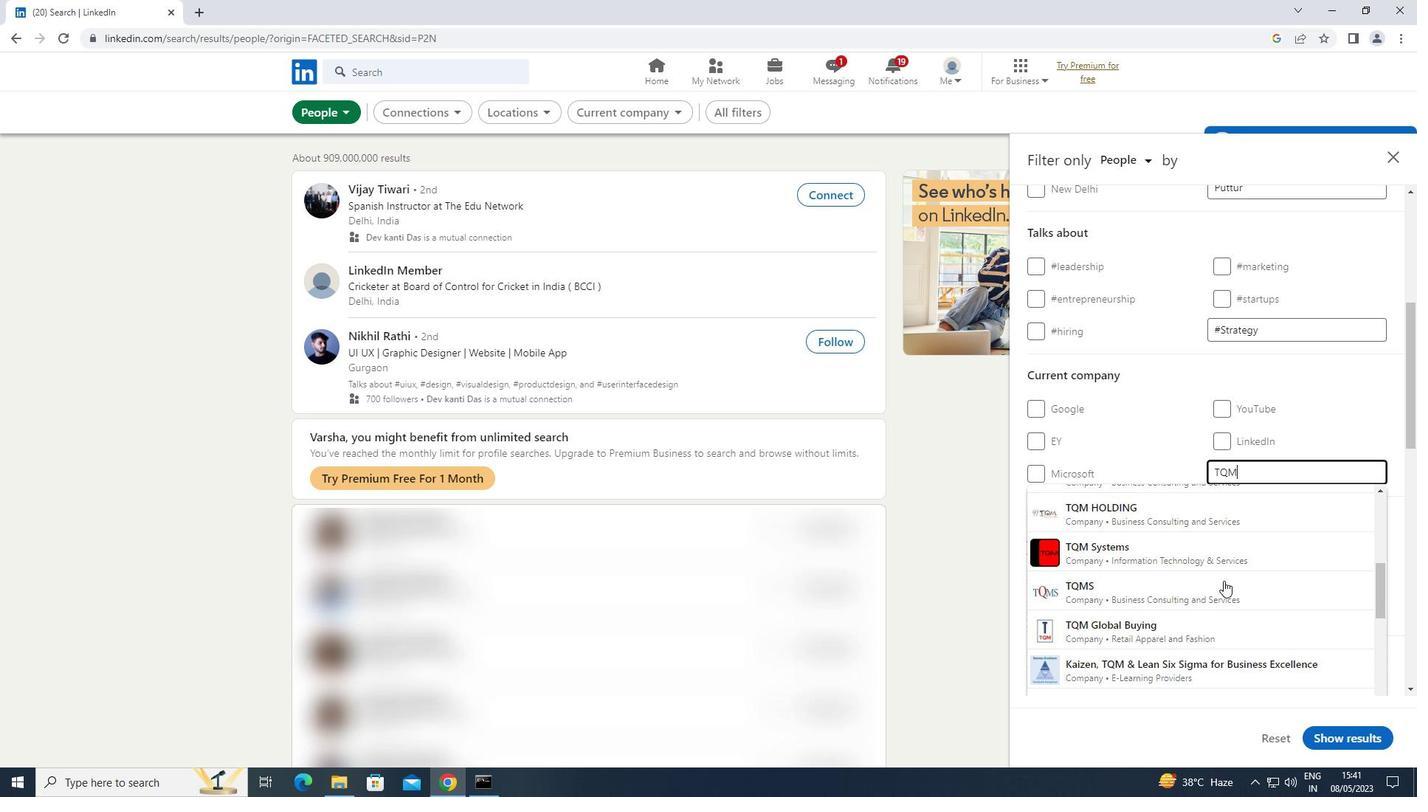 
Action: Mouse scrolled (1224, 581) with delta (0, 0)
Screenshot: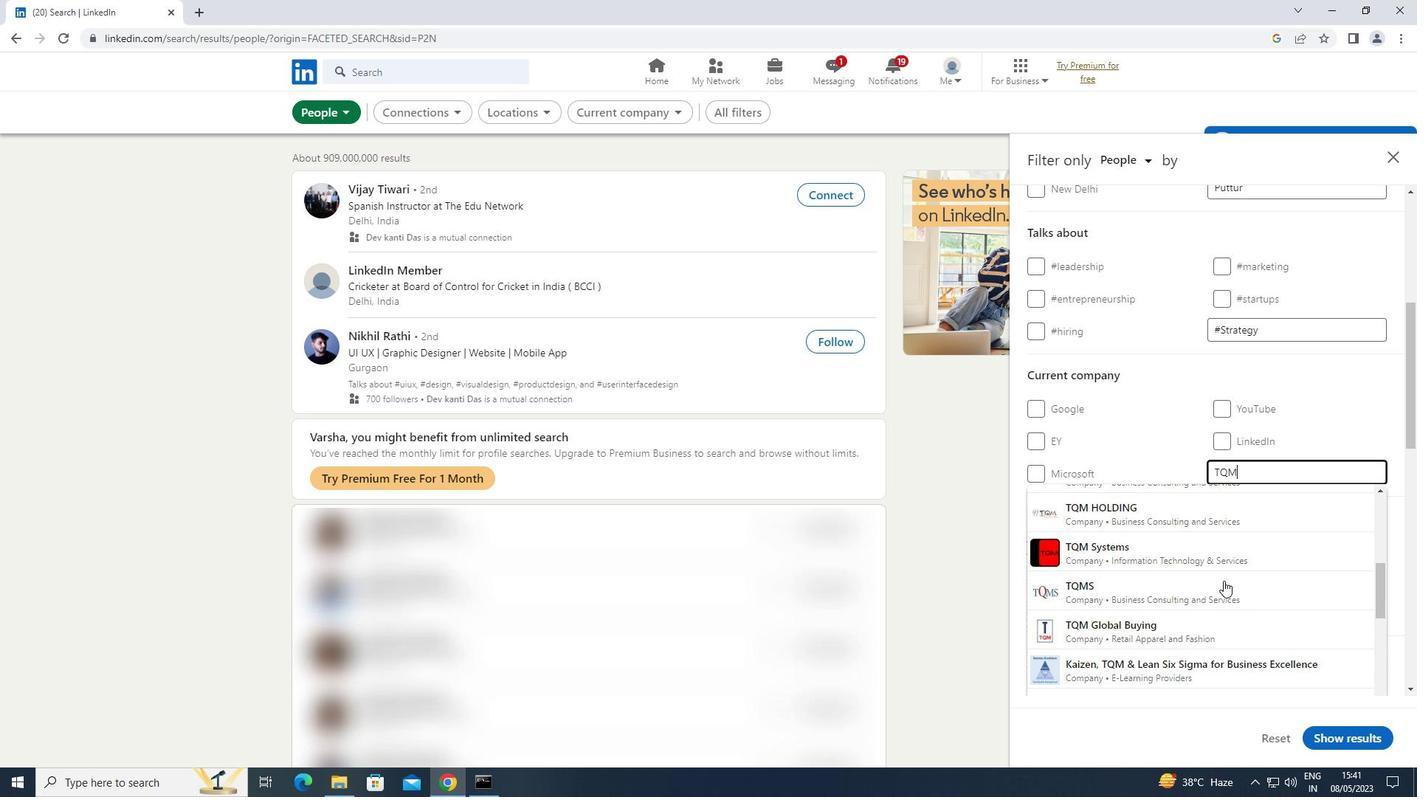 
Action: Mouse scrolled (1224, 581) with delta (0, 0)
Screenshot: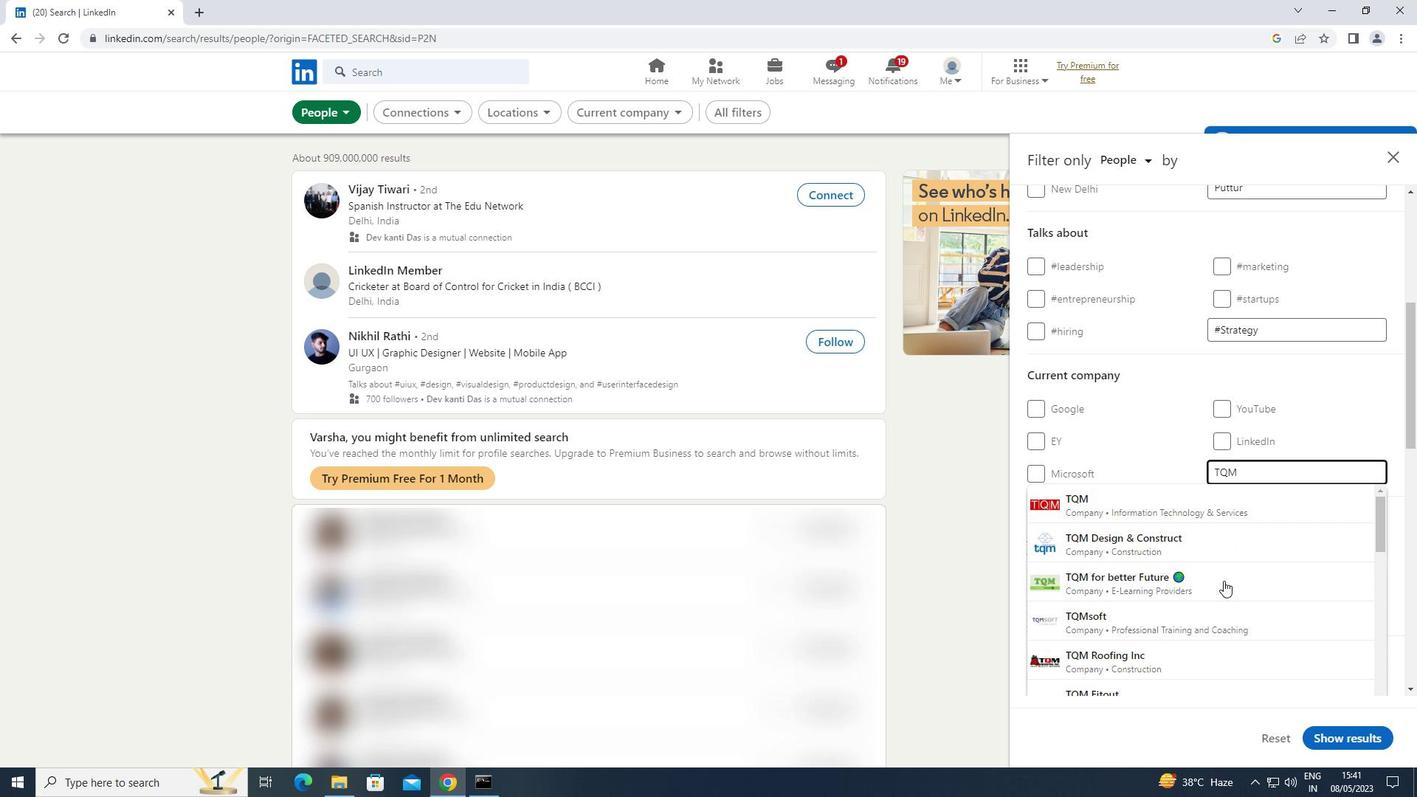 
Action: Mouse scrolled (1224, 581) with delta (0, 0)
Screenshot: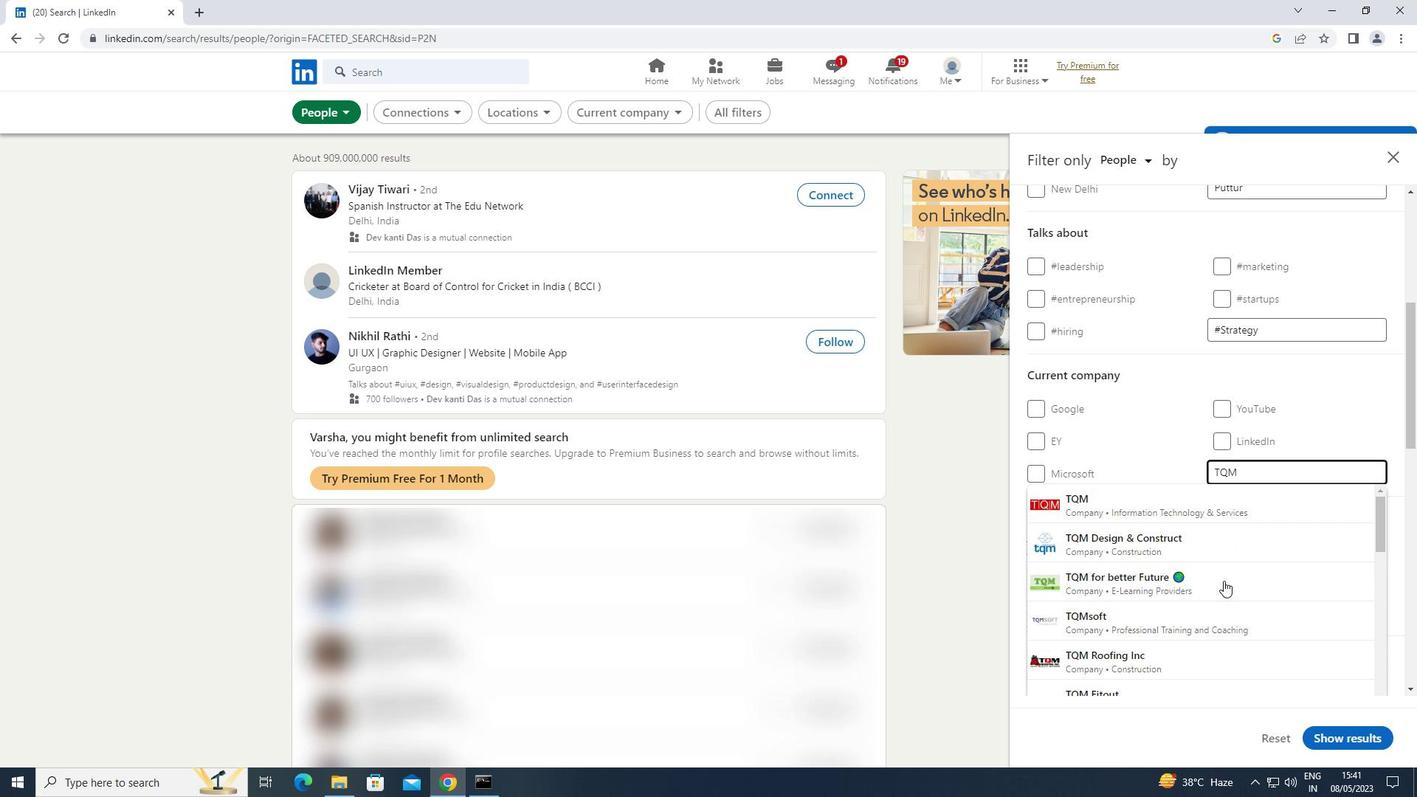 
Action: Mouse scrolled (1224, 581) with delta (0, 0)
Screenshot: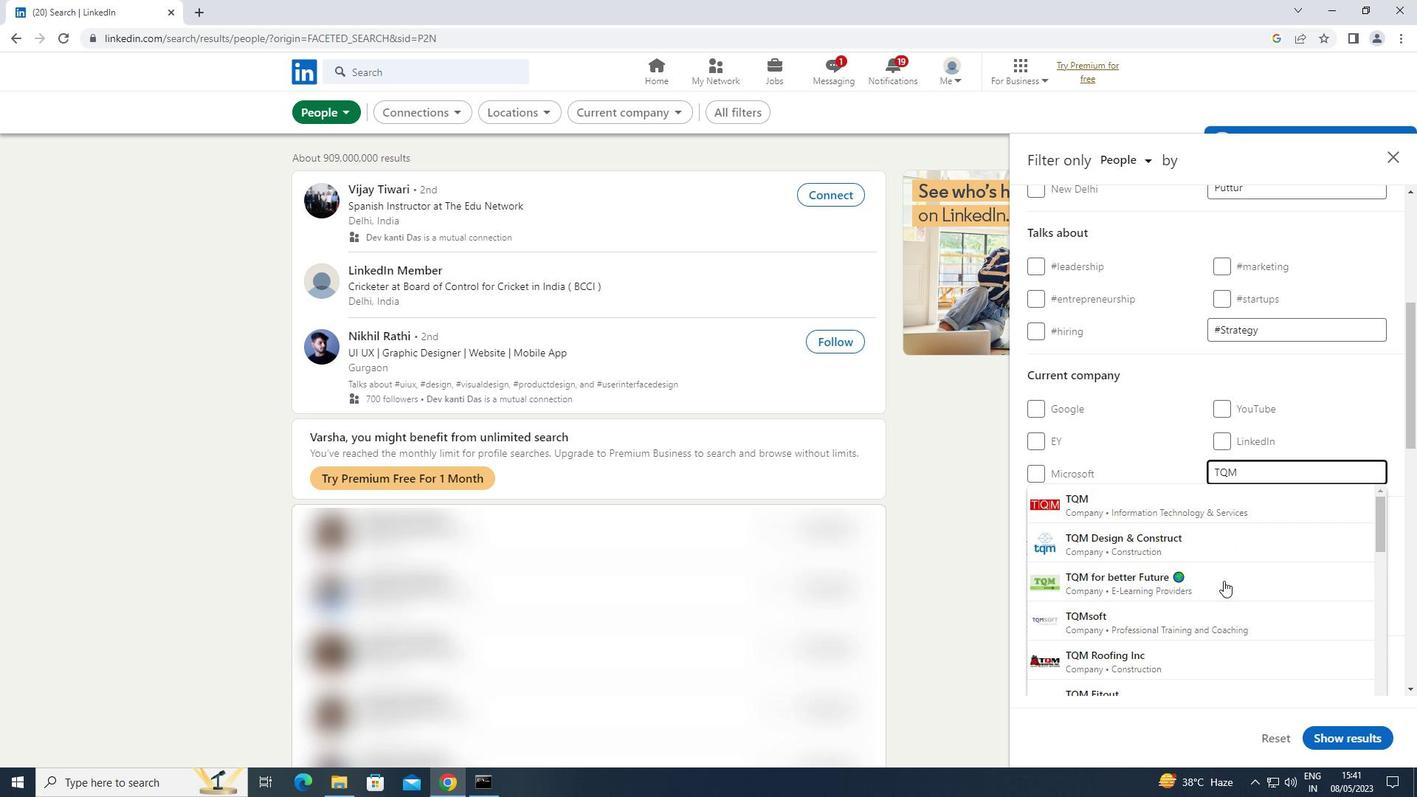 
Action: Mouse scrolled (1224, 581) with delta (0, 0)
Screenshot: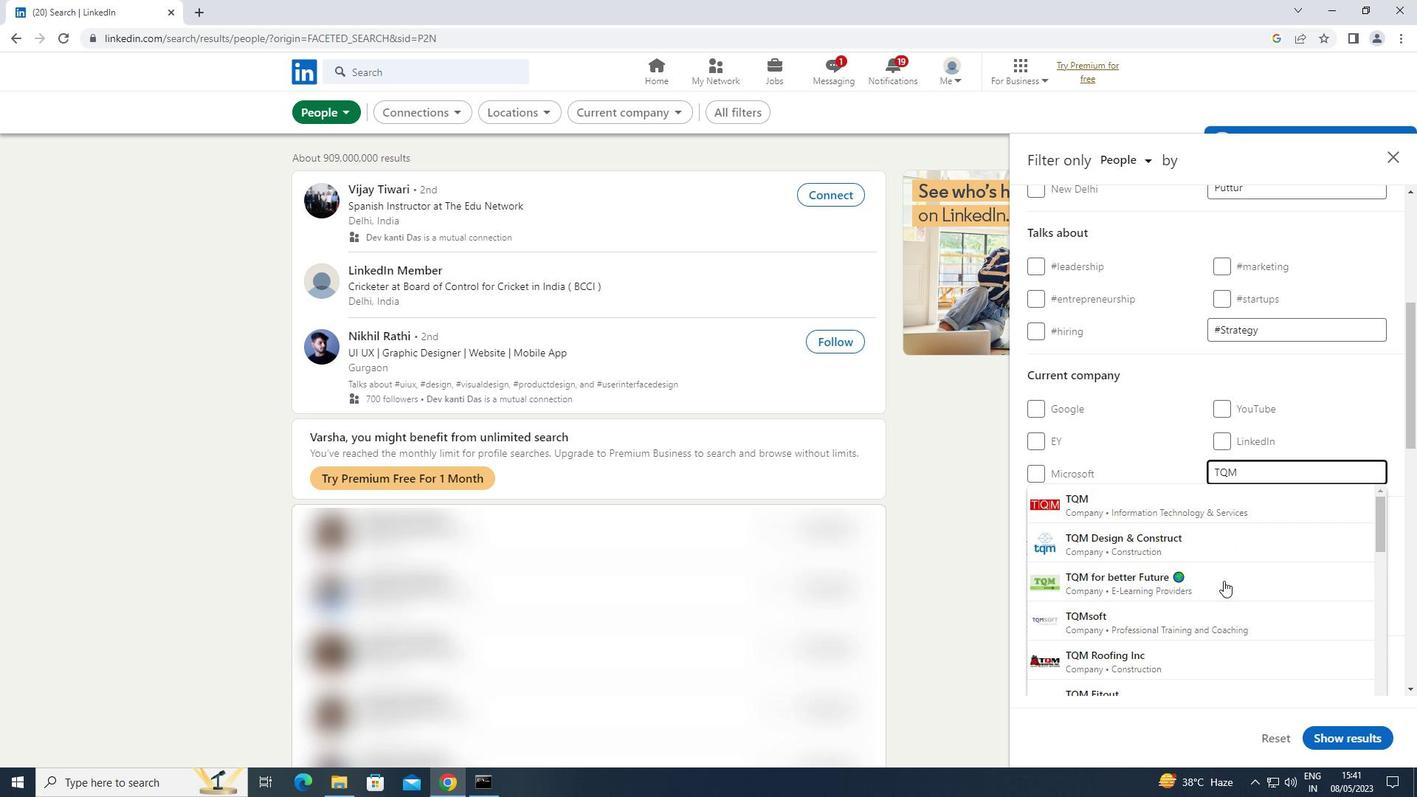 
Action: Mouse moved to (1270, 485)
Screenshot: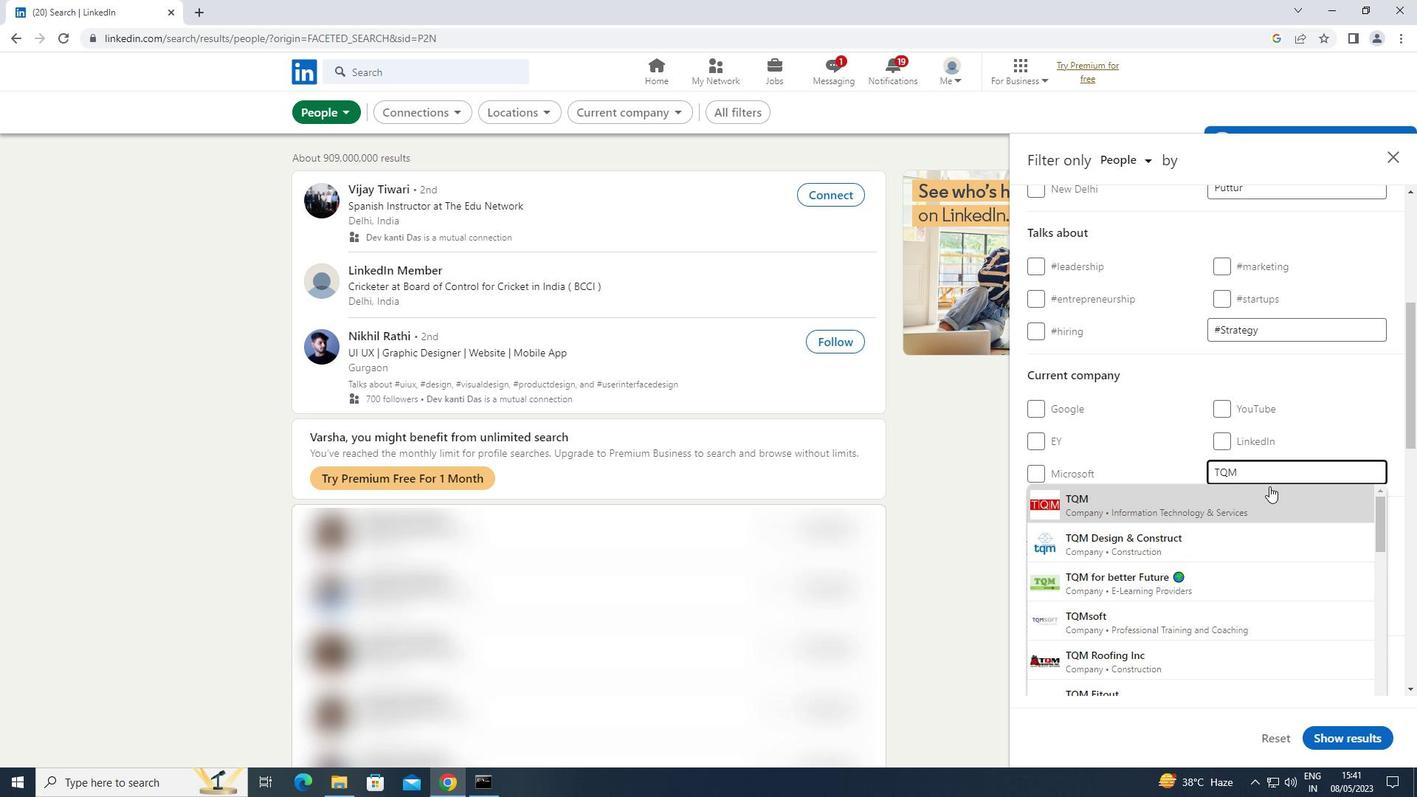 
Action: Key pressed <Key.space>FOR<Key.space>BETTER<Key.space><Key.shift>FUTURE<Key.space><Key.shift>?<Key.shift><Key.shift><Key.shift>?
Screenshot: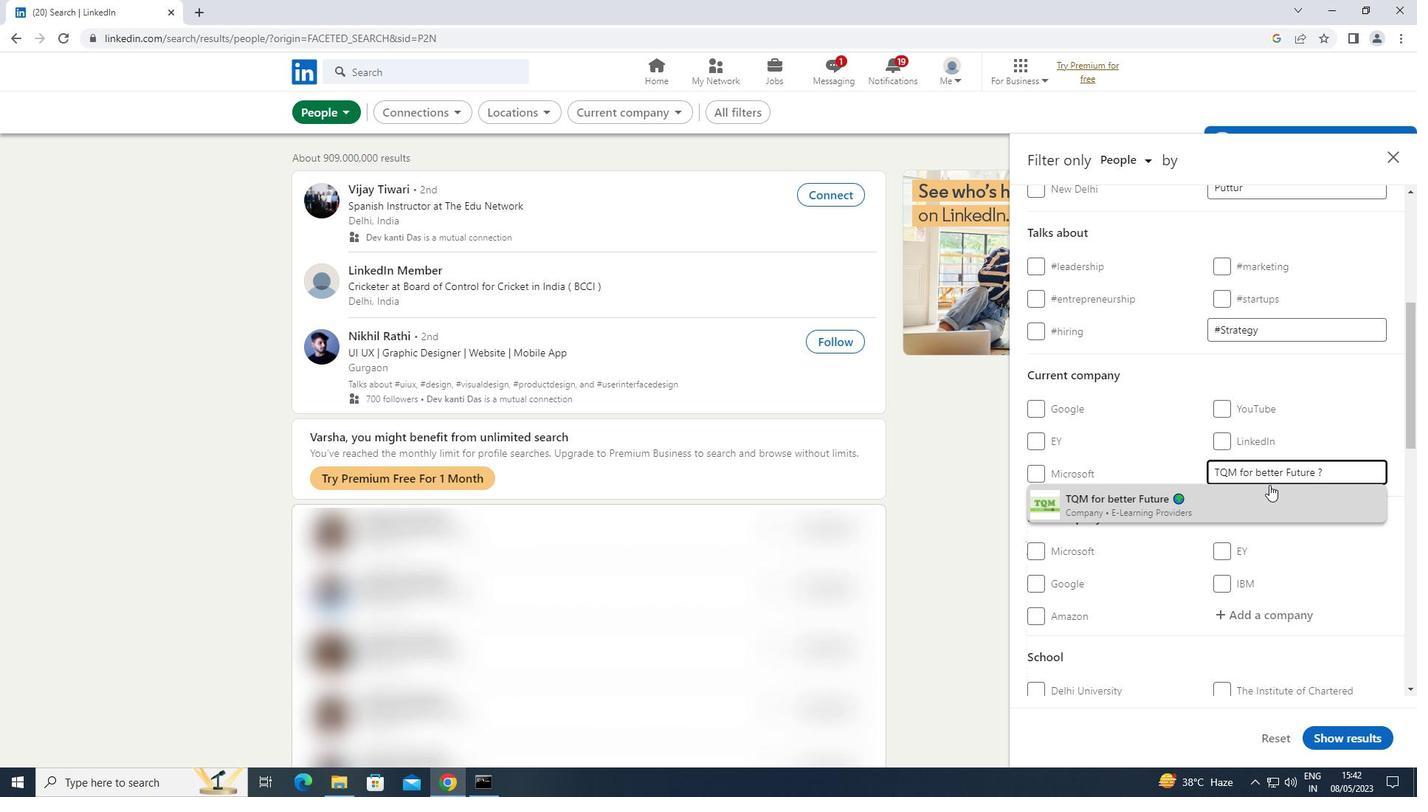 
Action: Mouse moved to (1230, 550)
Screenshot: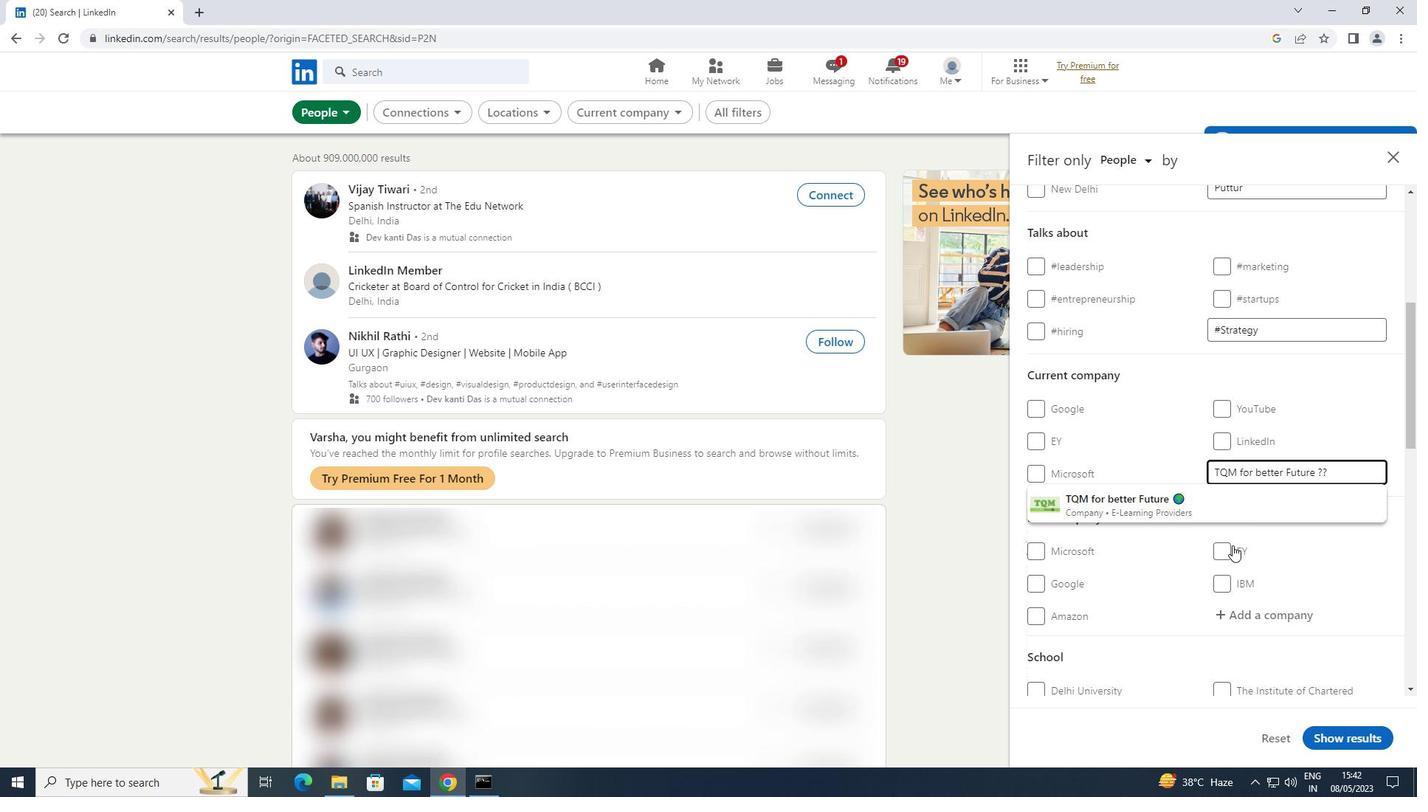 
Action: Mouse scrolled (1230, 549) with delta (0, 0)
Screenshot: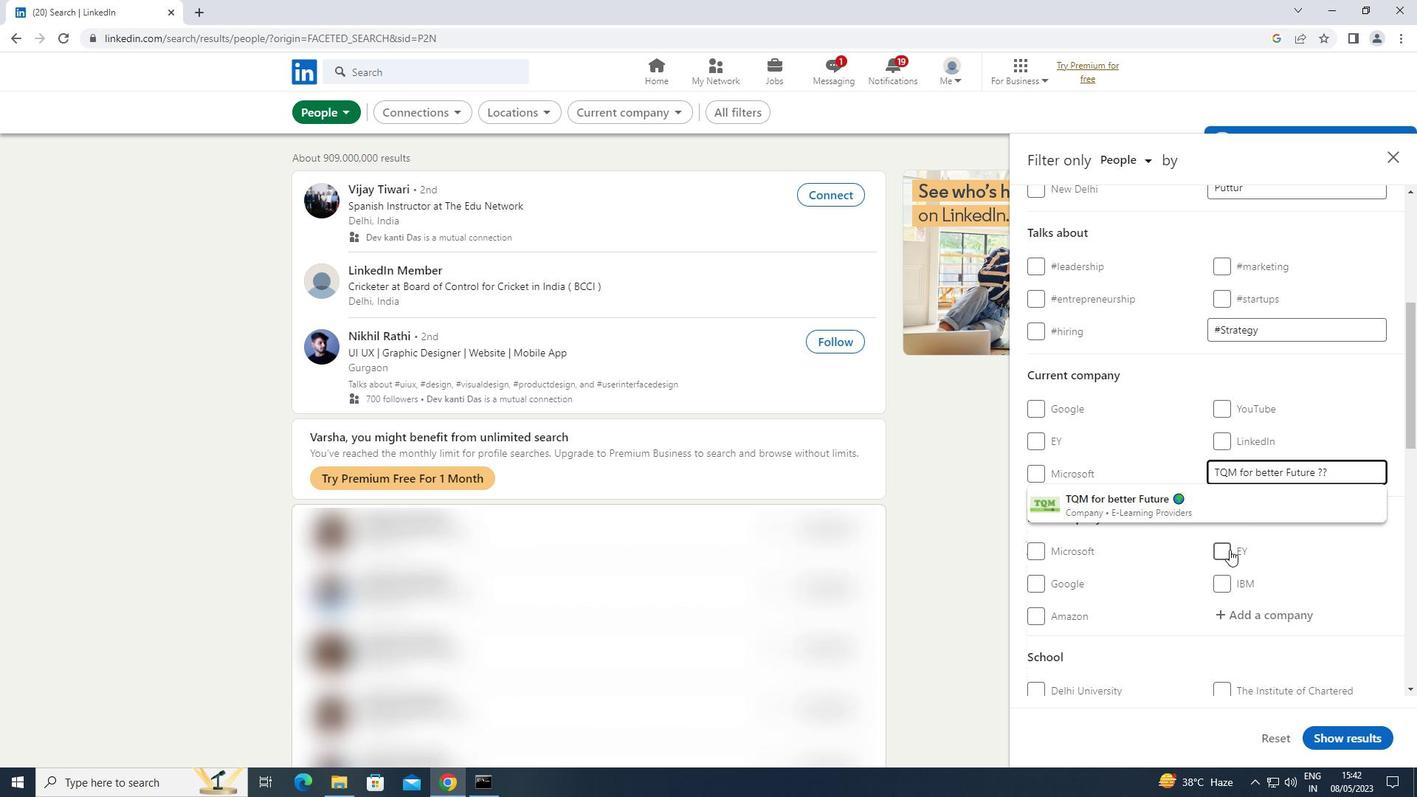 
Action: Mouse scrolled (1230, 549) with delta (0, 0)
Screenshot: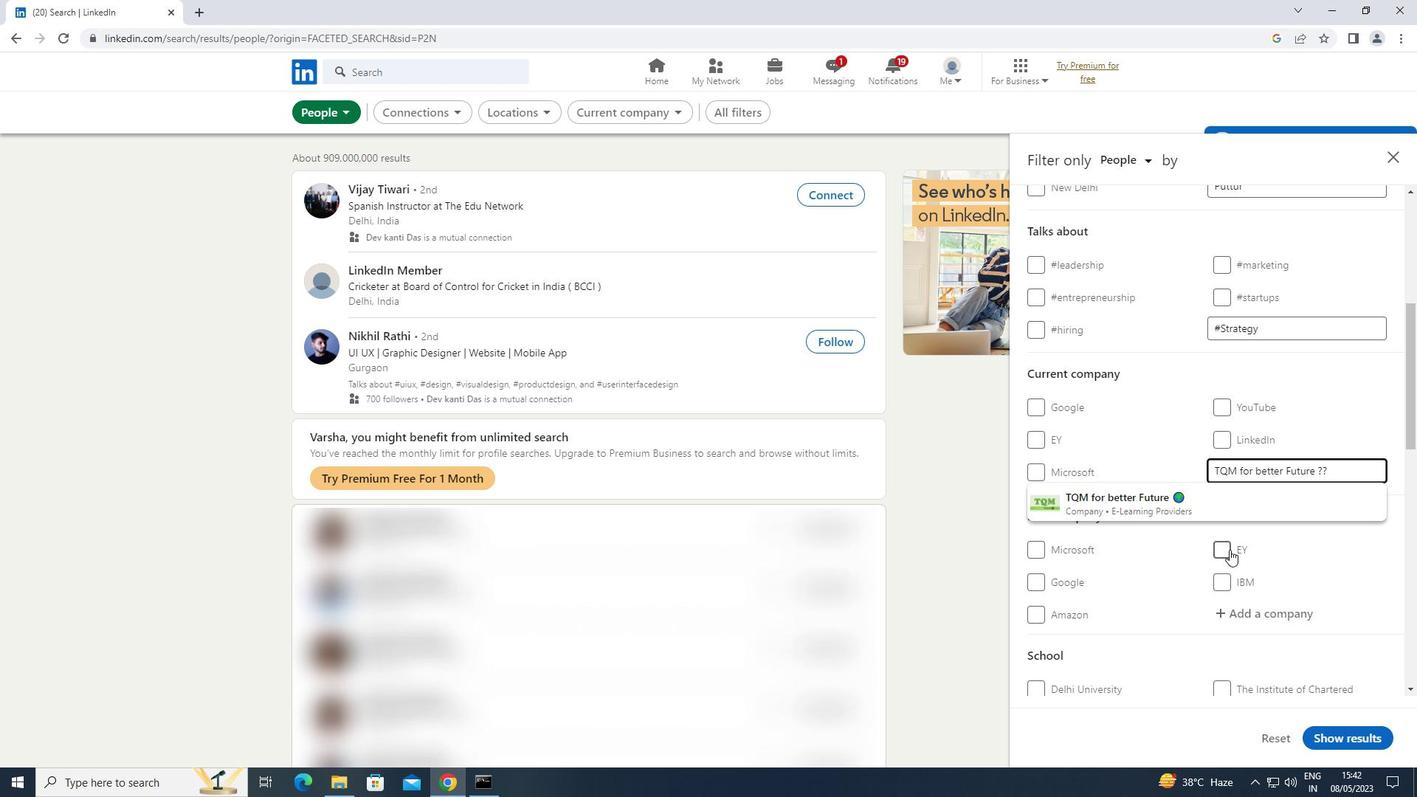 
Action: Mouse scrolled (1230, 549) with delta (0, 0)
Screenshot: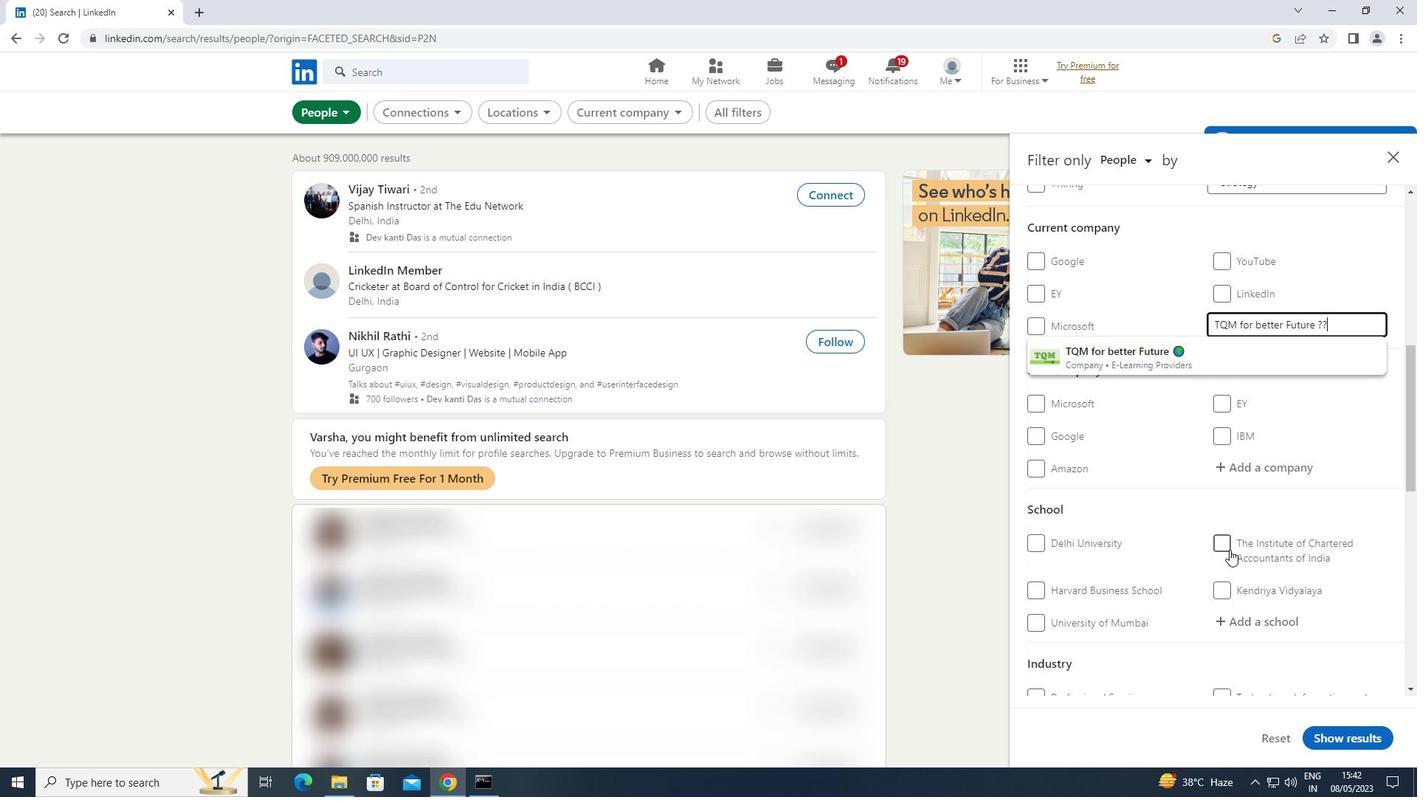 
Action: Mouse scrolled (1230, 549) with delta (0, 0)
Screenshot: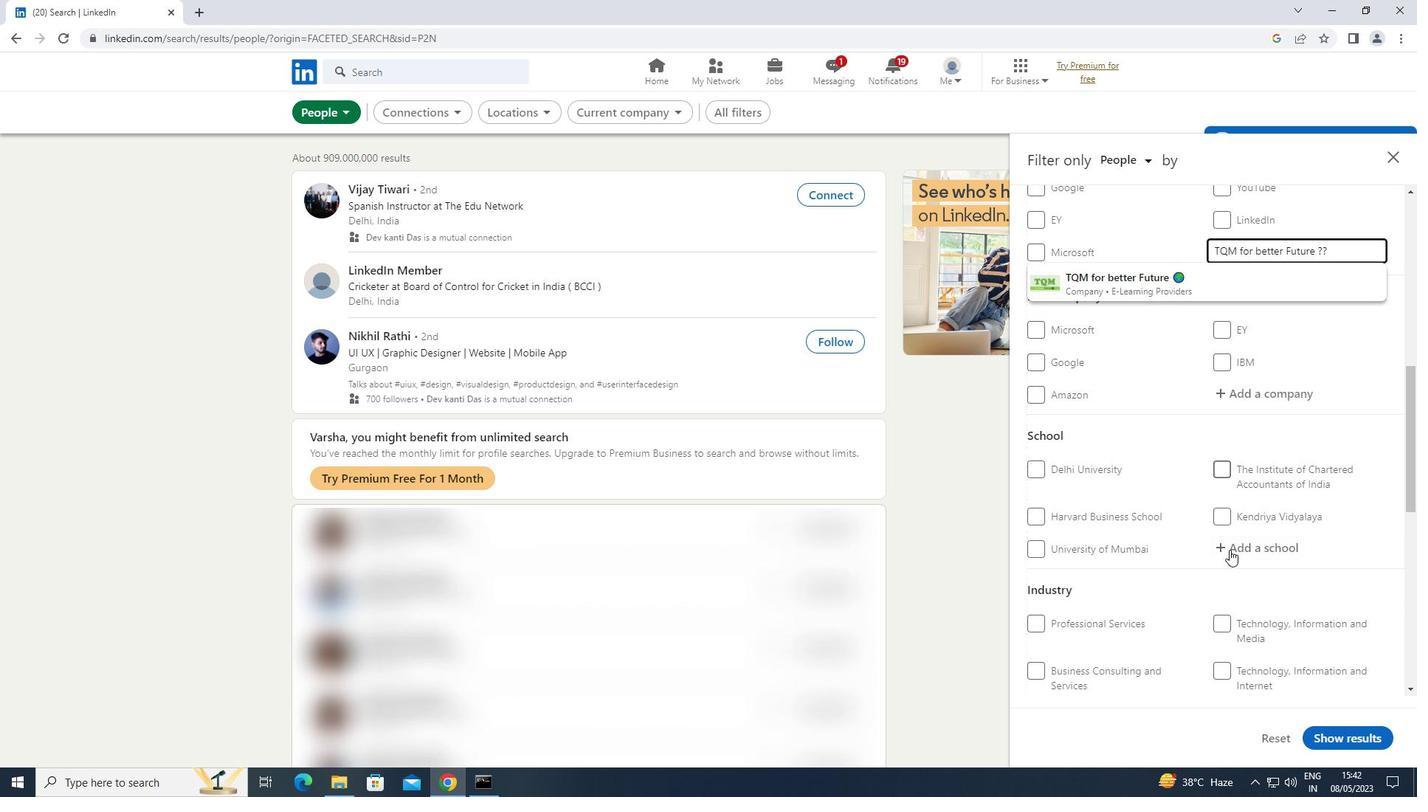 
Action: Mouse moved to (1296, 474)
Screenshot: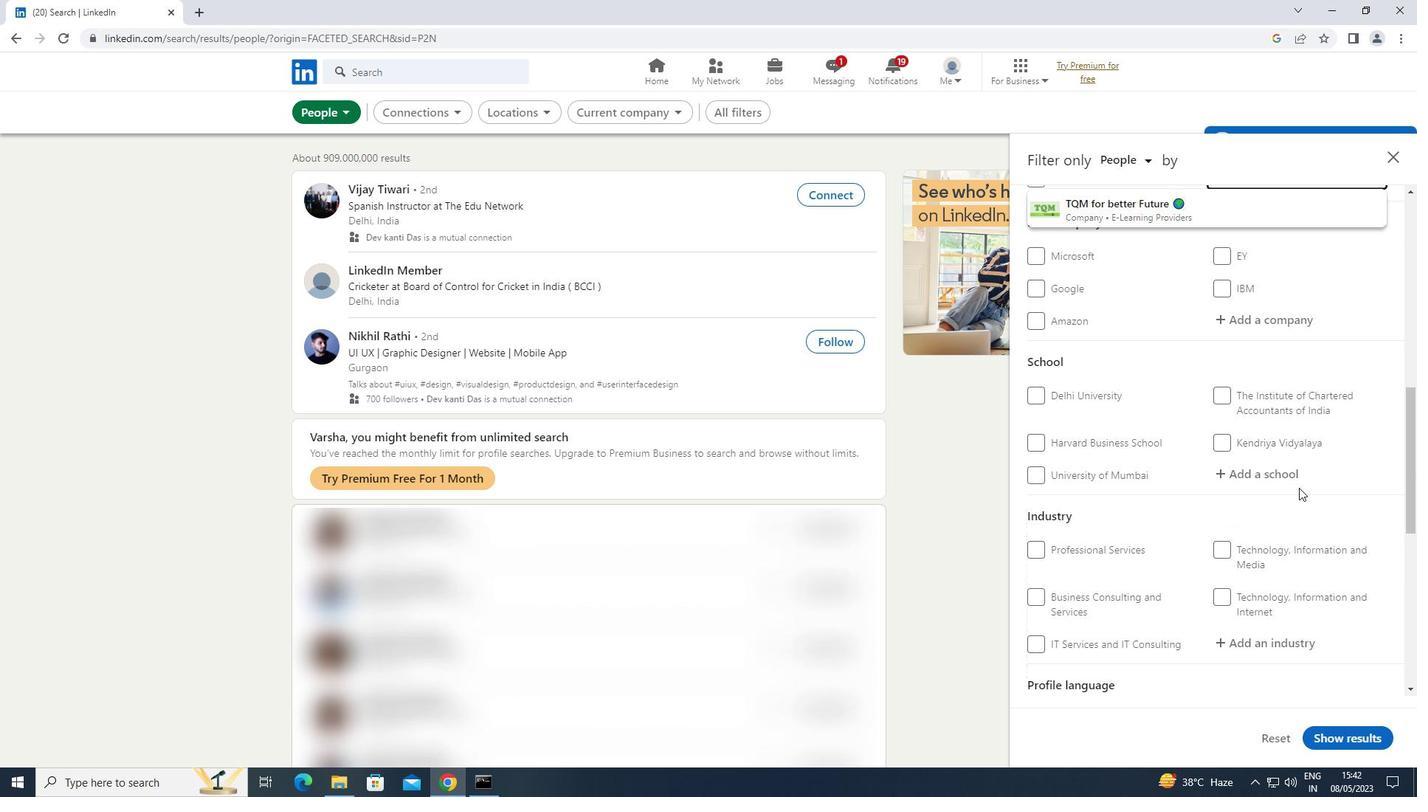 
Action: Mouse pressed left at (1296, 474)
Screenshot: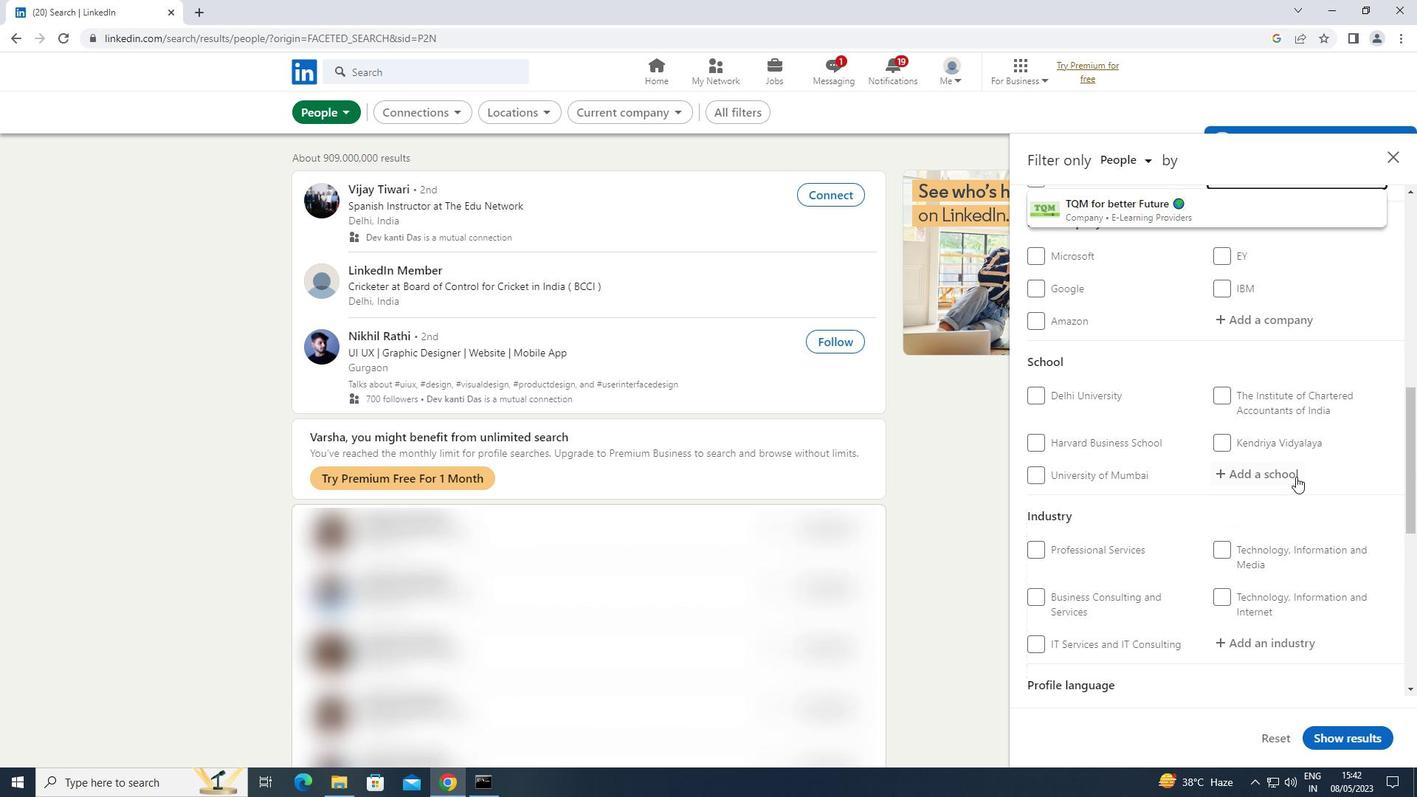 
Action: Mouse moved to (1290, 469)
Screenshot: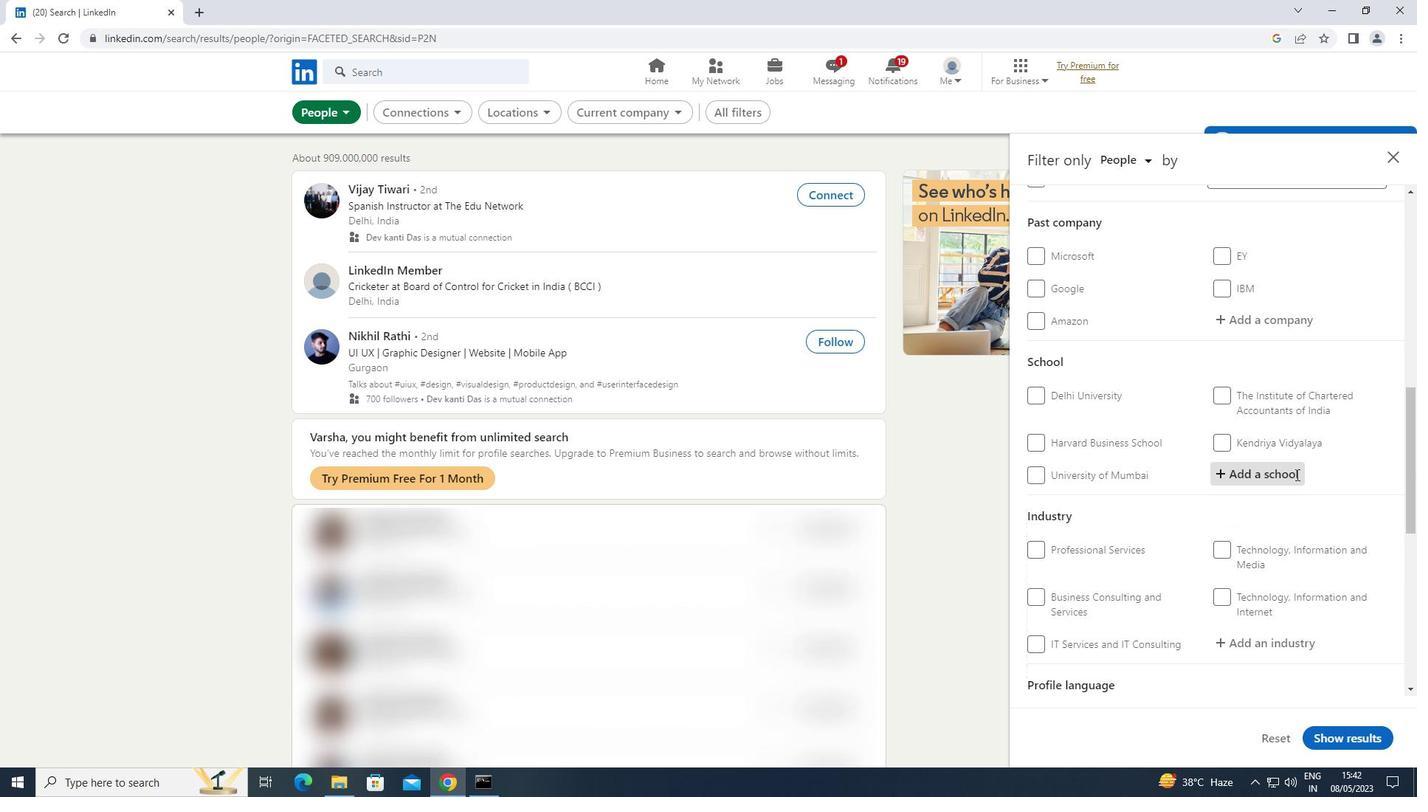 
Action: Key pressed <Key.shift>INDIAN<Key.space><Key.shift>INSTITUTE<Key.space>OF<Key.space><Key.shift>TECHNOLOGY<Key.space><Key.shift>GUWAHATI
Screenshot: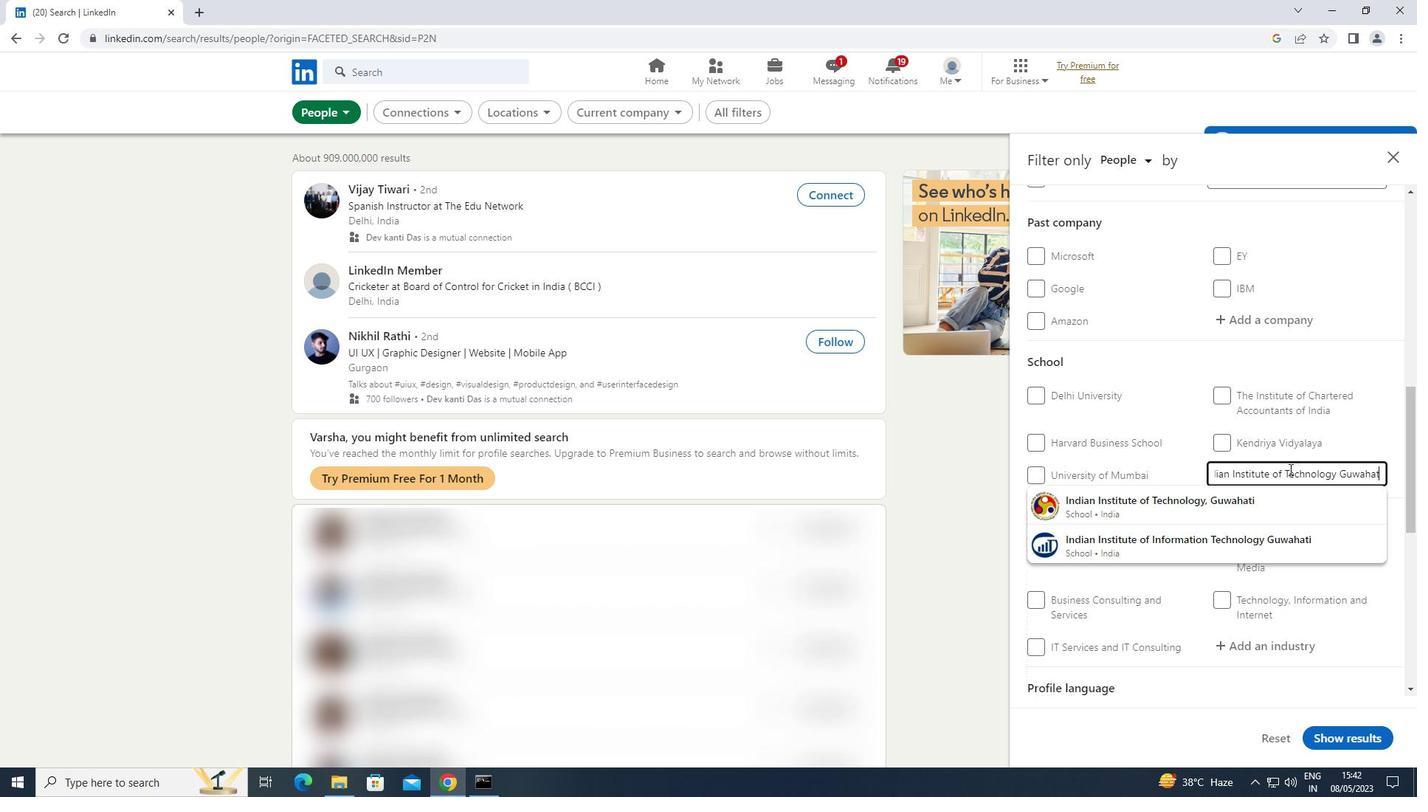
Action: Mouse moved to (1213, 502)
Screenshot: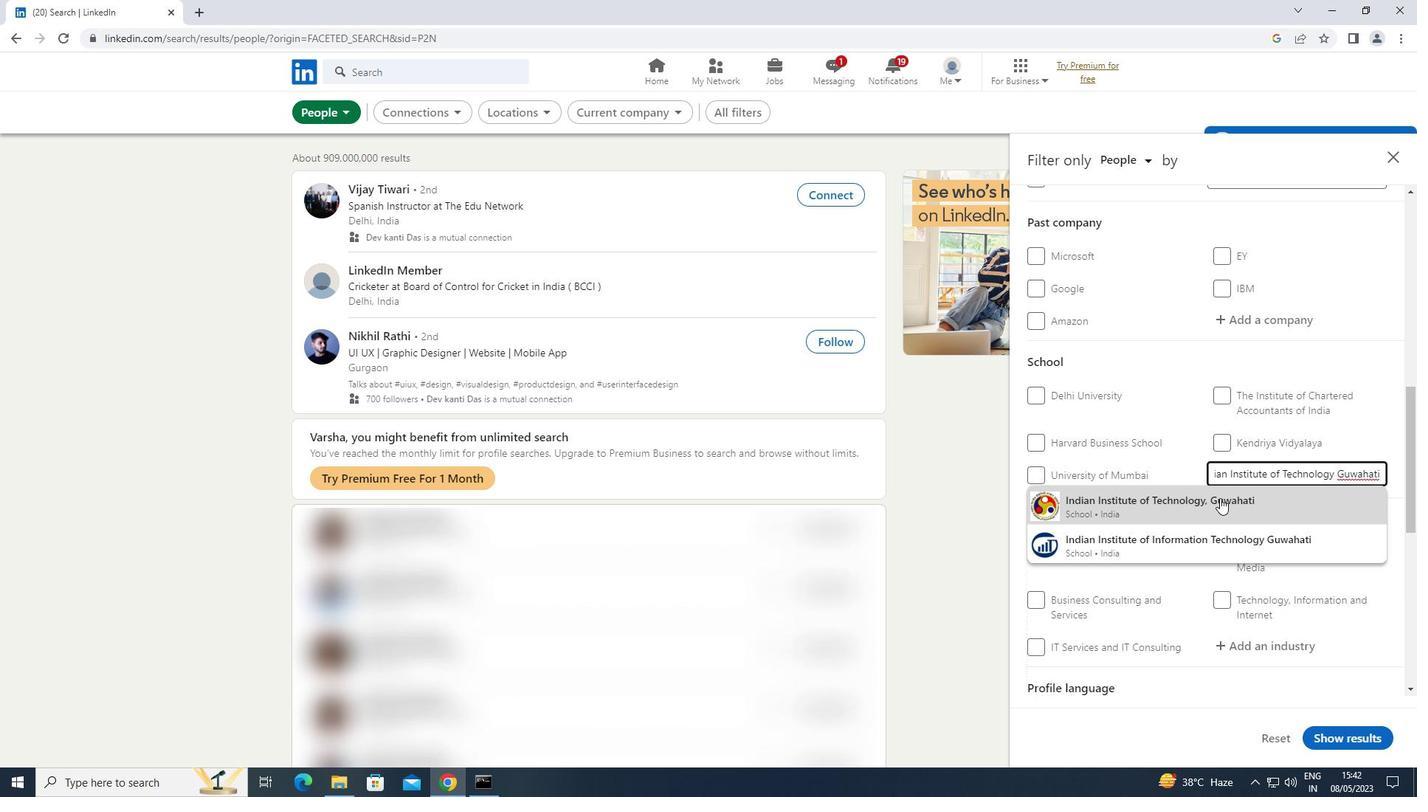 
Action: Mouse pressed left at (1213, 502)
Screenshot: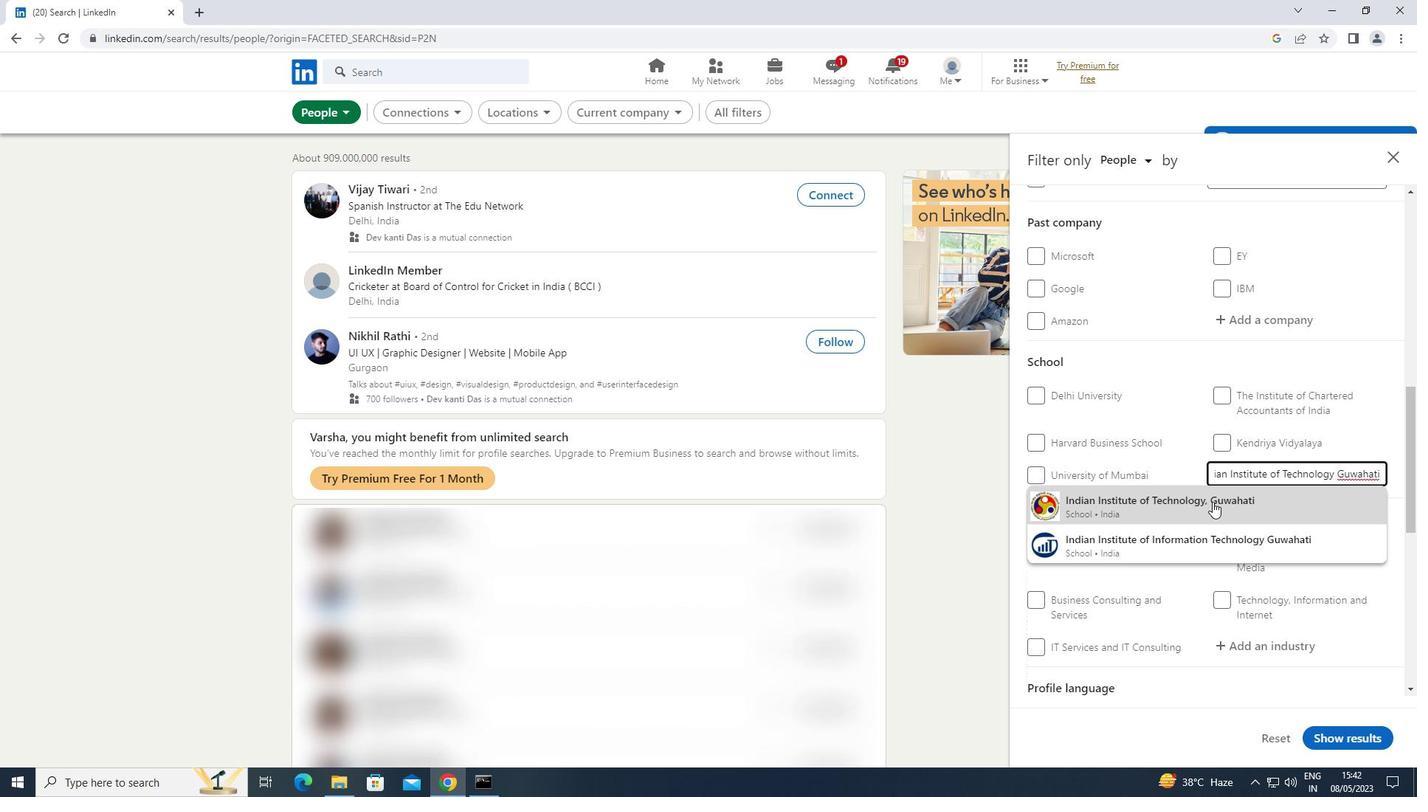 
Action: Mouse moved to (1214, 502)
Screenshot: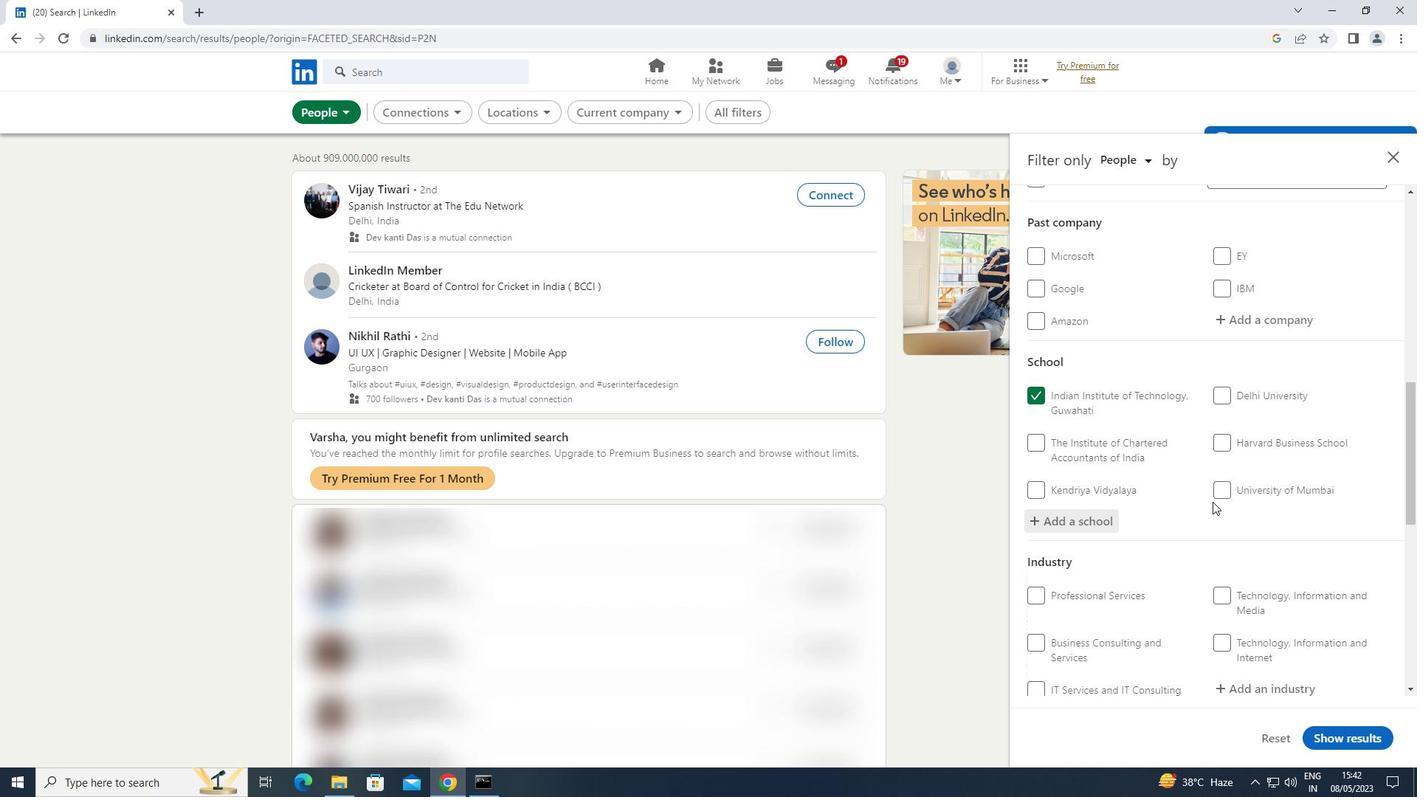 
Action: Mouse scrolled (1214, 501) with delta (0, 0)
Screenshot: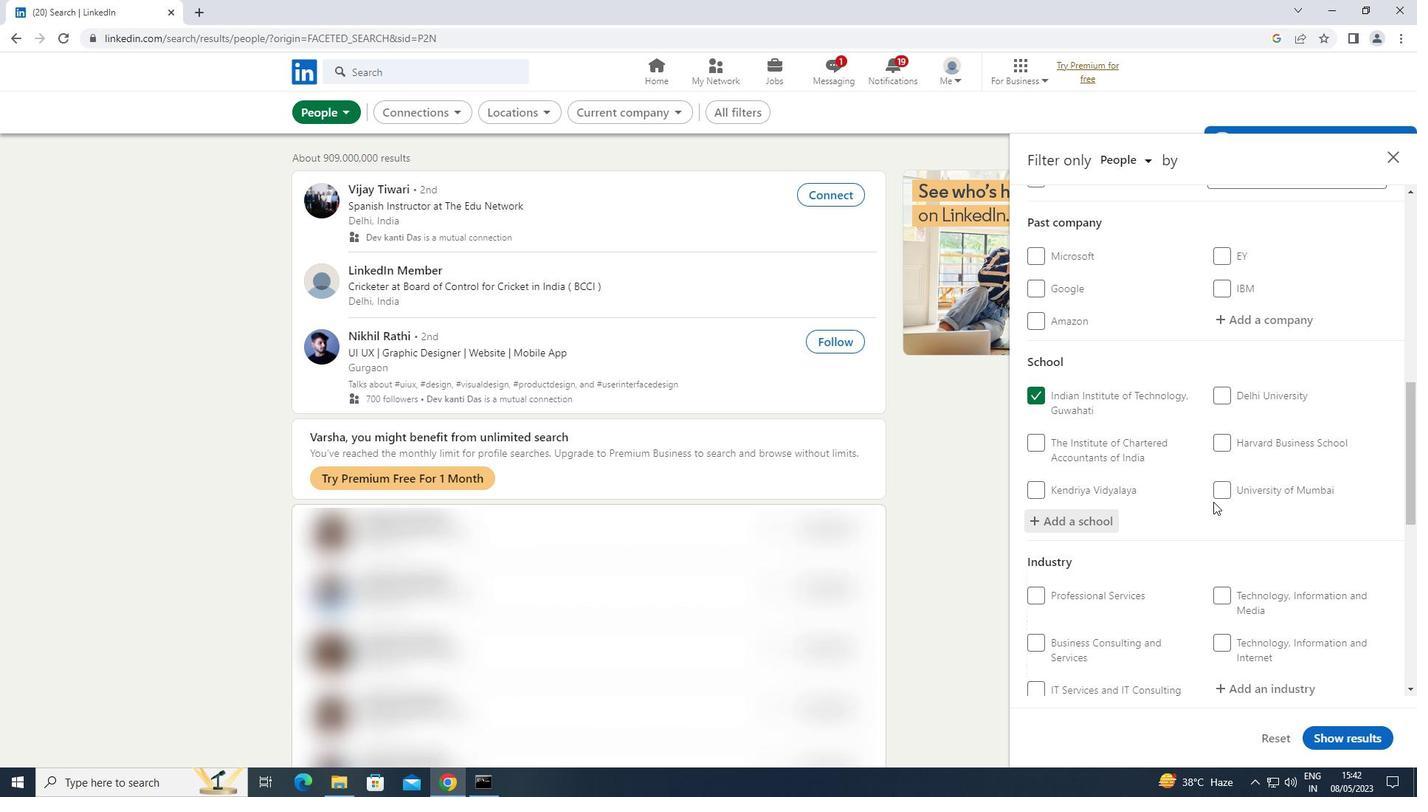
Action: Mouse scrolled (1214, 501) with delta (0, 0)
Screenshot: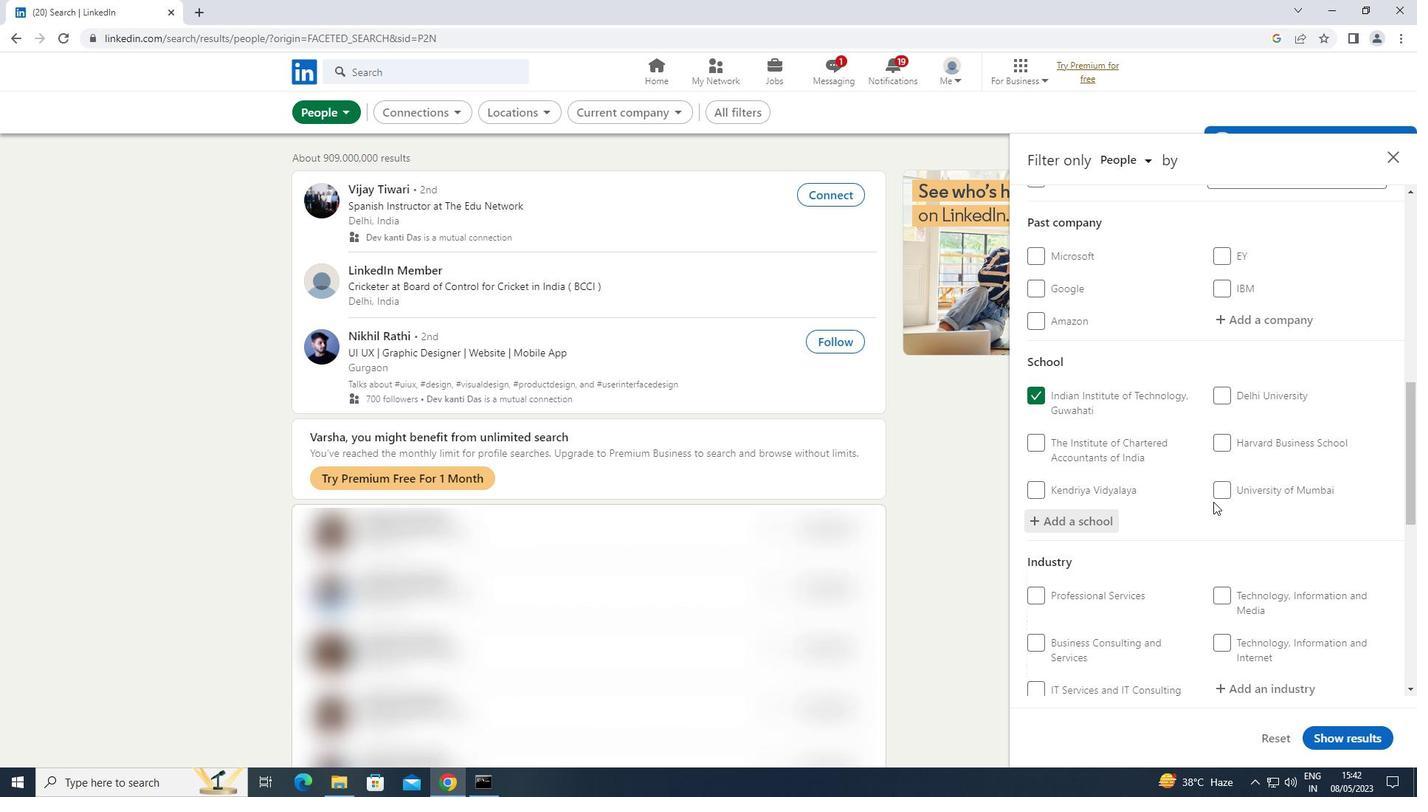 
Action: Mouse scrolled (1214, 501) with delta (0, 0)
Screenshot: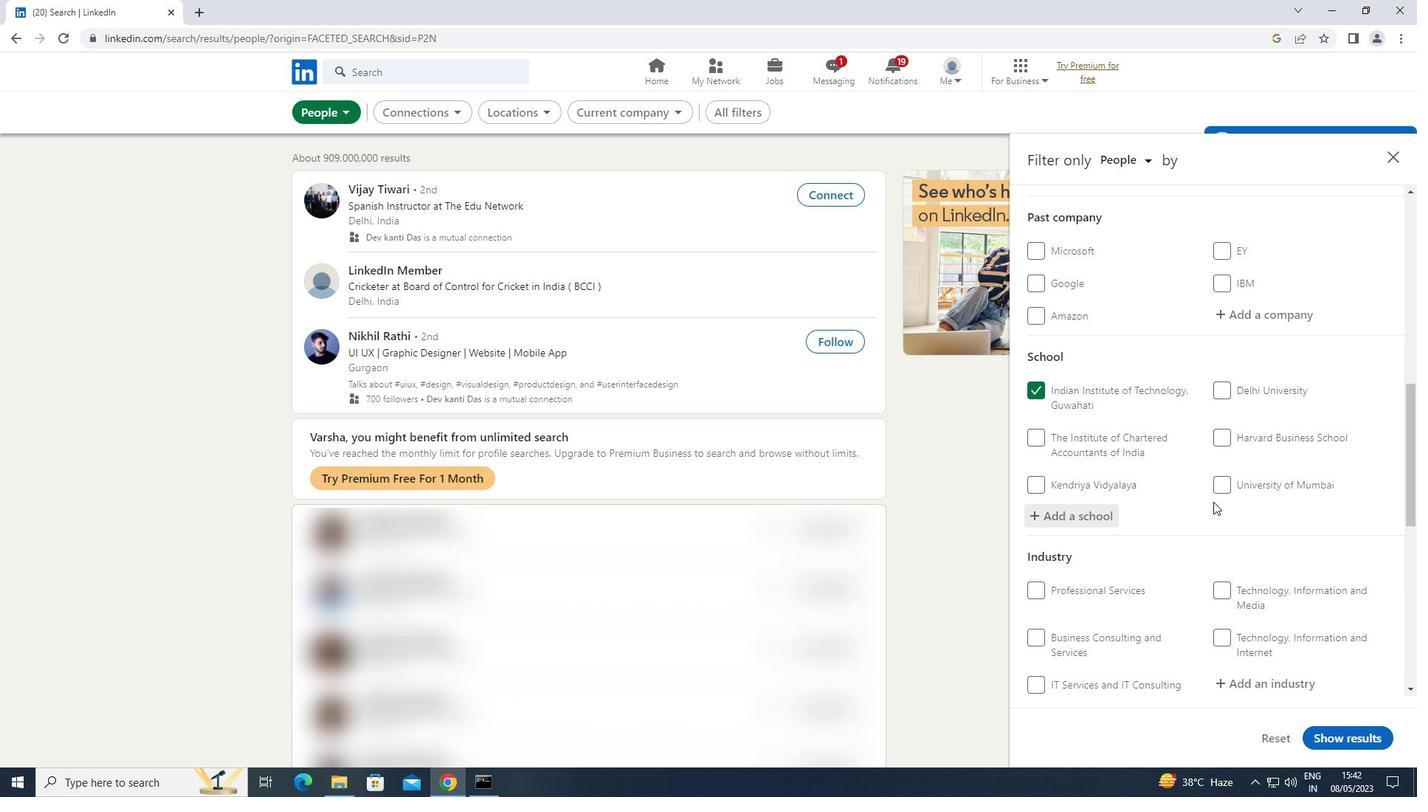 
Action: Mouse scrolled (1214, 501) with delta (0, 0)
Screenshot: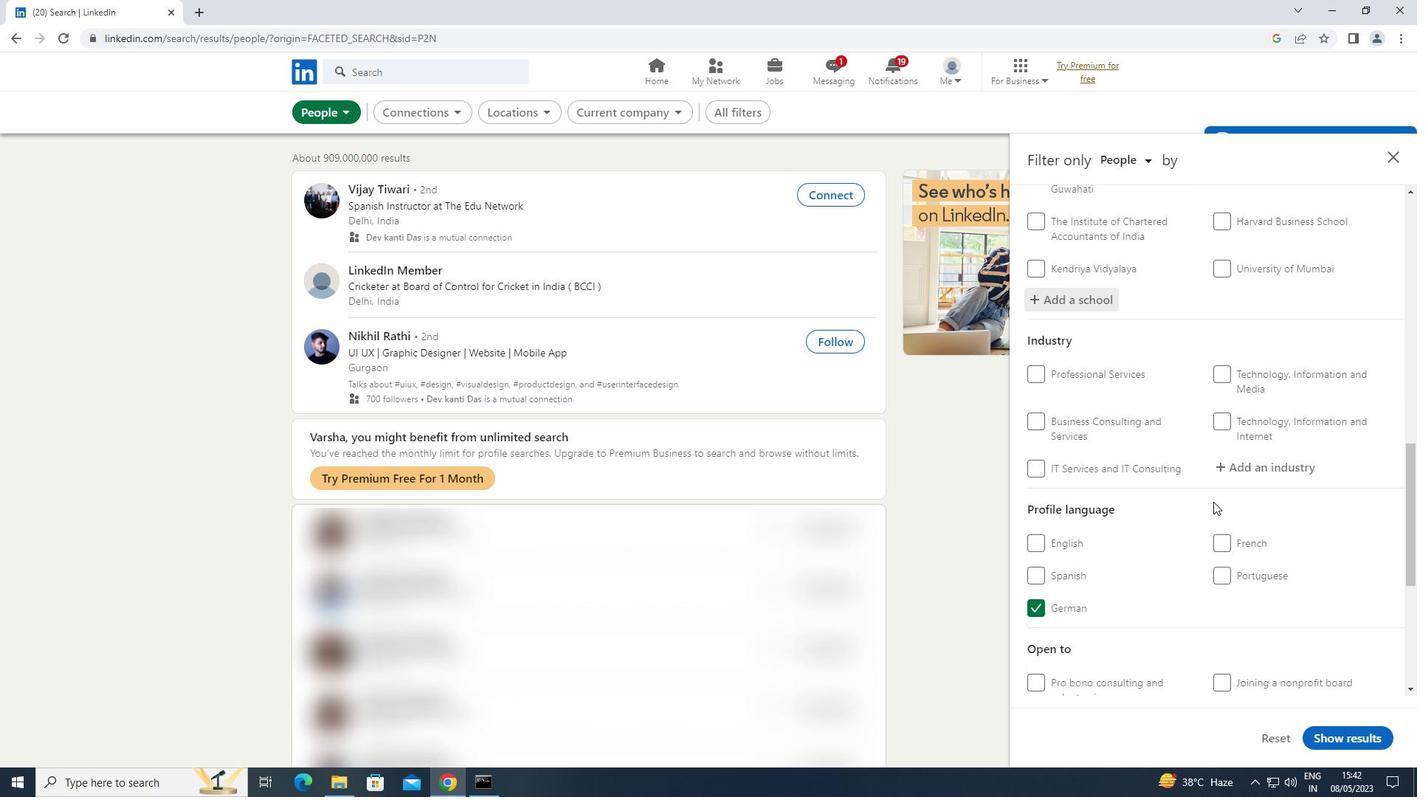 
Action: Mouse scrolled (1214, 501) with delta (0, 0)
Screenshot: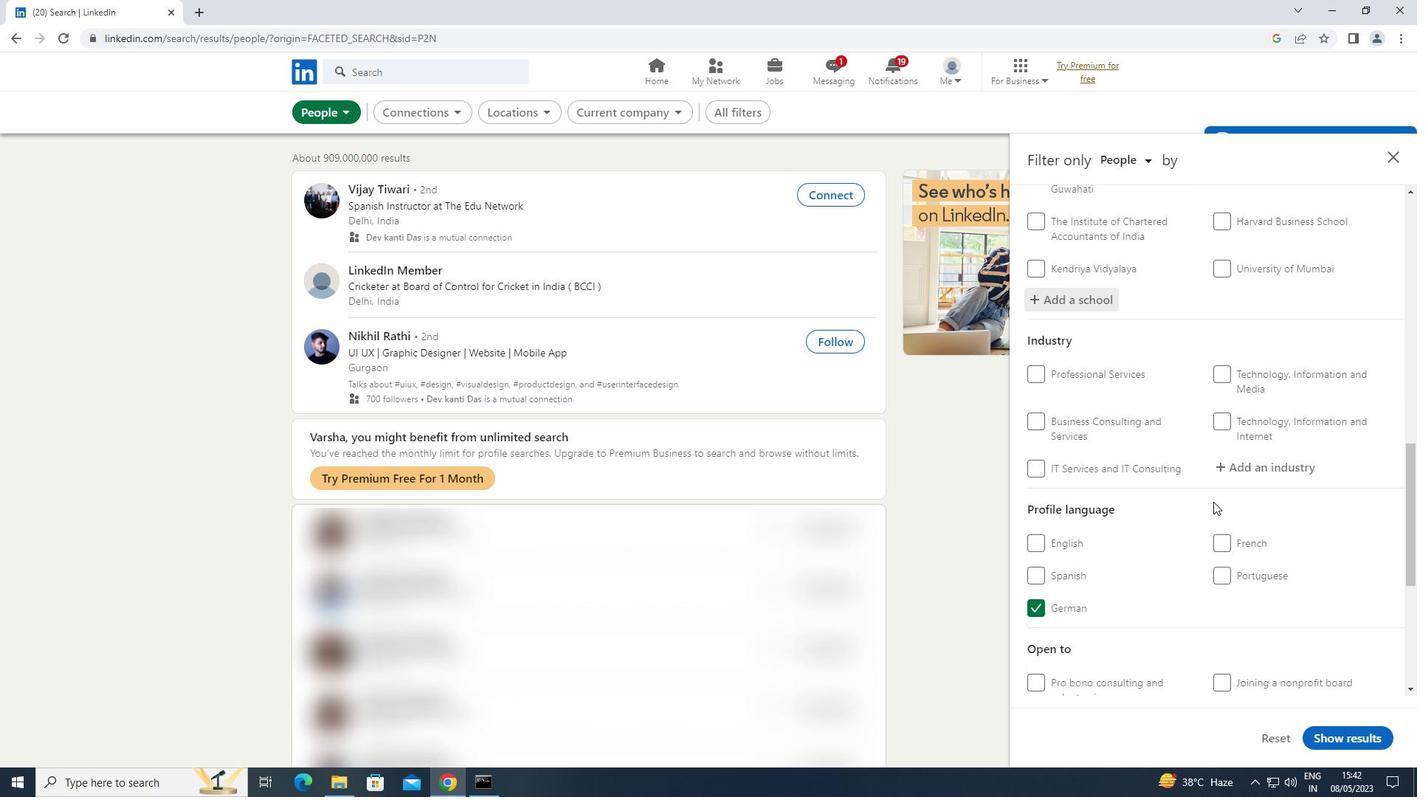 
Action: Mouse scrolled (1214, 502) with delta (0, 0)
Screenshot: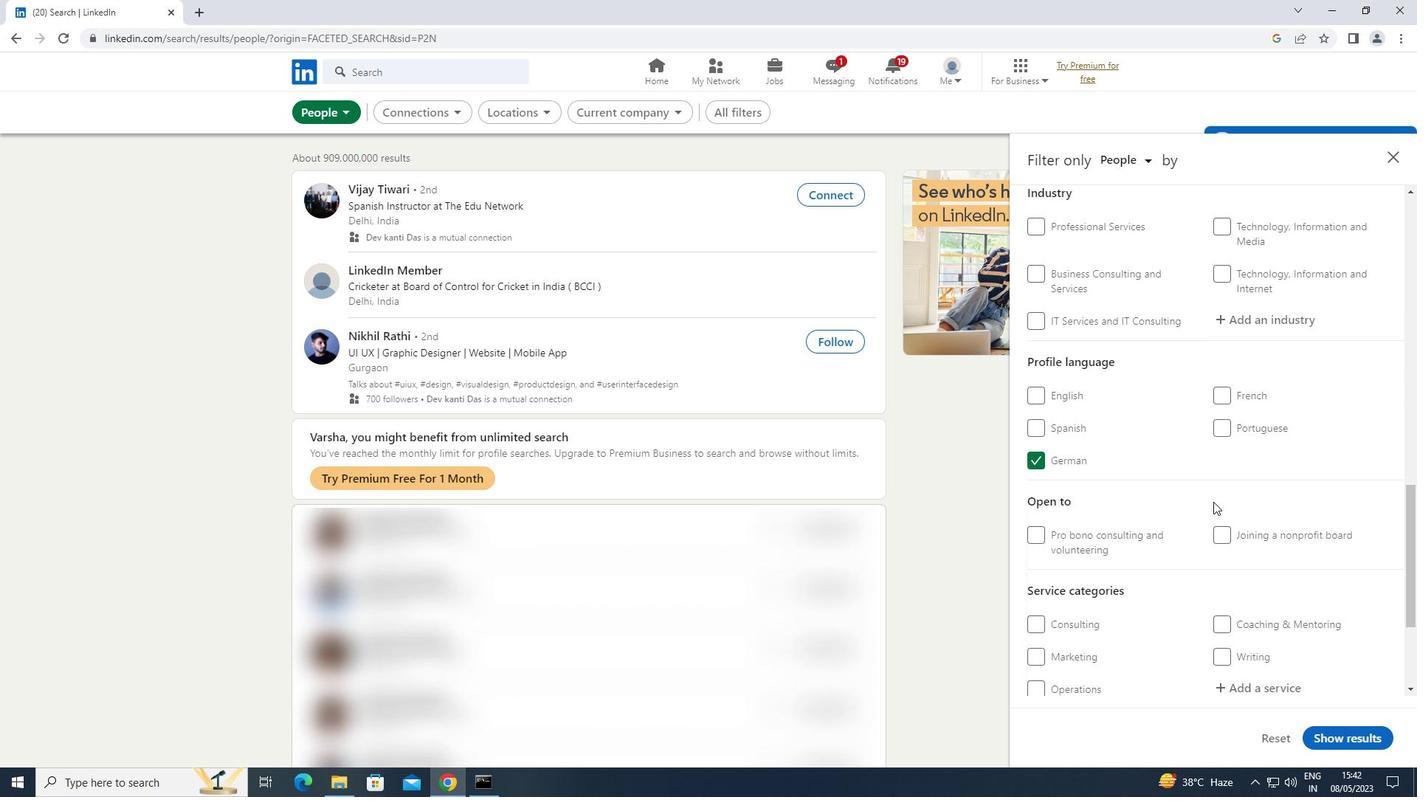 
Action: Mouse moved to (1291, 389)
Screenshot: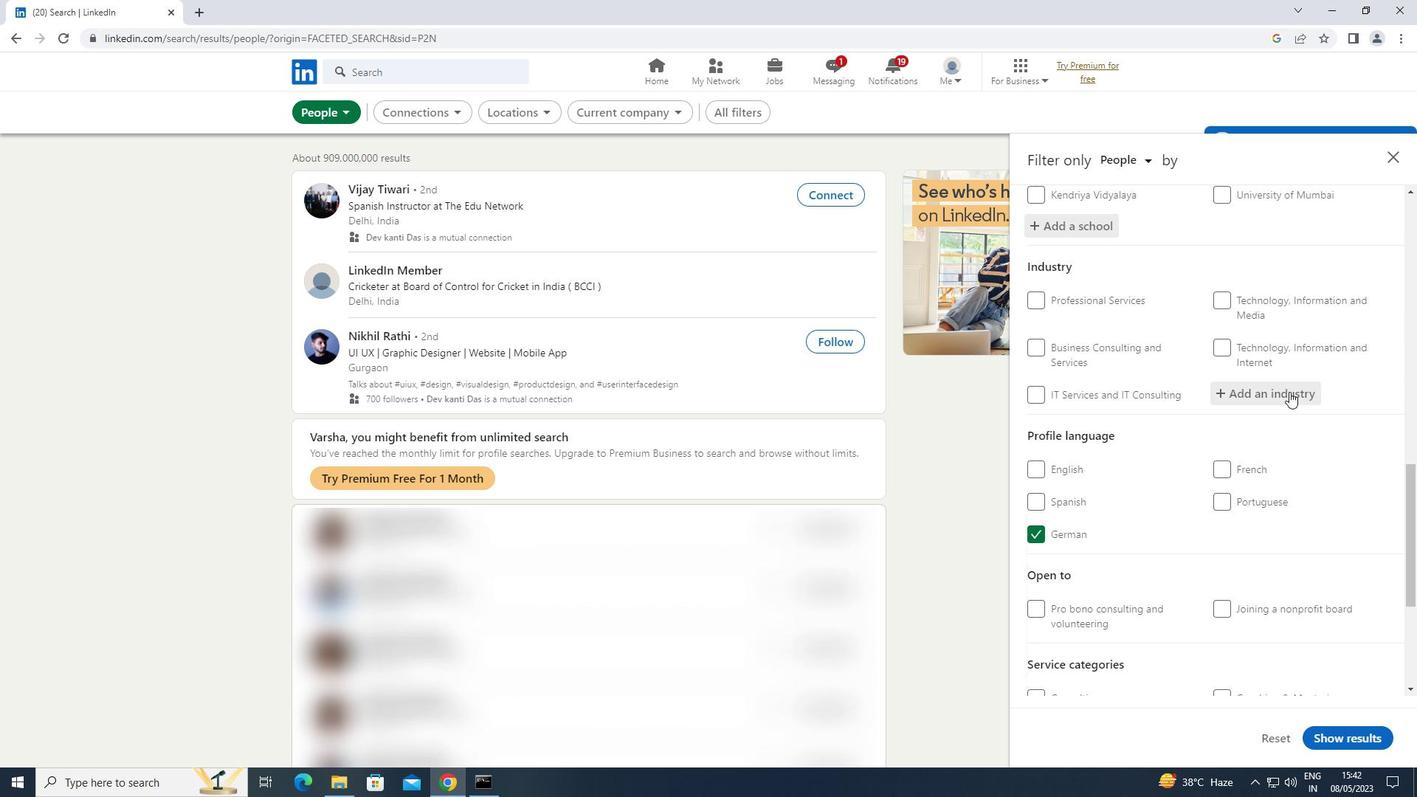 
Action: Mouse pressed left at (1291, 389)
Screenshot: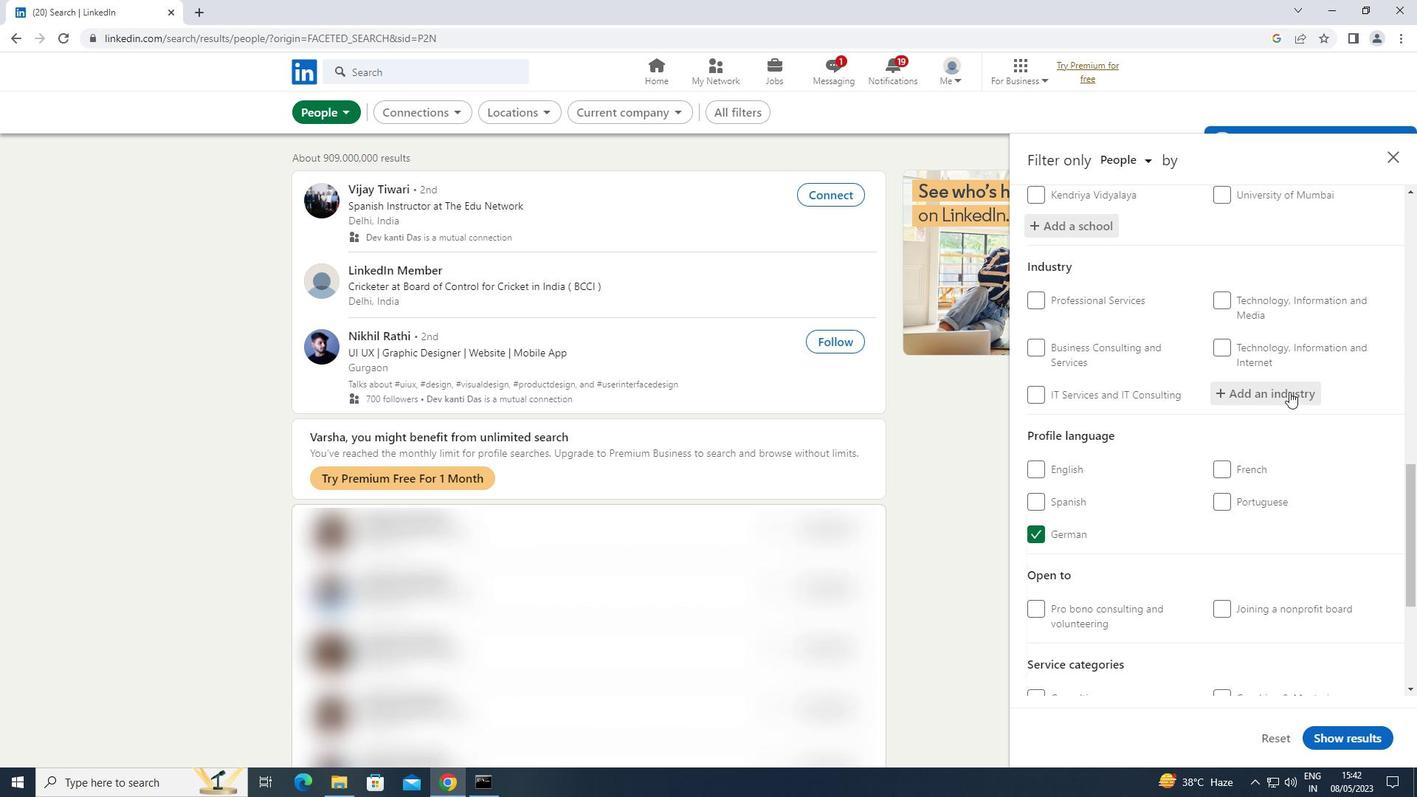 
Action: Key pressed <Key.shift>PERIODICAL<Key.space>
Screenshot: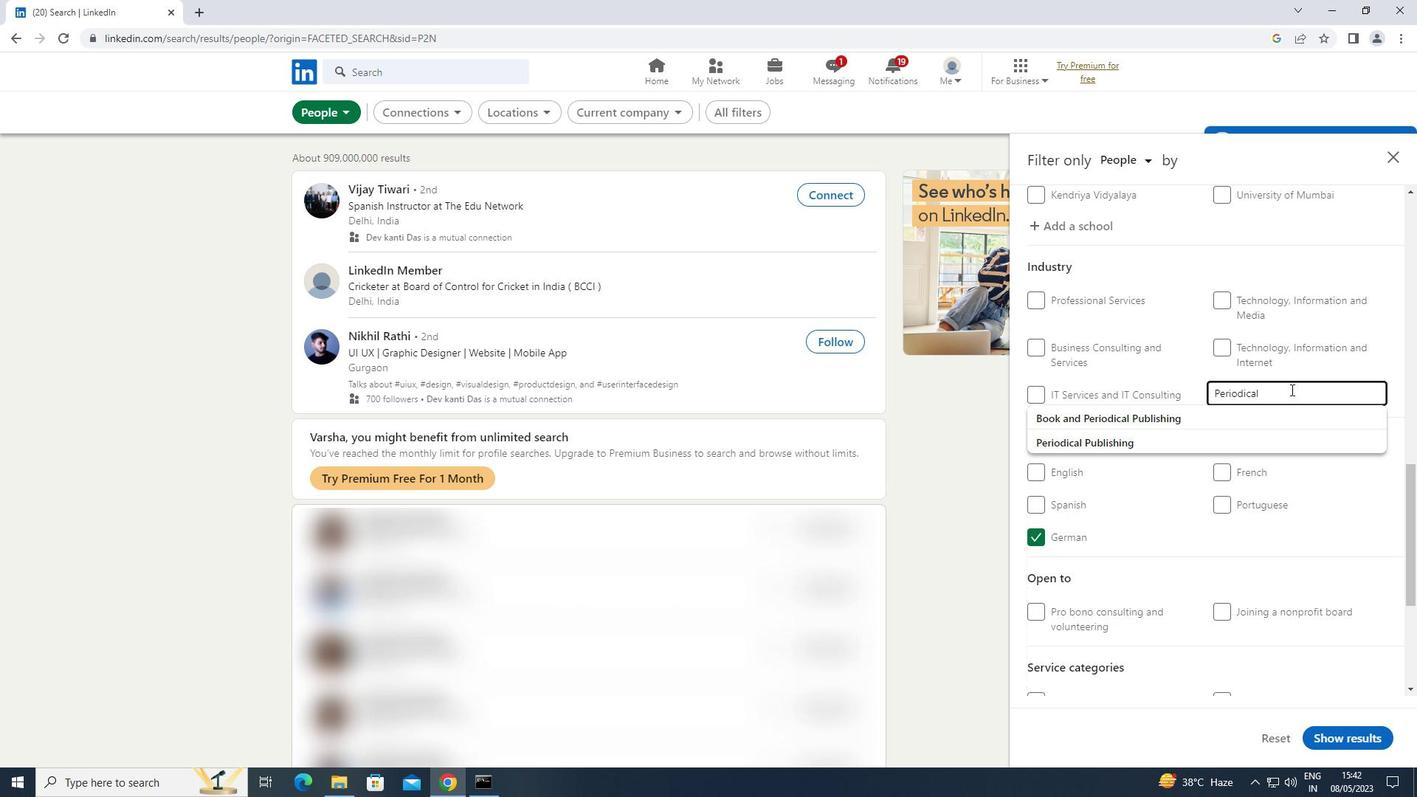
Action: Mouse moved to (1189, 440)
Screenshot: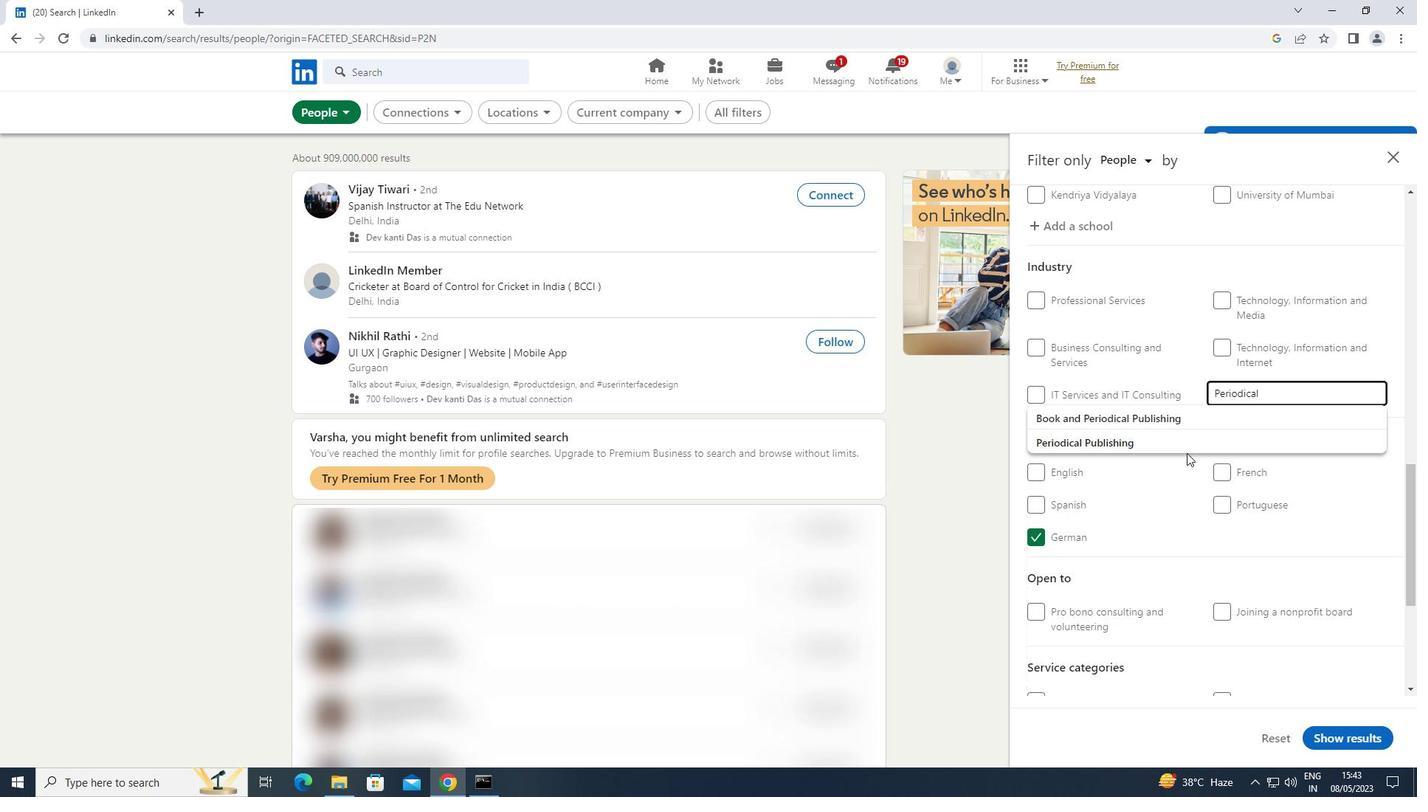 
Action: Mouse pressed left at (1189, 440)
Screenshot: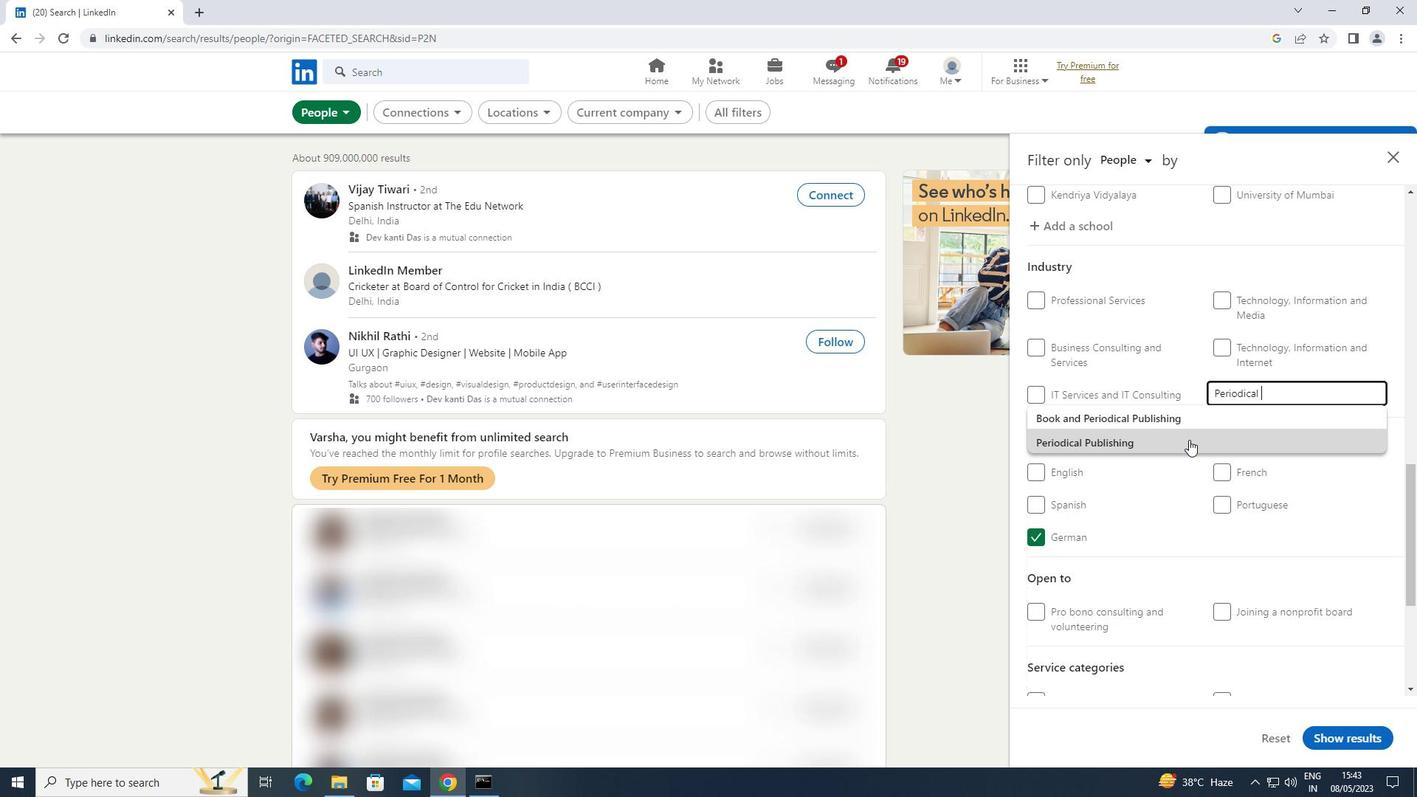 
Action: Mouse moved to (1189, 437)
Screenshot: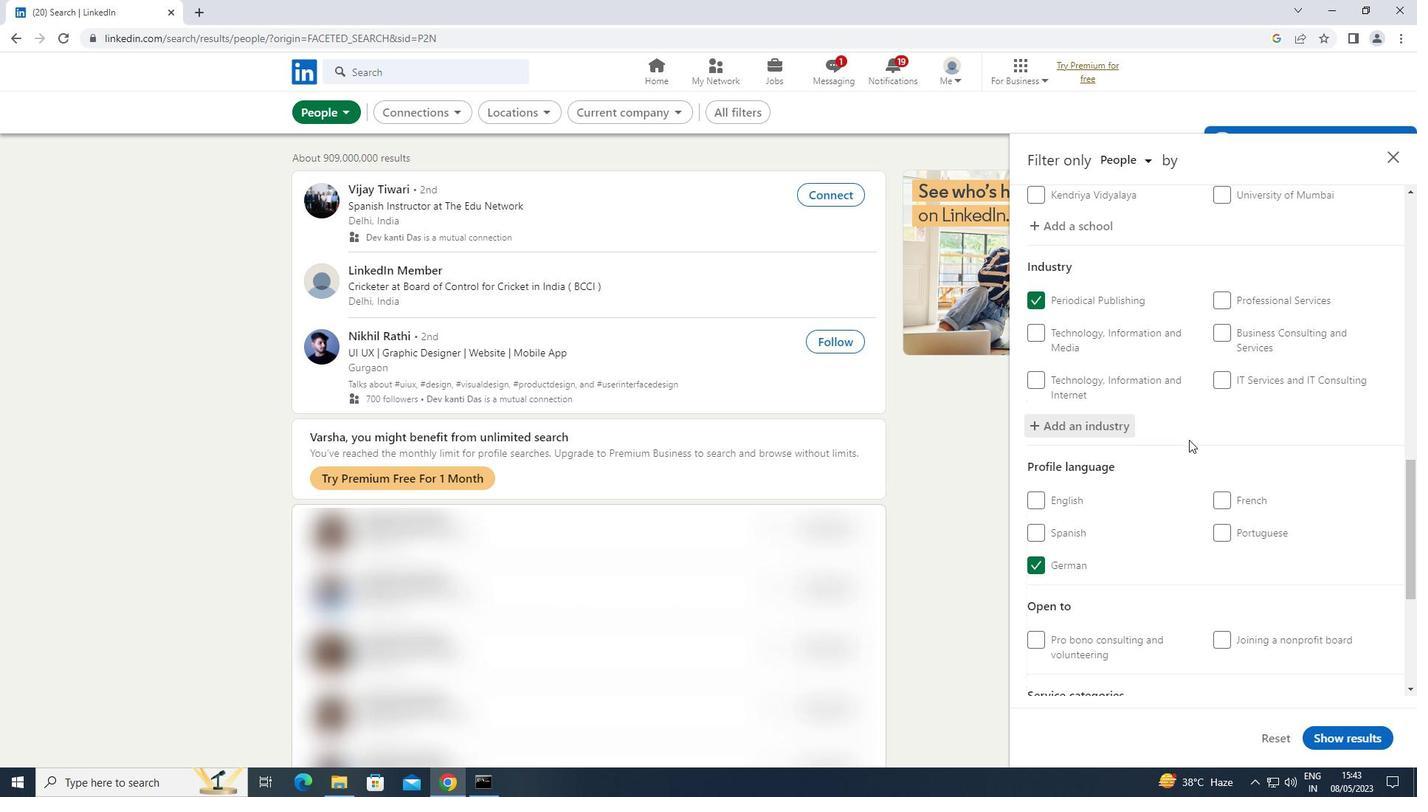 
Action: Mouse scrolled (1189, 437) with delta (0, 0)
Screenshot: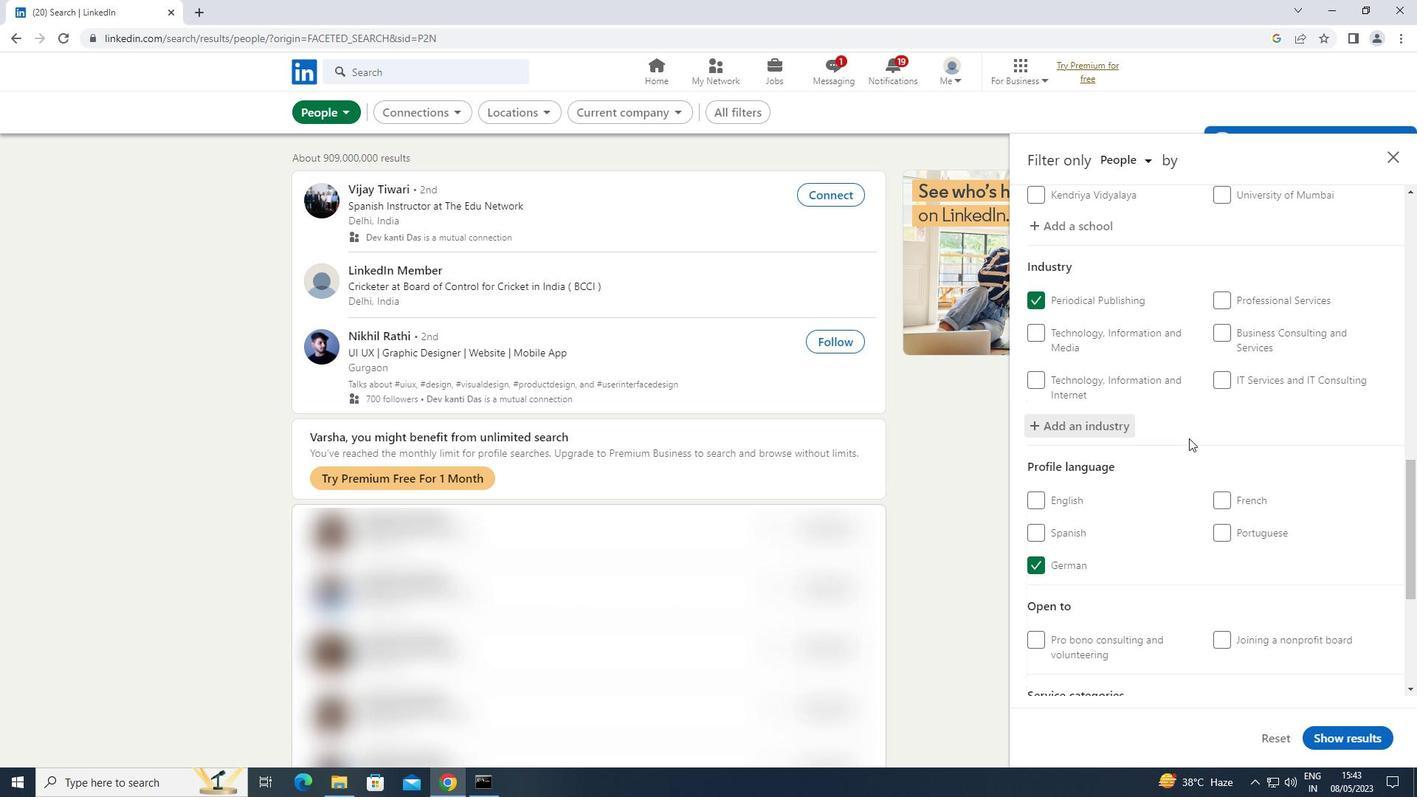 
Action: Mouse moved to (1189, 437)
Screenshot: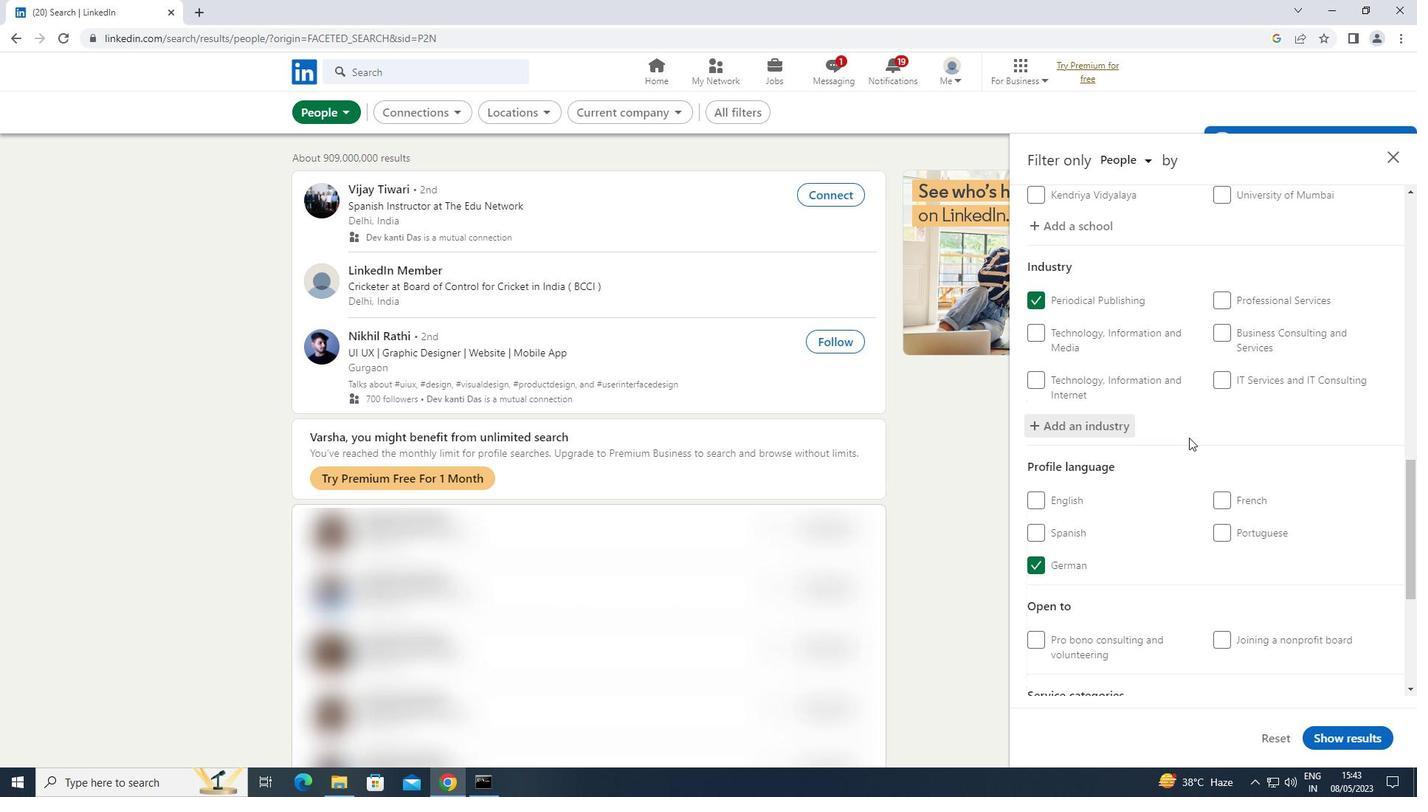 
Action: Mouse scrolled (1189, 436) with delta (0, 0)
Screenshot: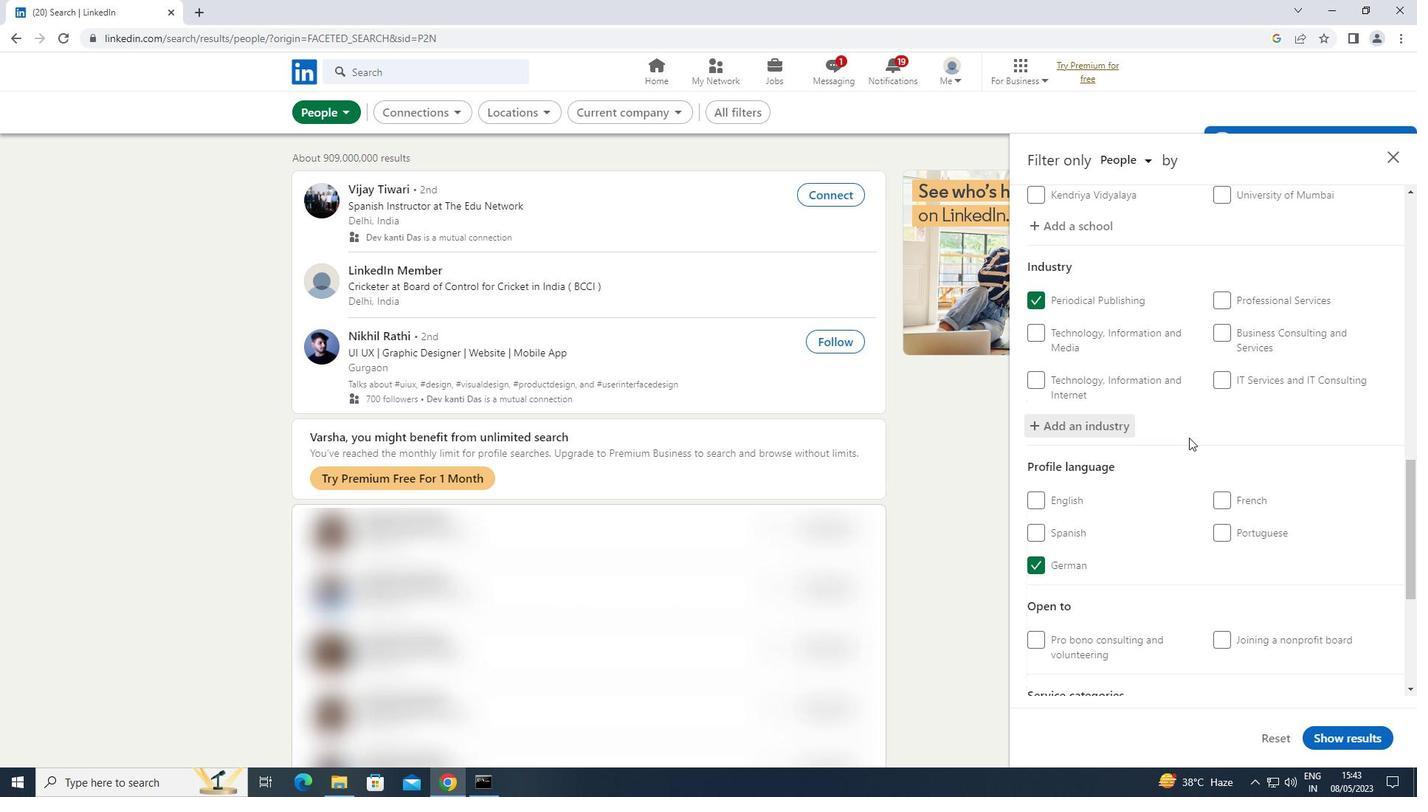 
Action: Mouse scrolled (1189, 436) with delta (0, 0)
Screenshot: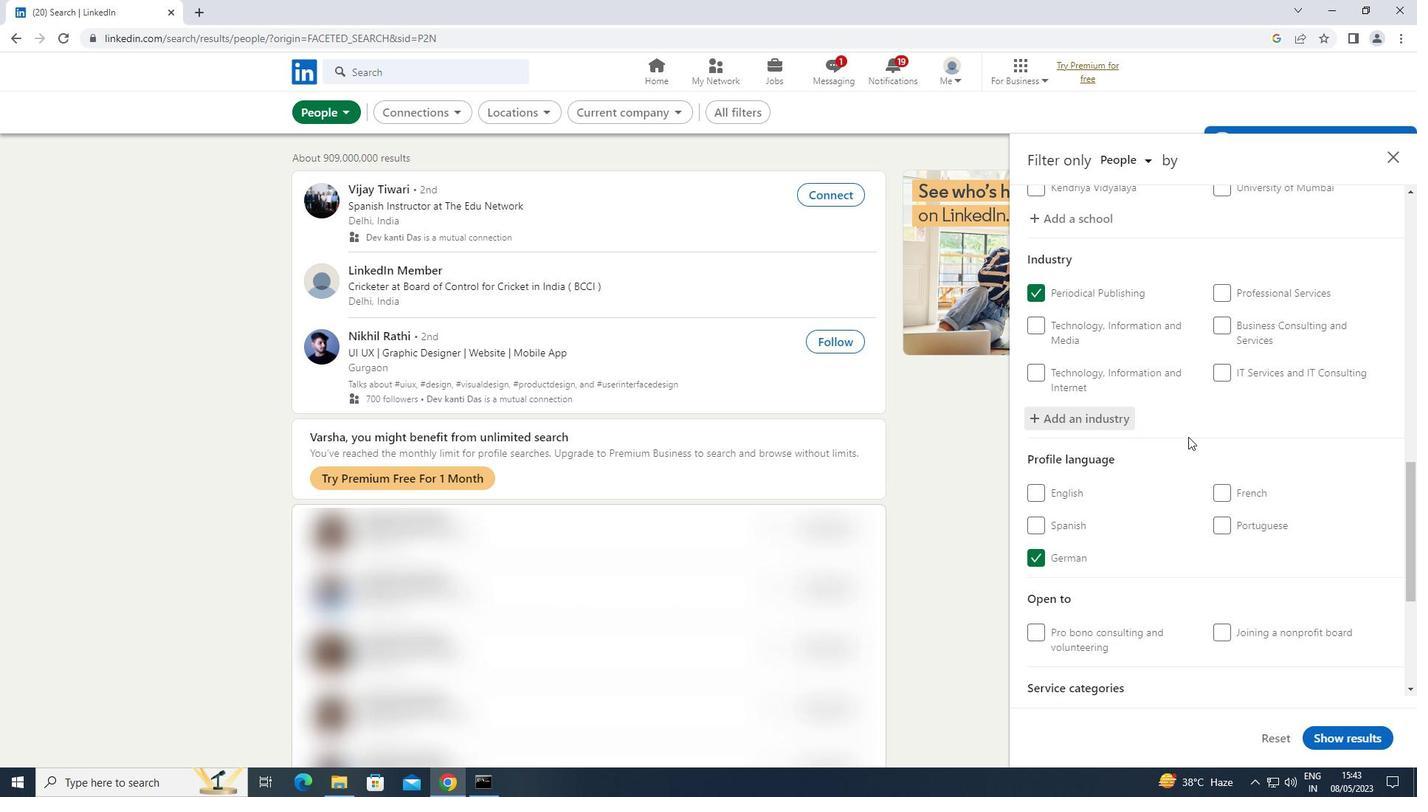
Action: Mouse scrolled (1189, 436) with delta (0, 0)
Screenshot: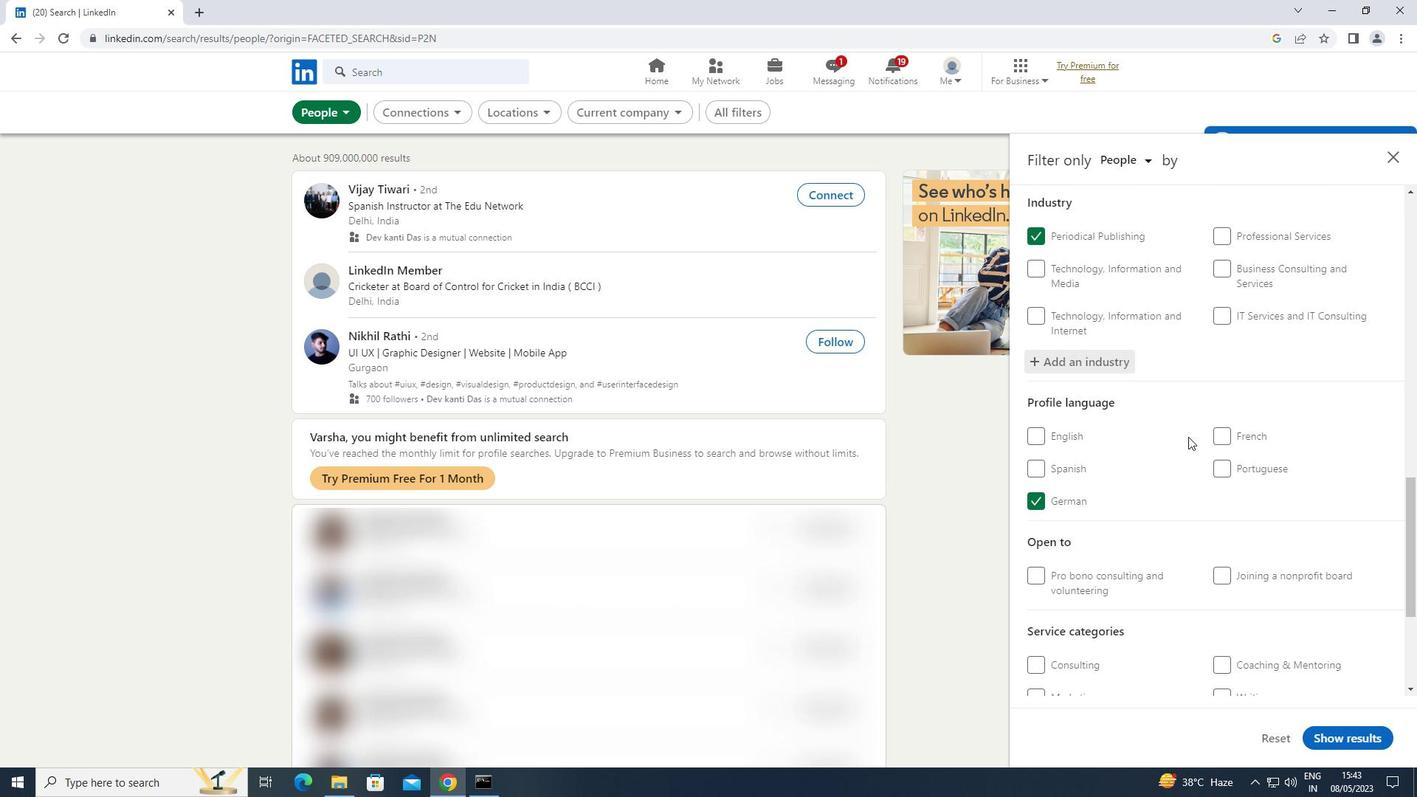 
Action: Mouse scrolled (1189, 436) with delta (0, 0)
Screenshot: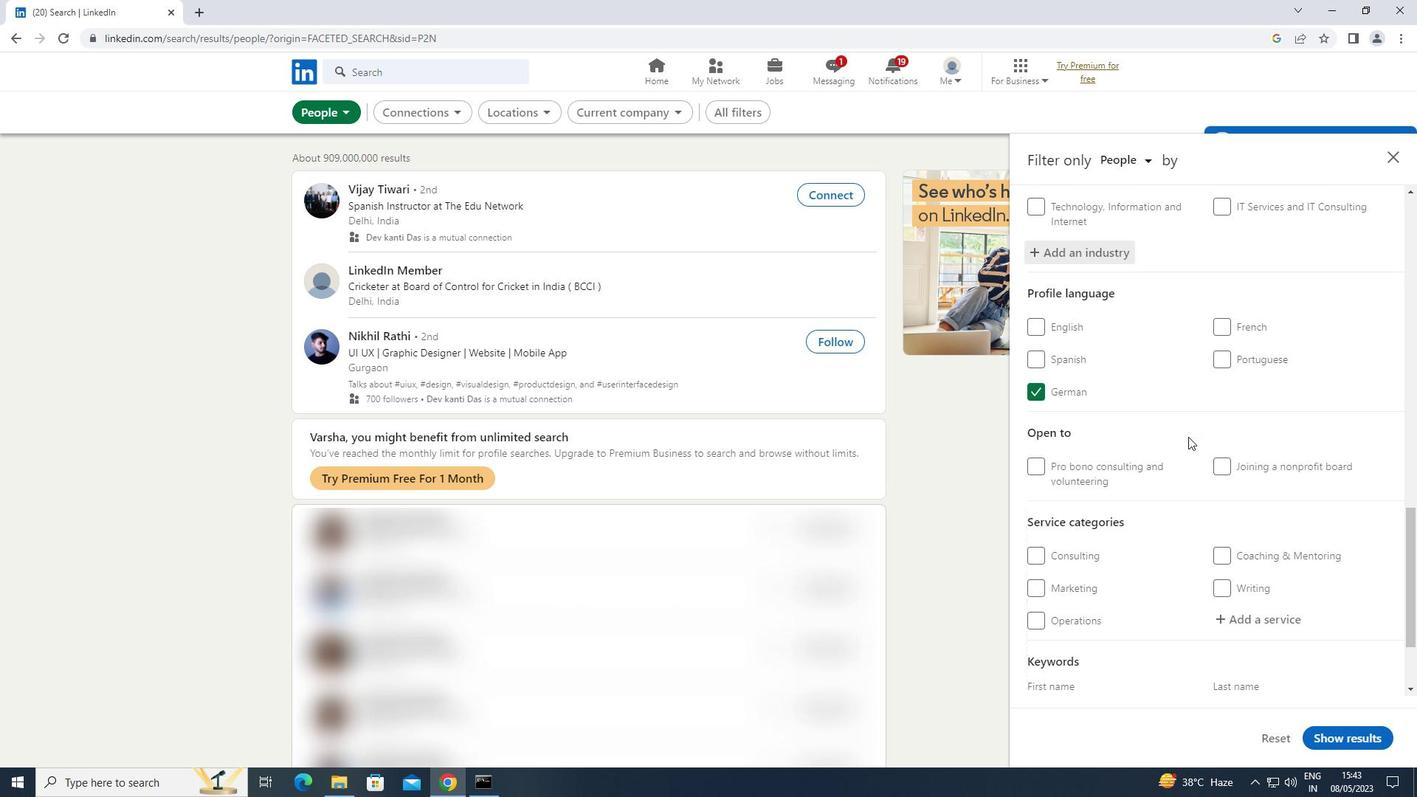 
Action: Mouse moved to (1243, 481)
Screenshot: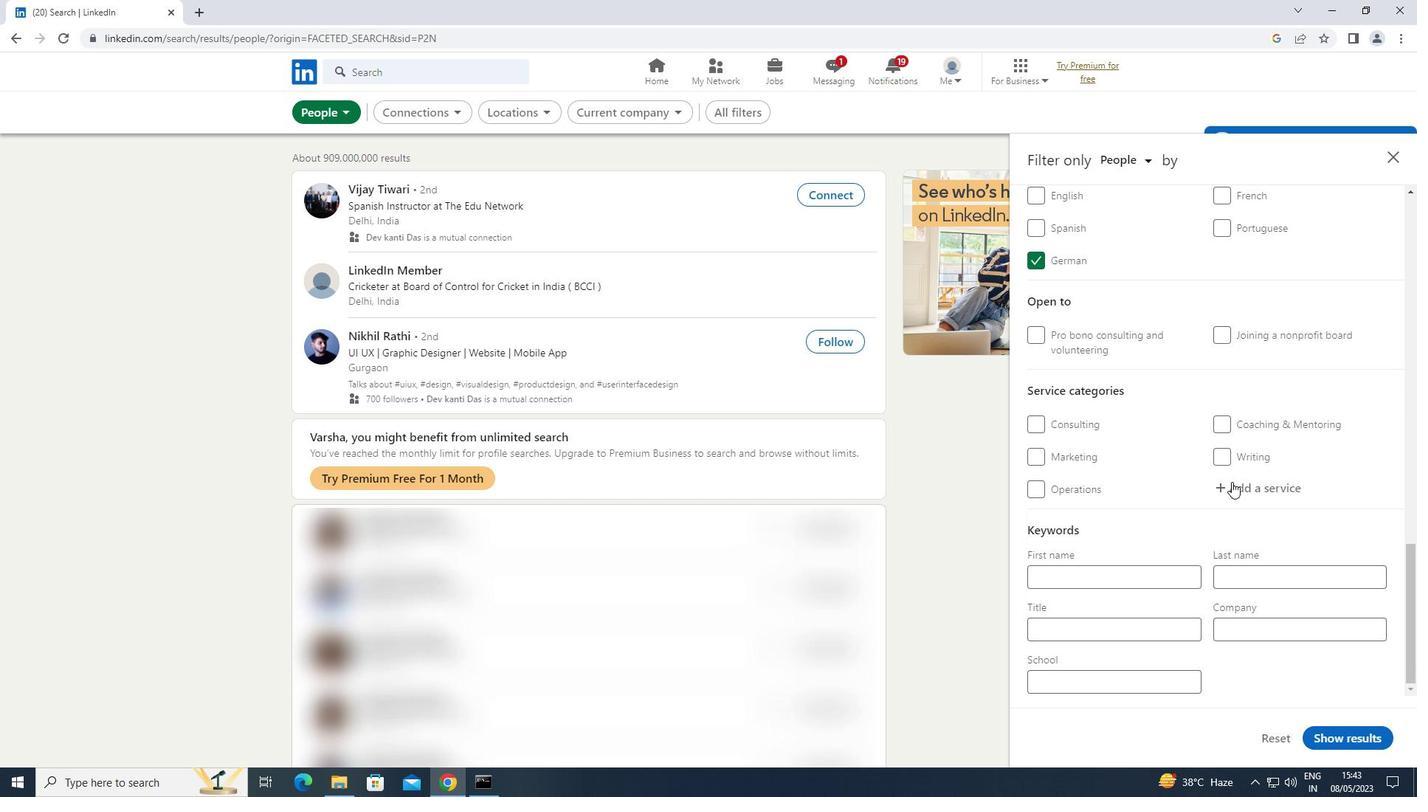 
Action: Mouse pressed left at (1243, 481)
Screenshot: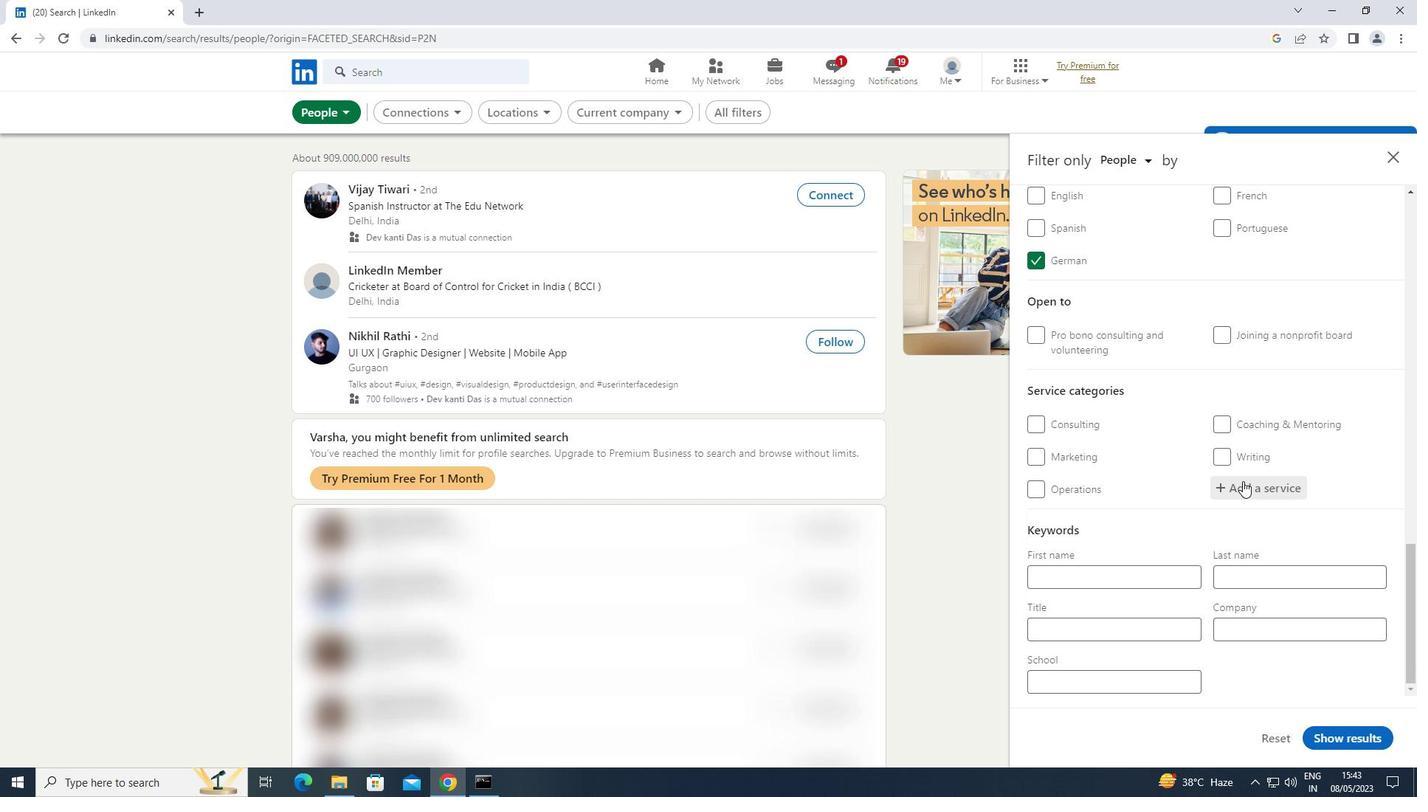 
Action: Key pressed <Key.shift><Key.shift>IMM
Screenshot: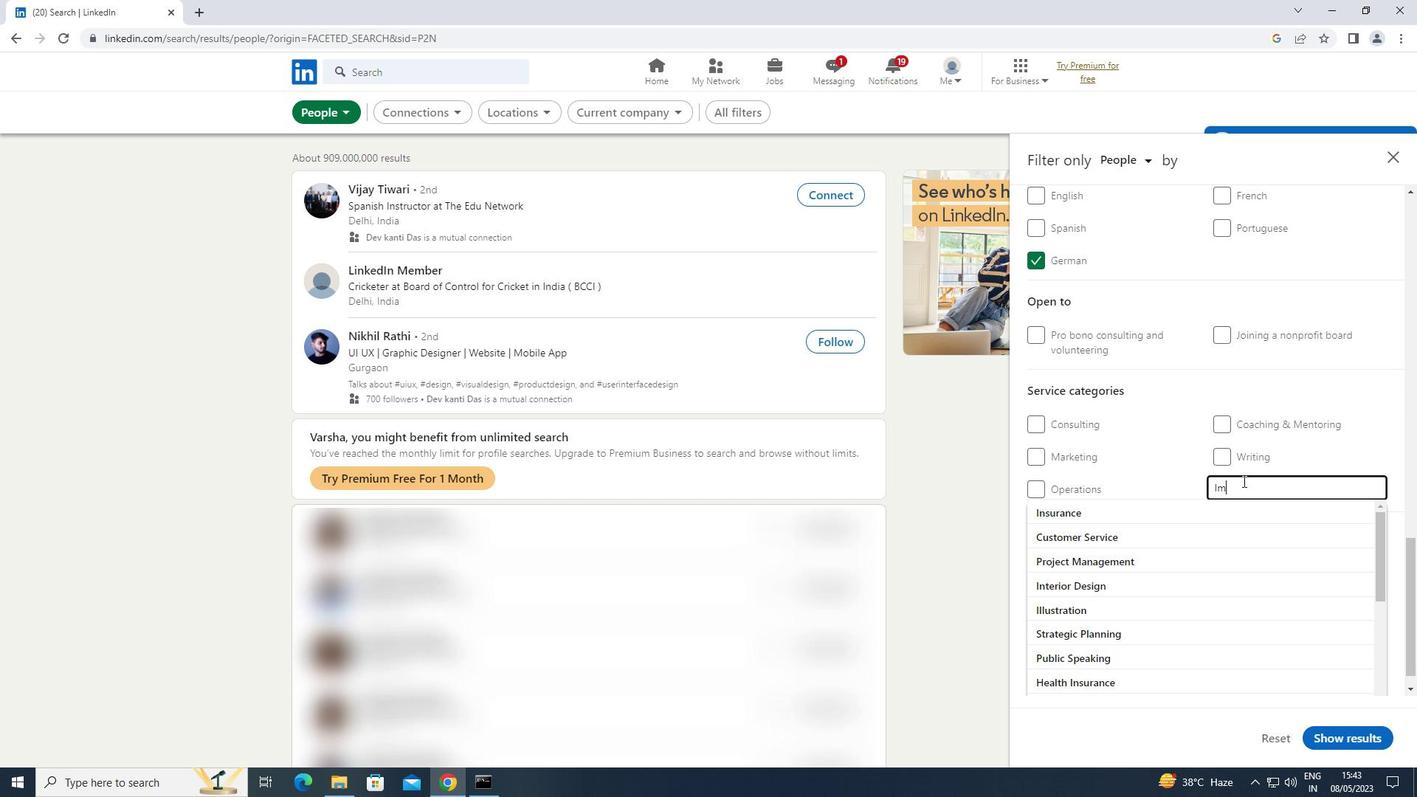 
Action: Mouse moved to (1142, 515)
Screenshot: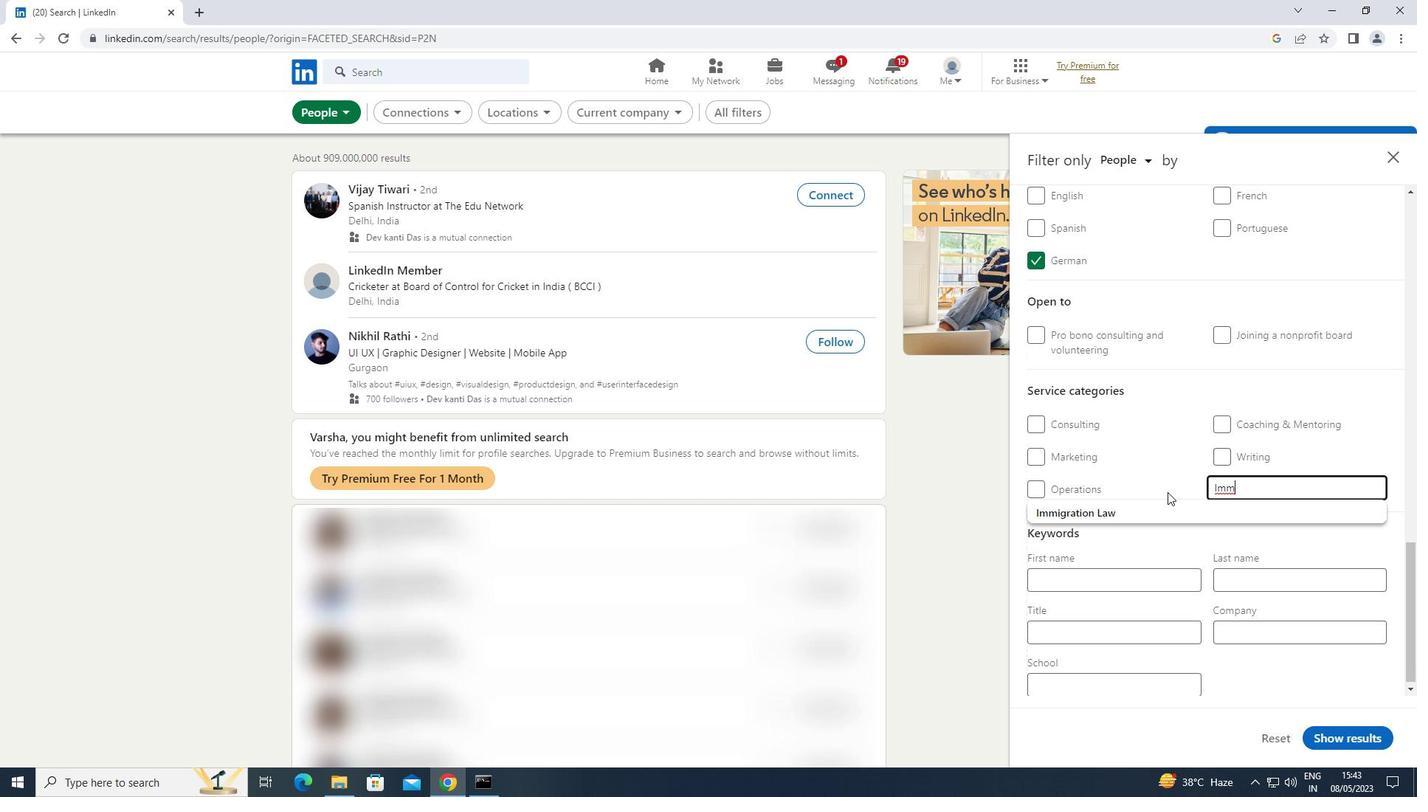 
Action: Mouse pressed left at (1142, 515)
Screenshot: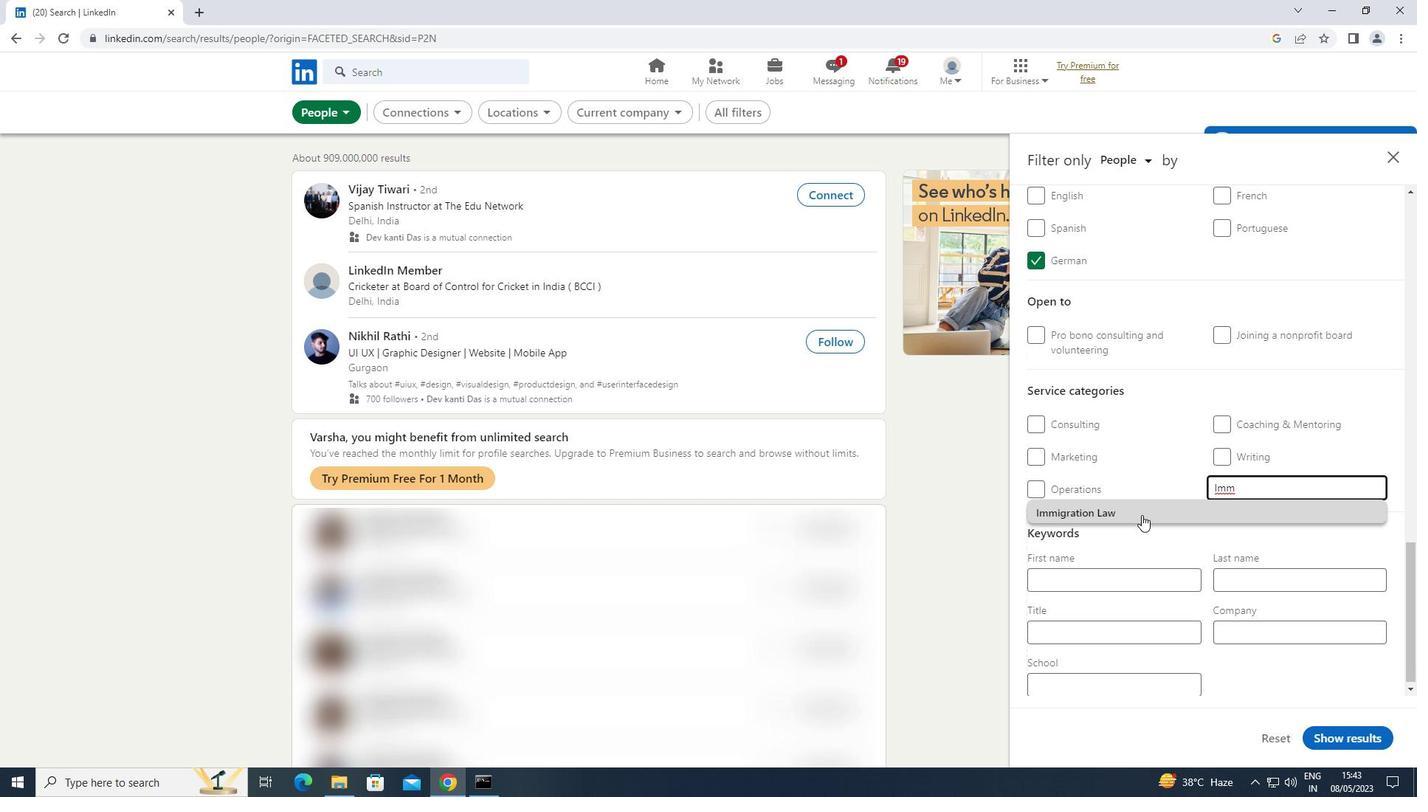 
Action: Mouse moved to (1143, 515)
Screenshot: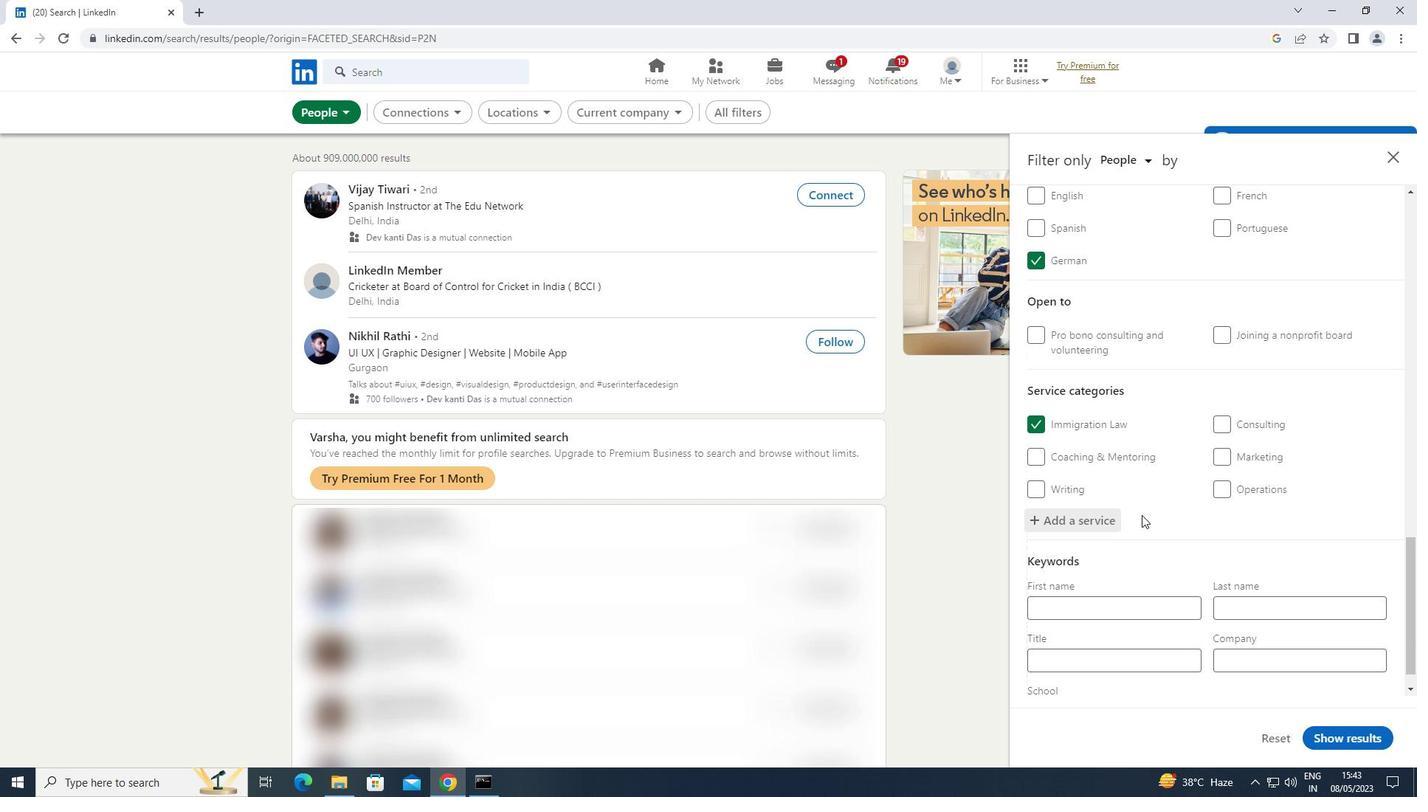 
Action: Mouse scrolled (1143, 514) with delta (0, 0)
Screenshot: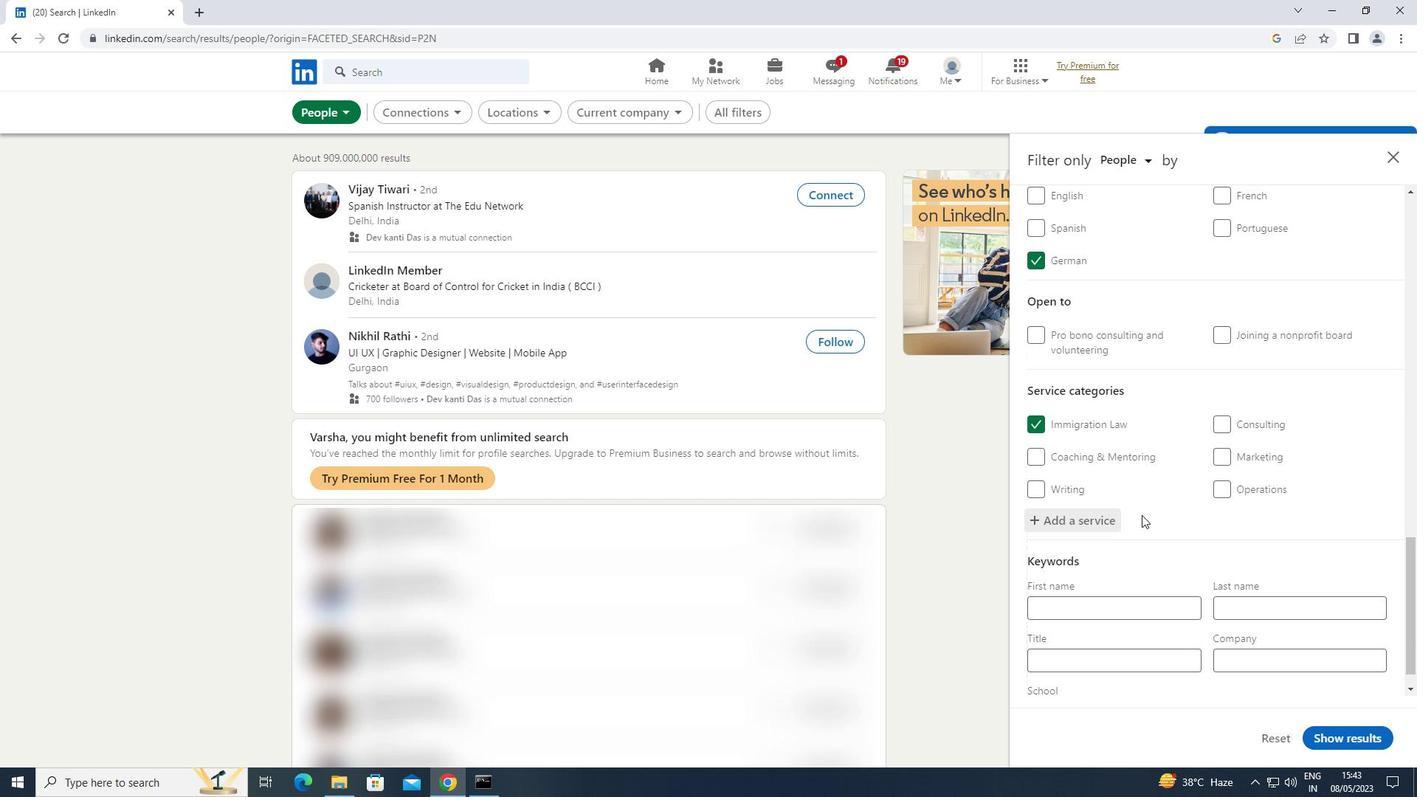 
Action: Mouse scrolled (1143, 514) with delta (0, 0)
Screenshot: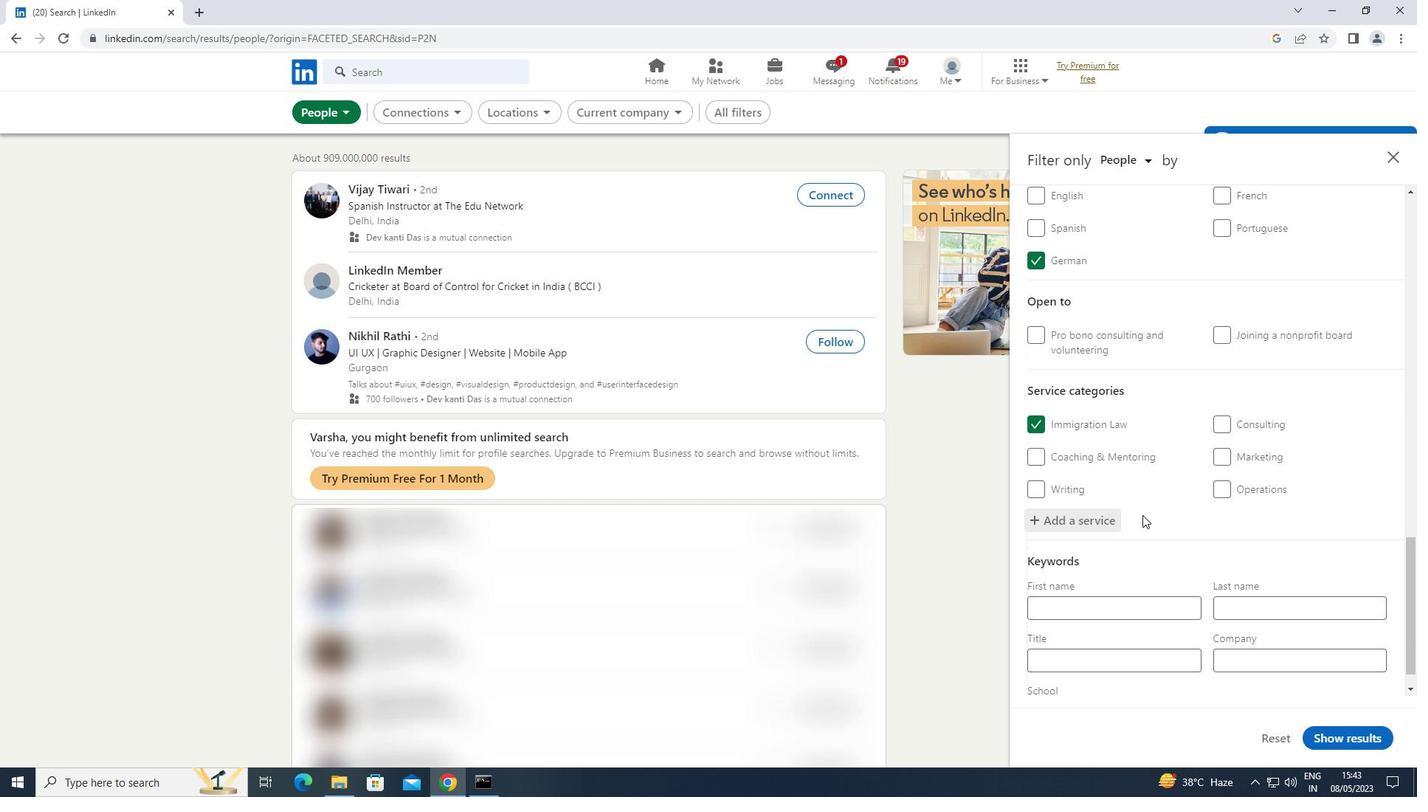 
Action: Mouse scrolled (1143, 514) with delta (0, 0)
Screenshot: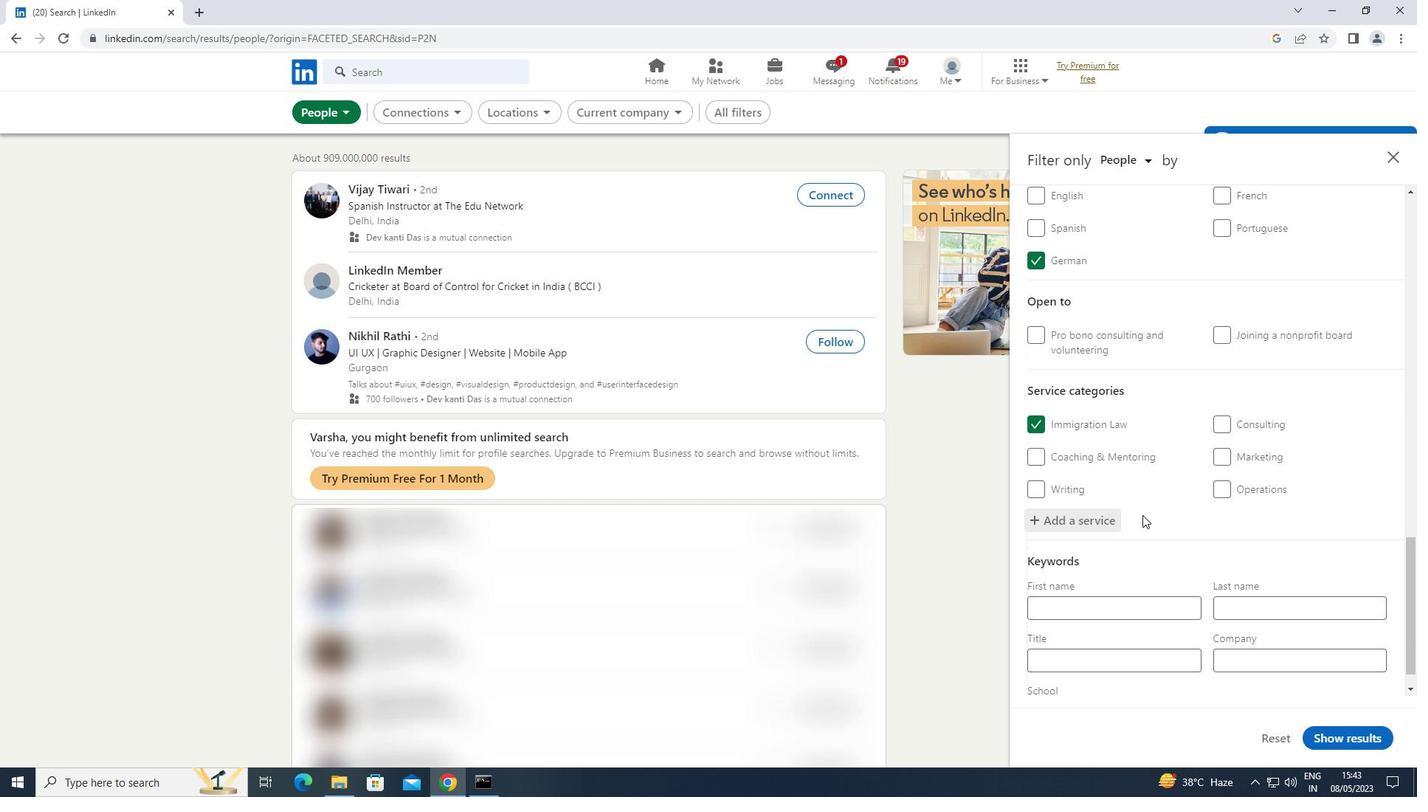 
Action: Mouse scrolled (1143, 514) with delta (0, 0)
Screenshot: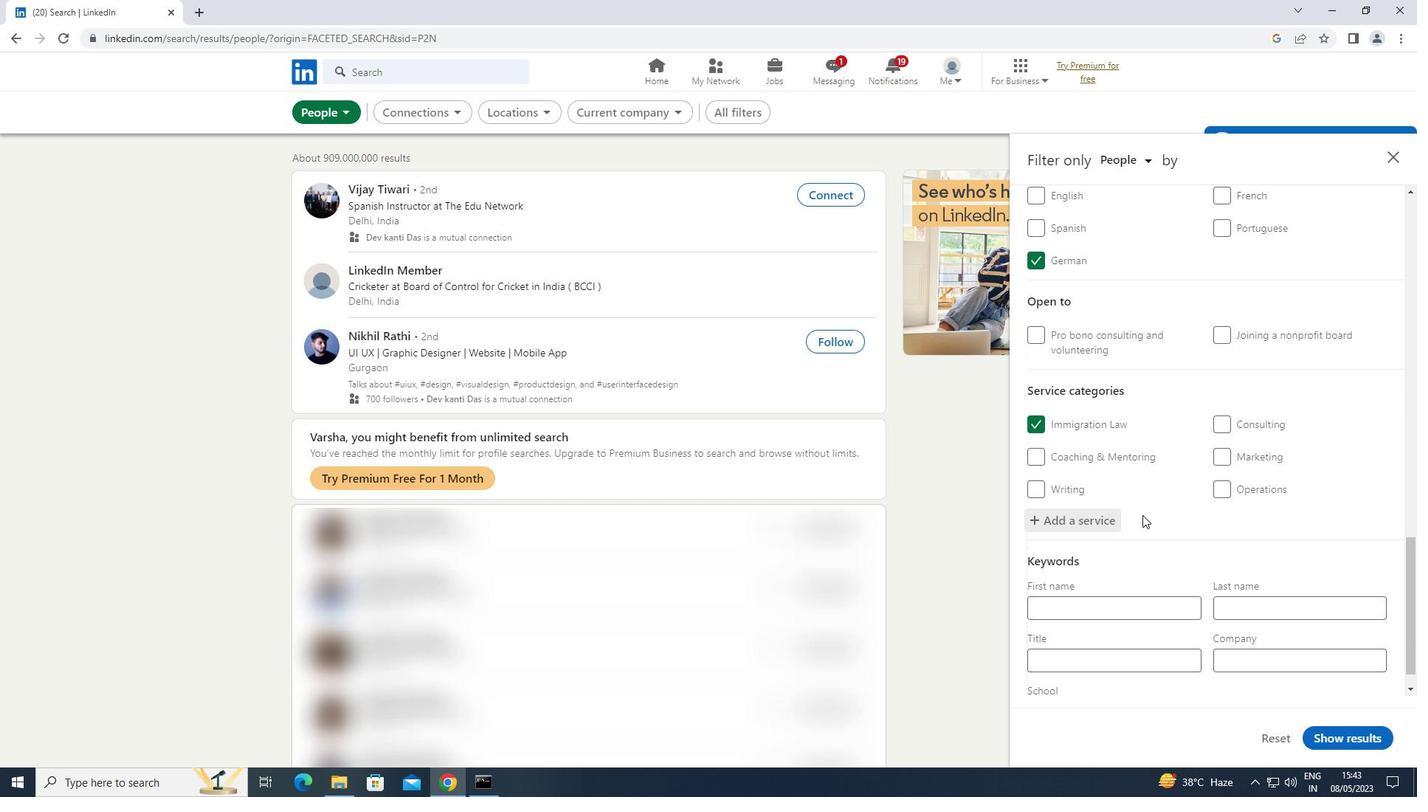 
Action: Mouse moved to (1084, 624)
Screenshot: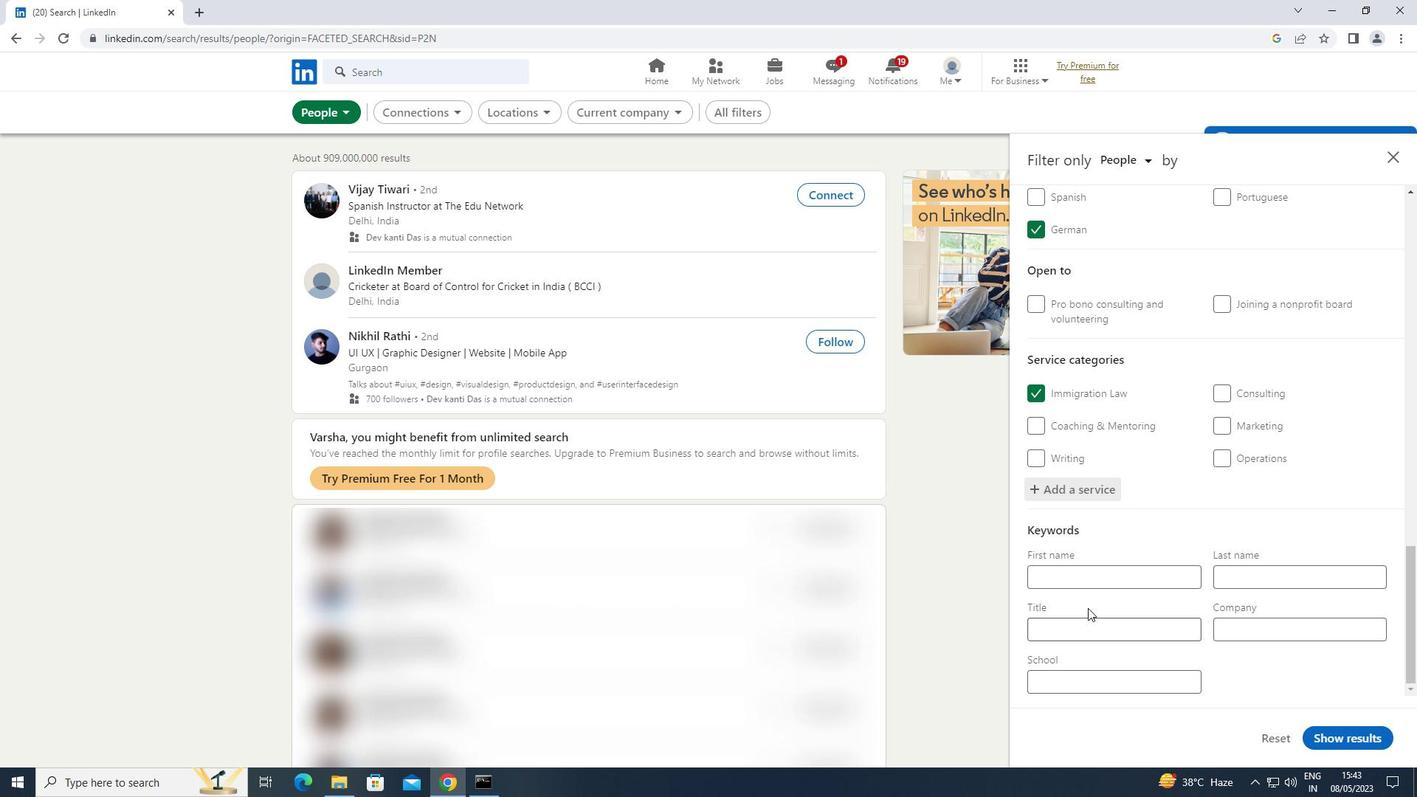 
Action: Mouse pressed left at (1084, 624)
Screenshot: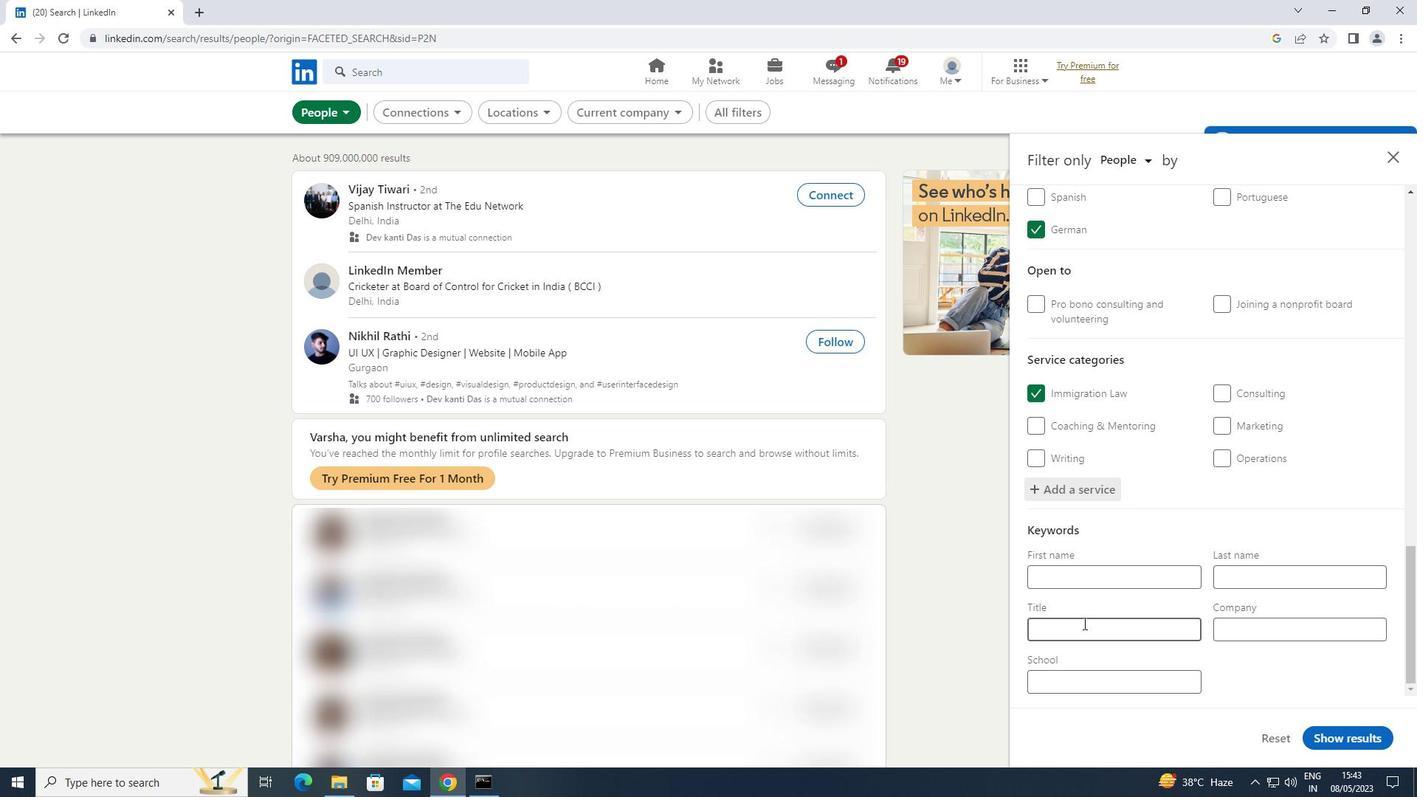 
Action: Mouse moved to (1084, 624)
Screenshot: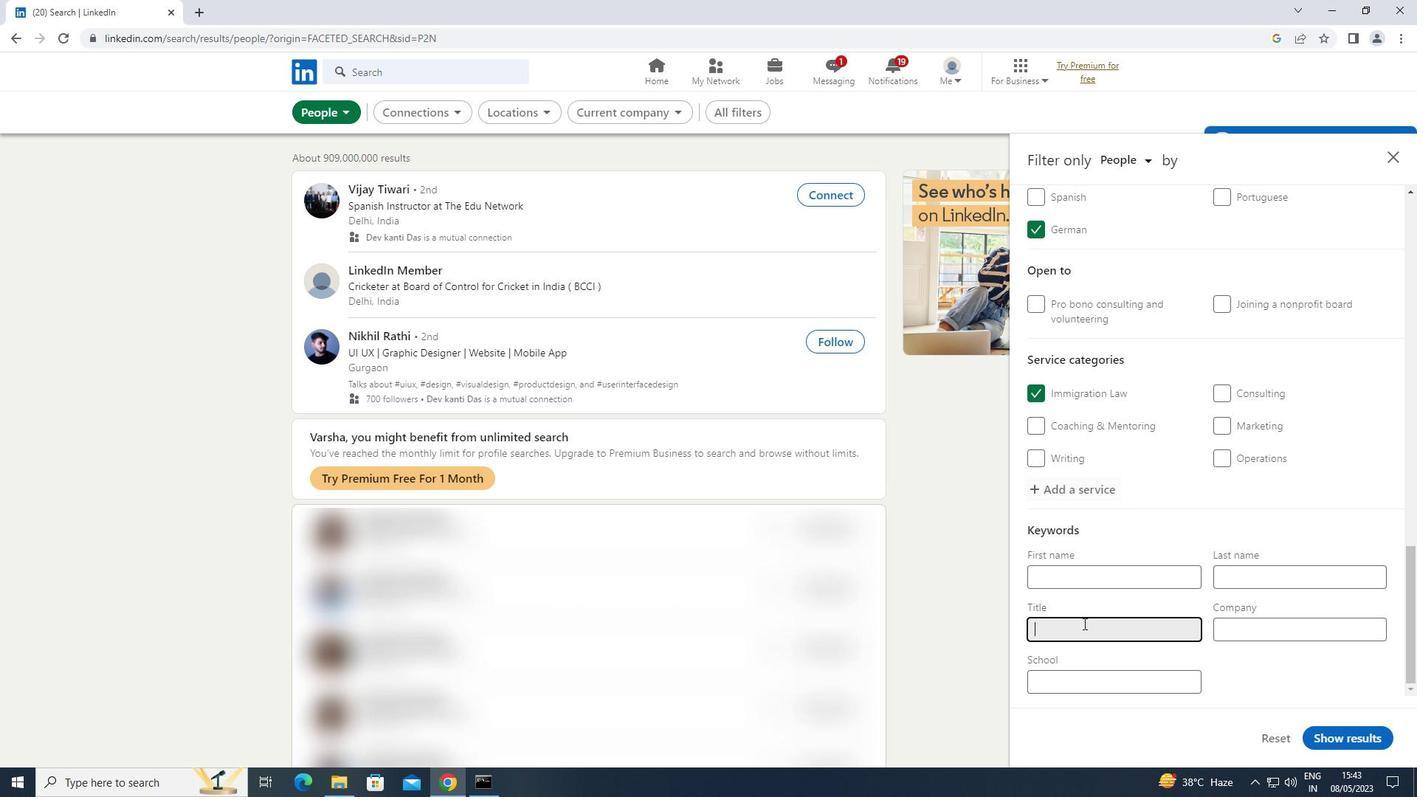 
Action: Key pressed <Key.shift>SALON<Key.space><Key.shift>MANAGER
Screenshot: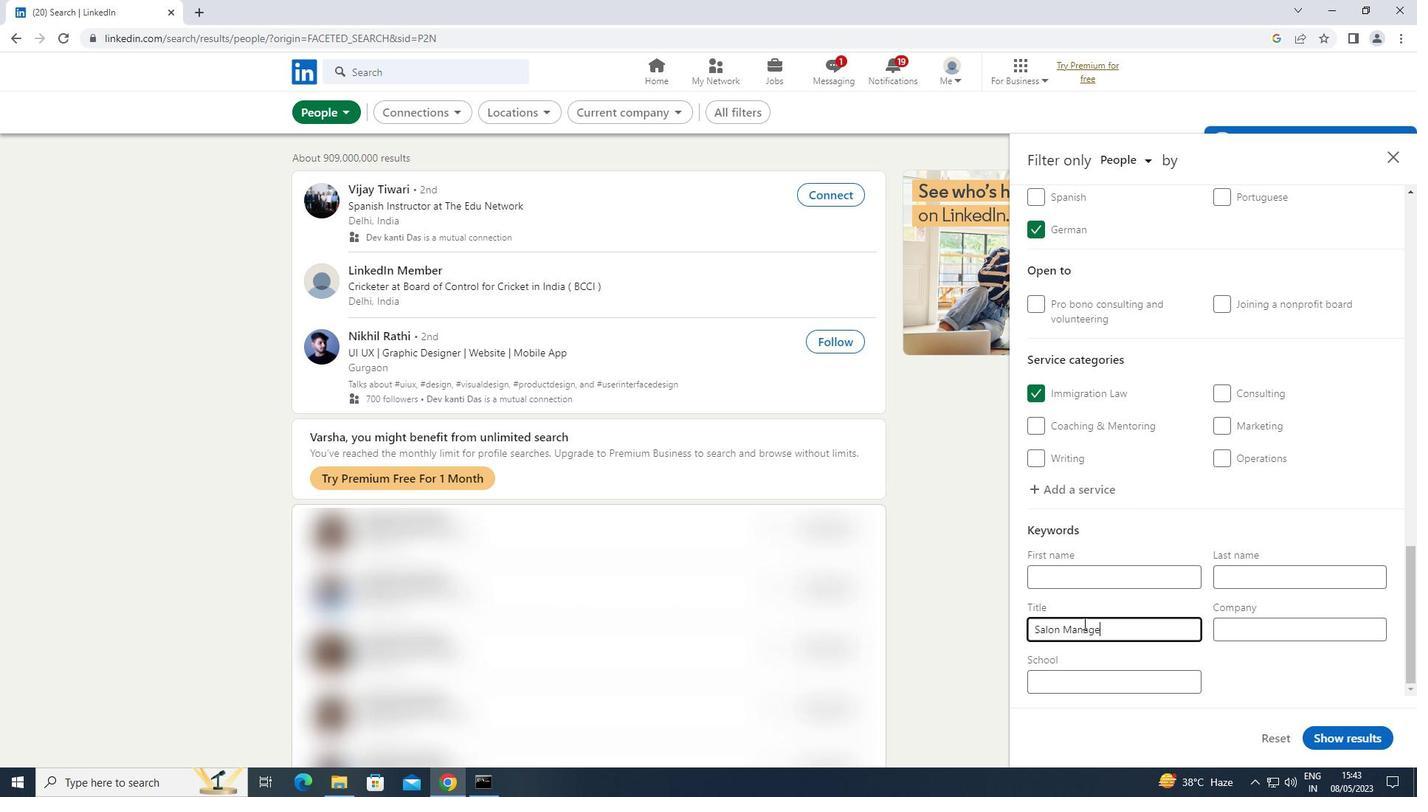 
Action: Mouse moved to (1328, 730)
Screenshot: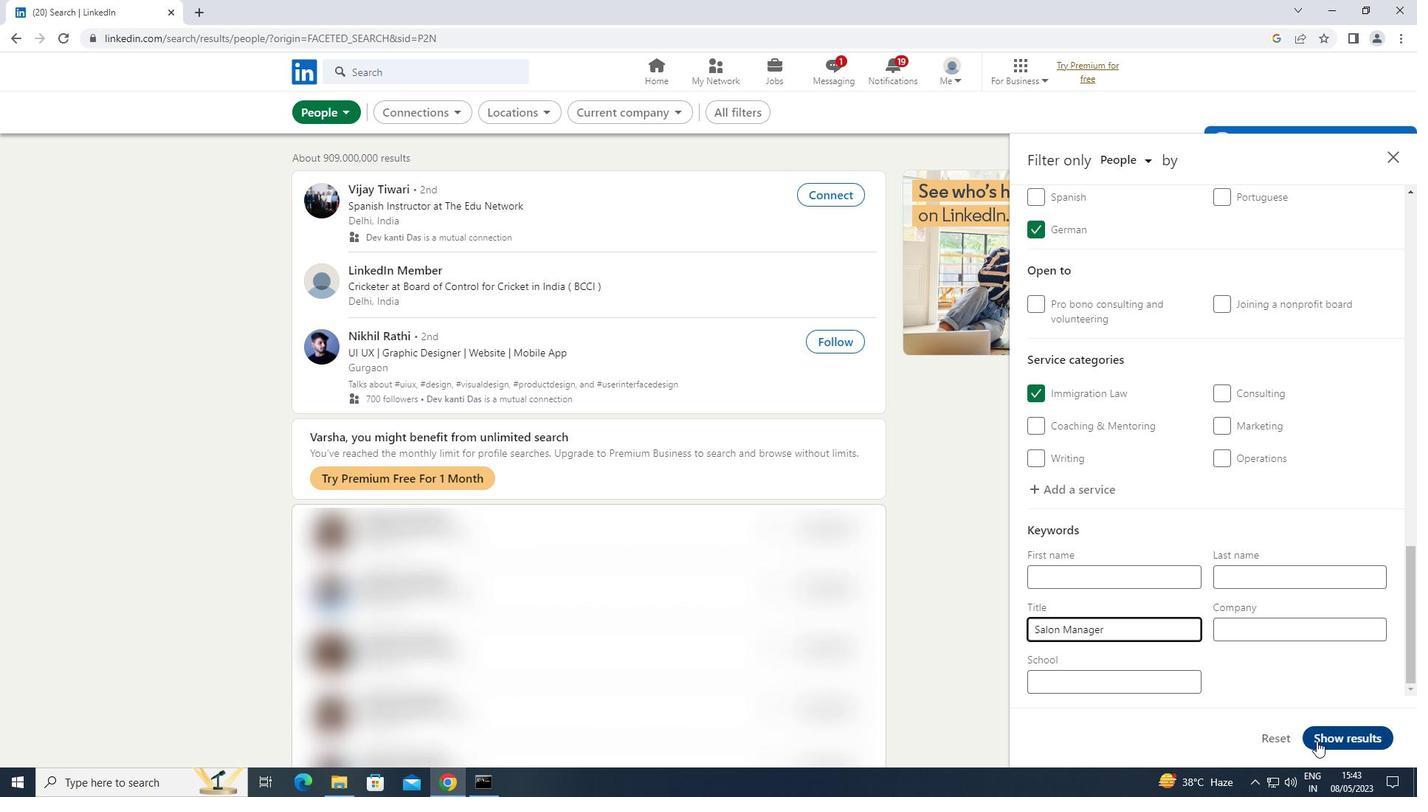 
Action: Mouse pressed left at (1328, 730)
Screenshot: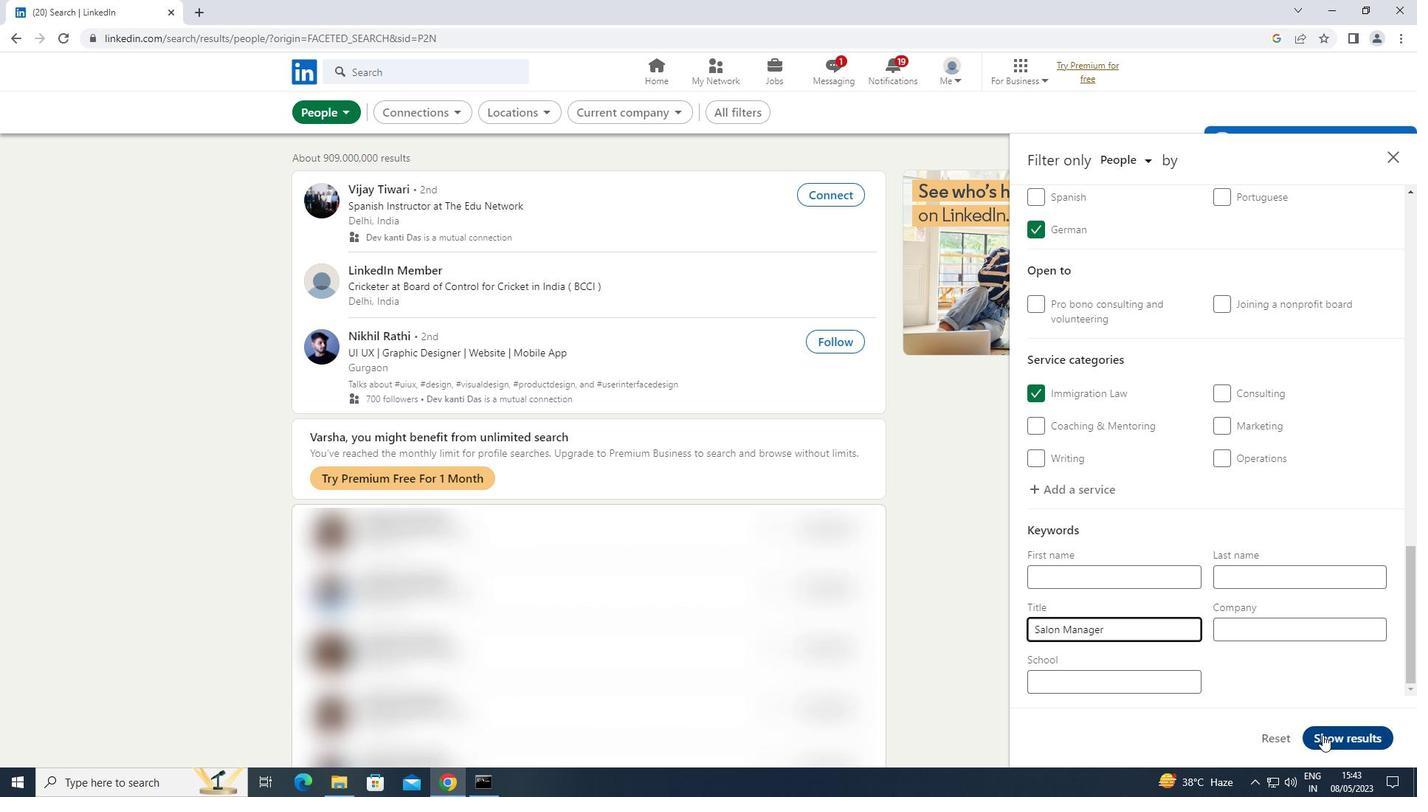 
Action: Mouse moved to (1322, 709)
Screenshot: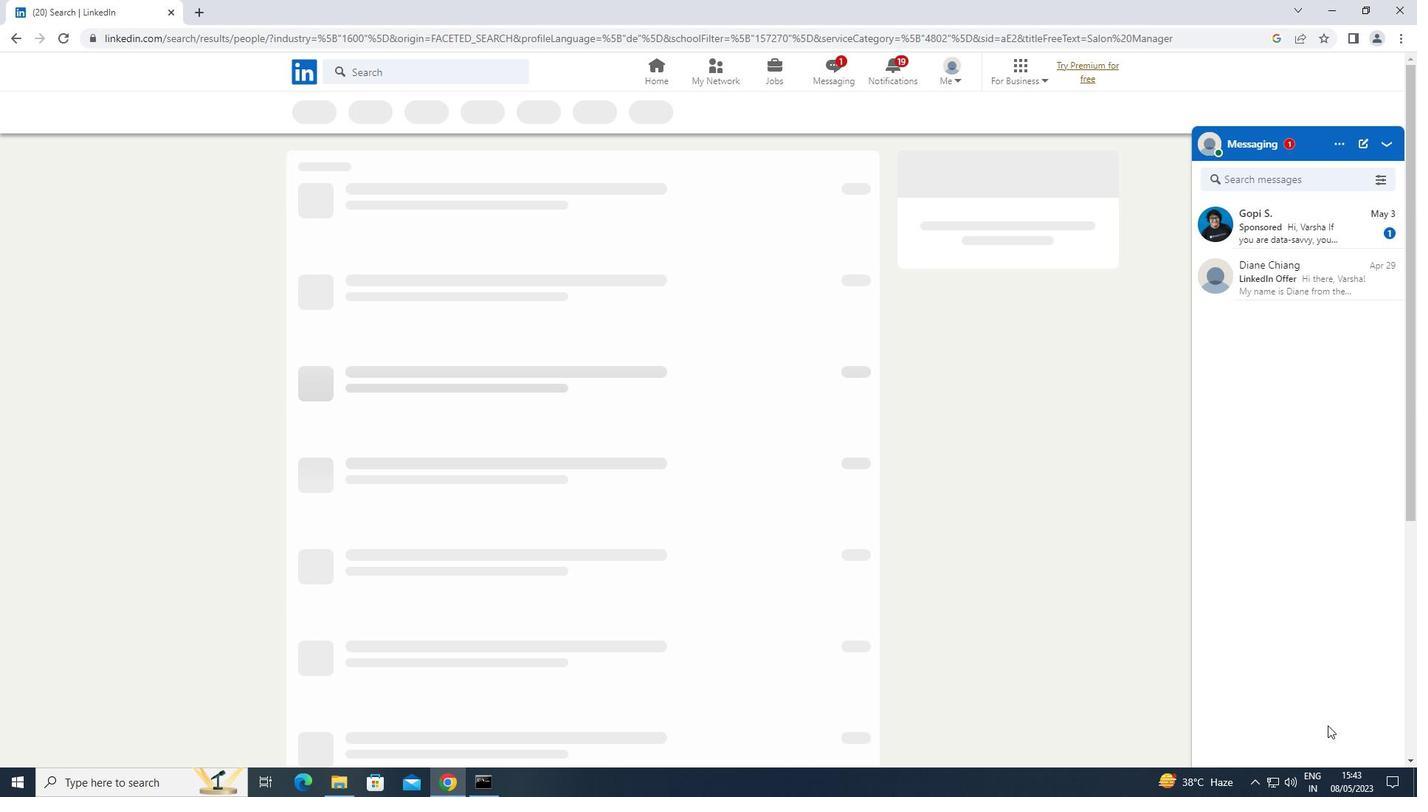 
